 Task: Look for opportunities in marketing and new ventures.
Action: Mouse moved to (166, 244)
Screenshot: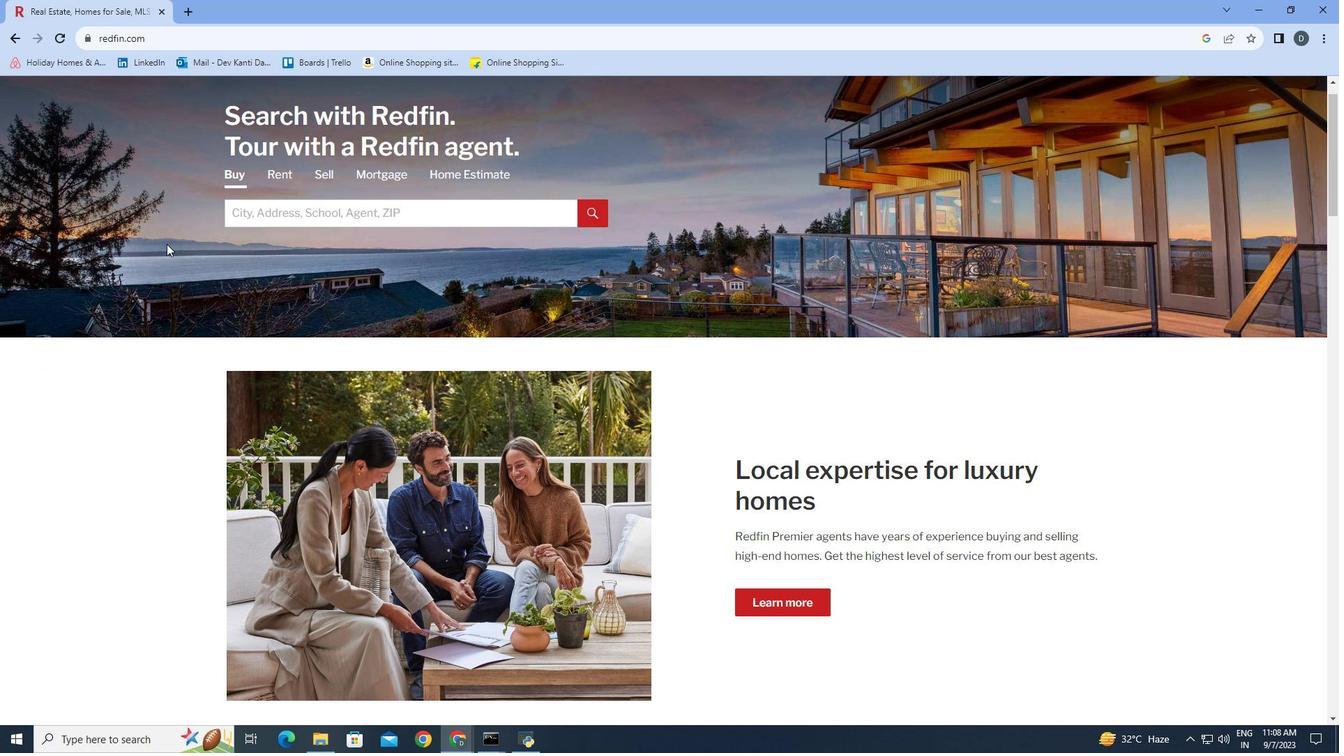 
Action: Mouse scrolled (166, 243) with delta (0, 0)
Screenshot: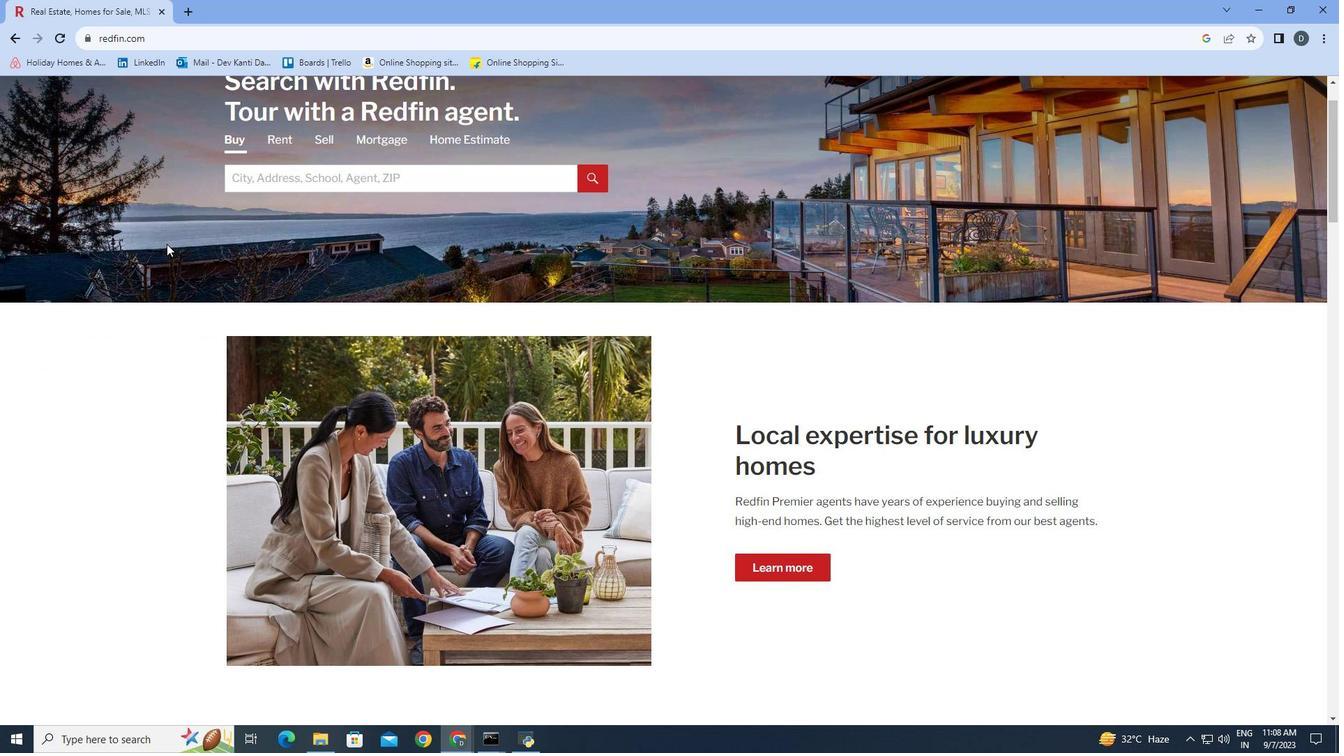 
Action: Mouse moved to (166, 244)
Screenshot: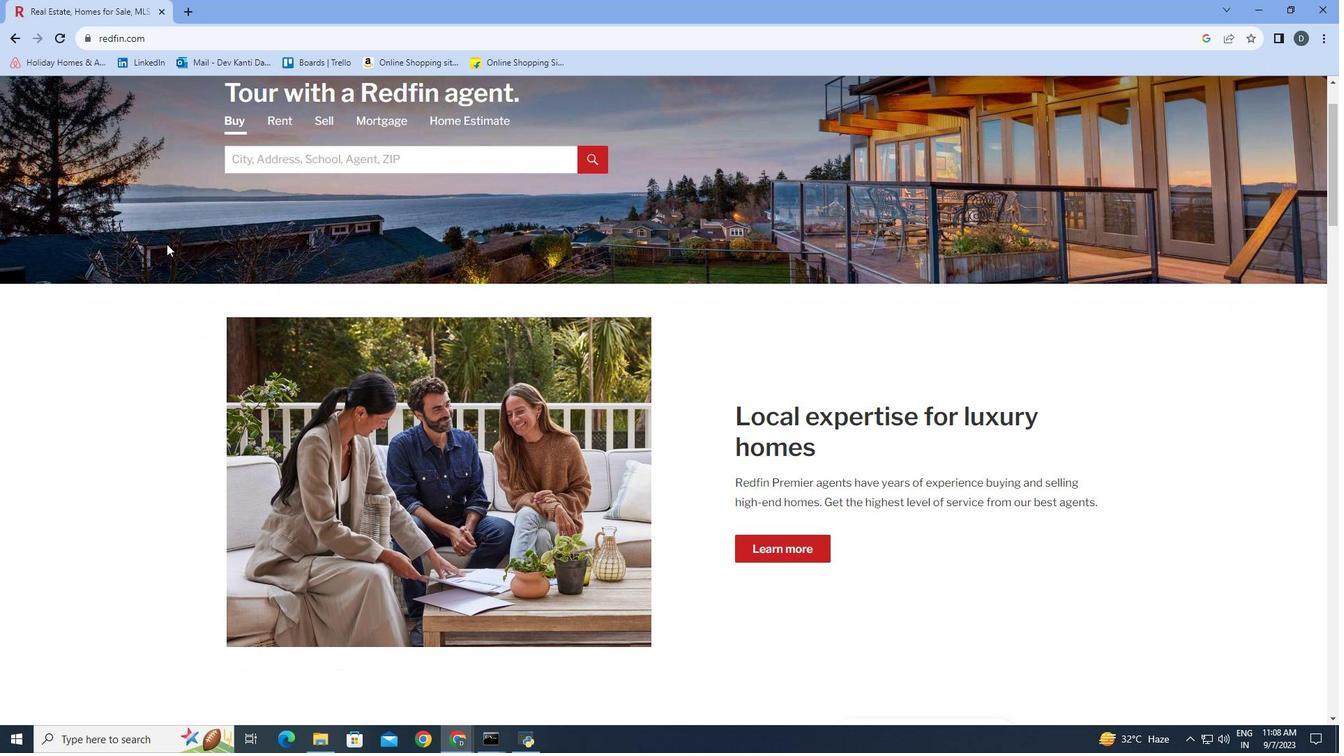 
Action: Mouse scrolled (166, 243) with delta (0, 0)
Screenshot: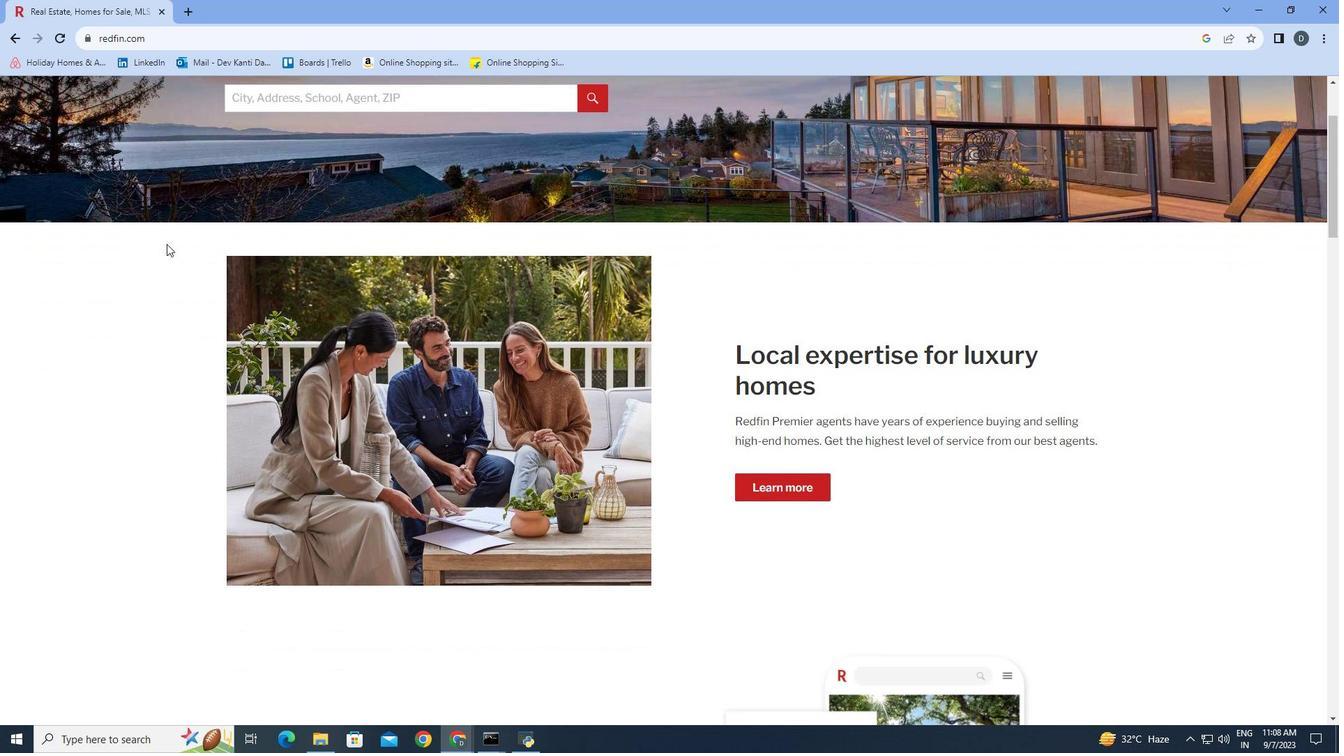 
Action: Mouse scrolled (166, 243) with delta (0, 0)
Screenshot: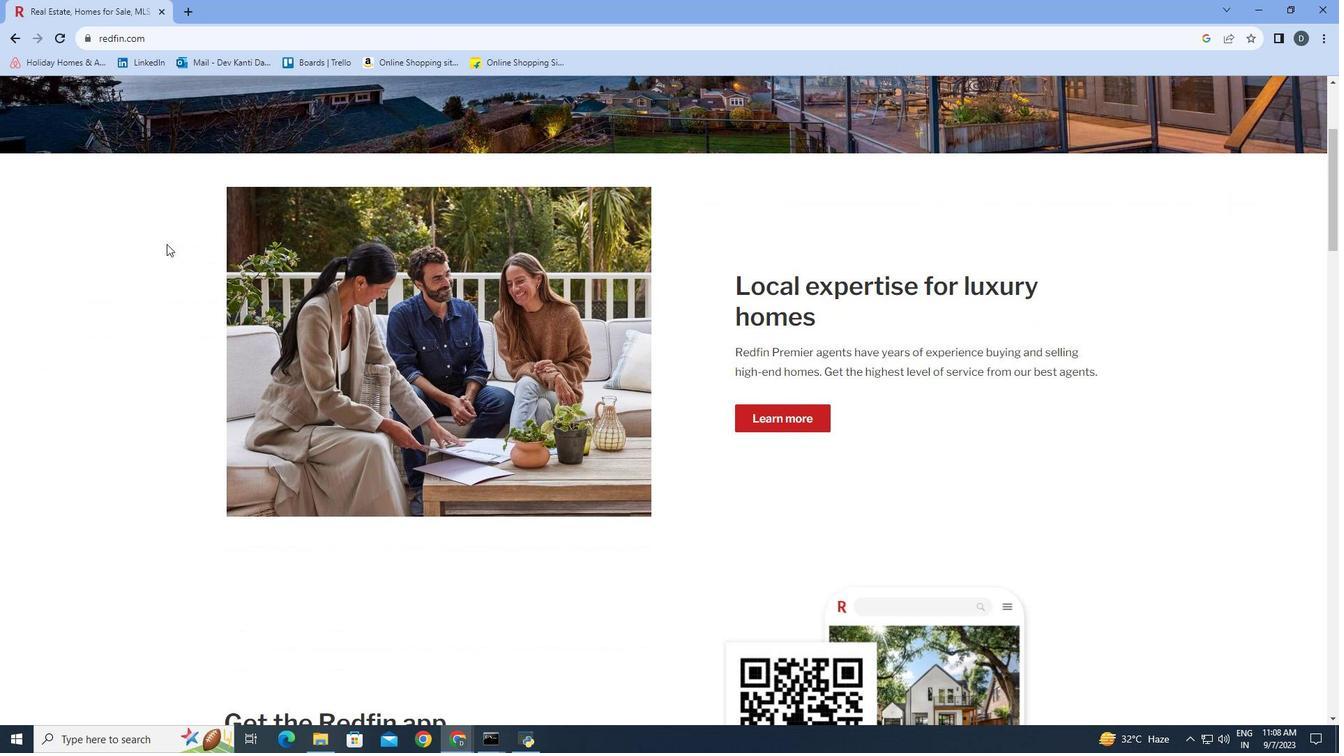 
Action: Mouse scrolled (166, 243) with delta (0, 0)
Screenshot: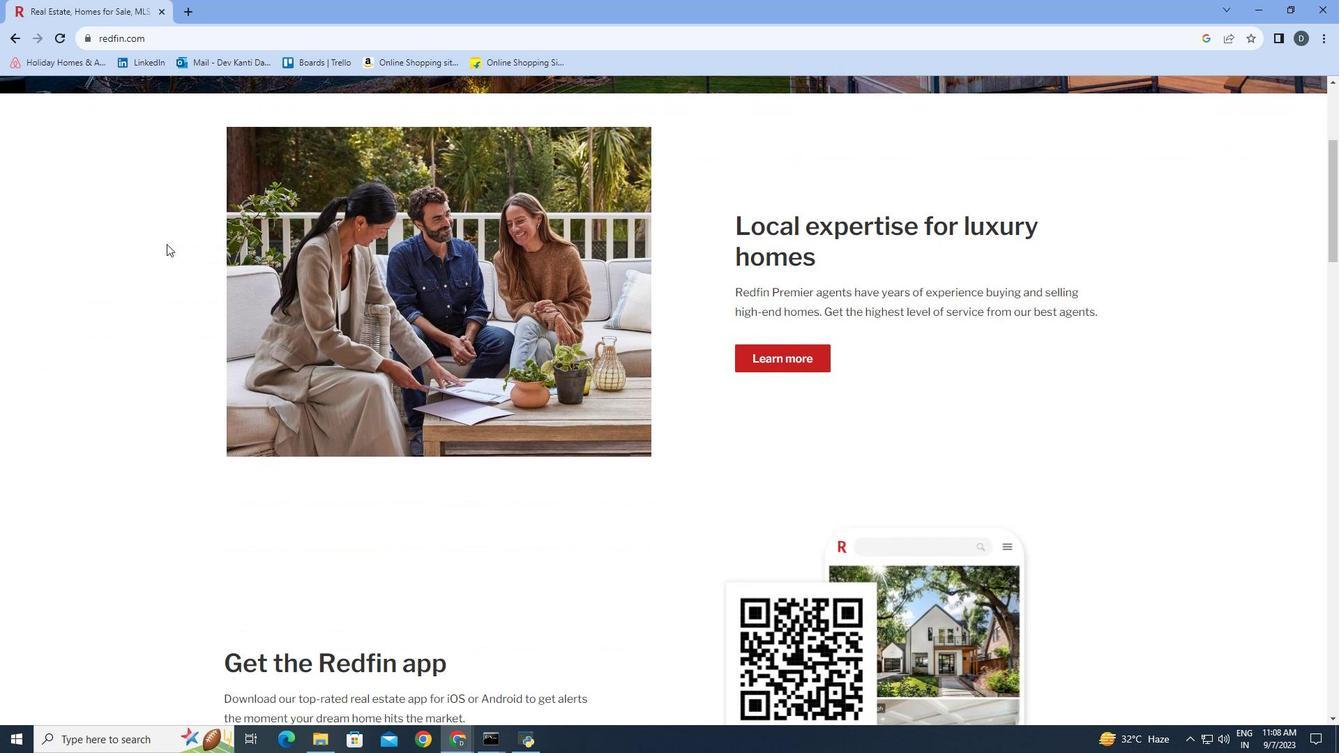 
Action: Mouse scrolled (166, 243) with delta (0, 0)
Screenshot: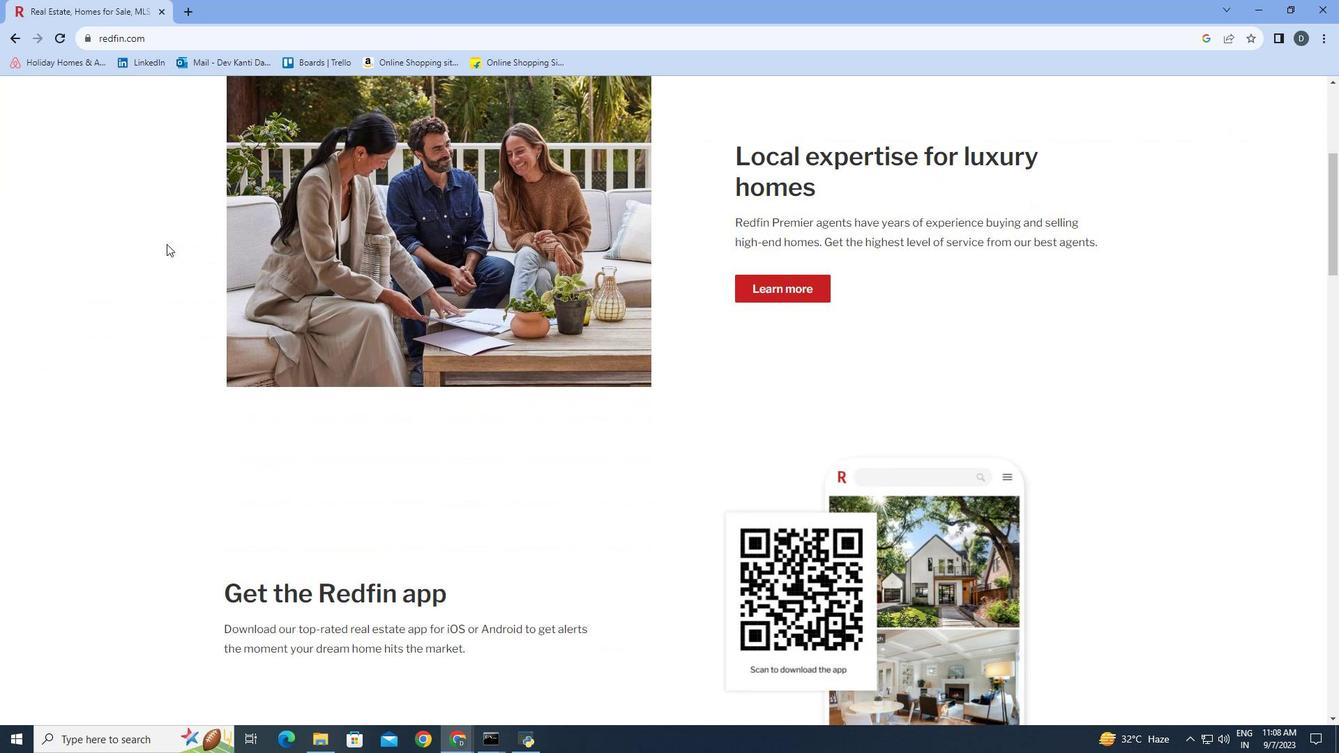 
Action: Mouse scrolled (166, 243) with delta (0, 0)
Screenshot: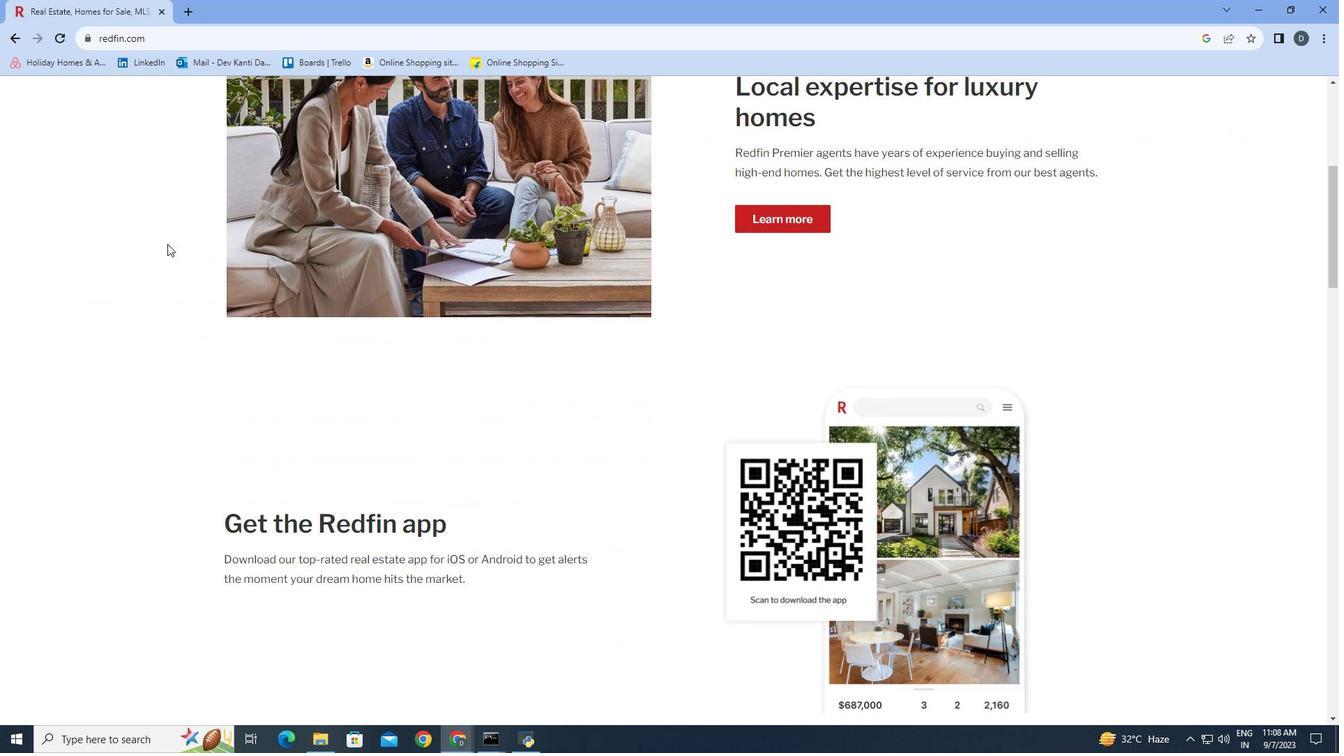 
Action: Mouse moved to (171, 244)
Screenshot: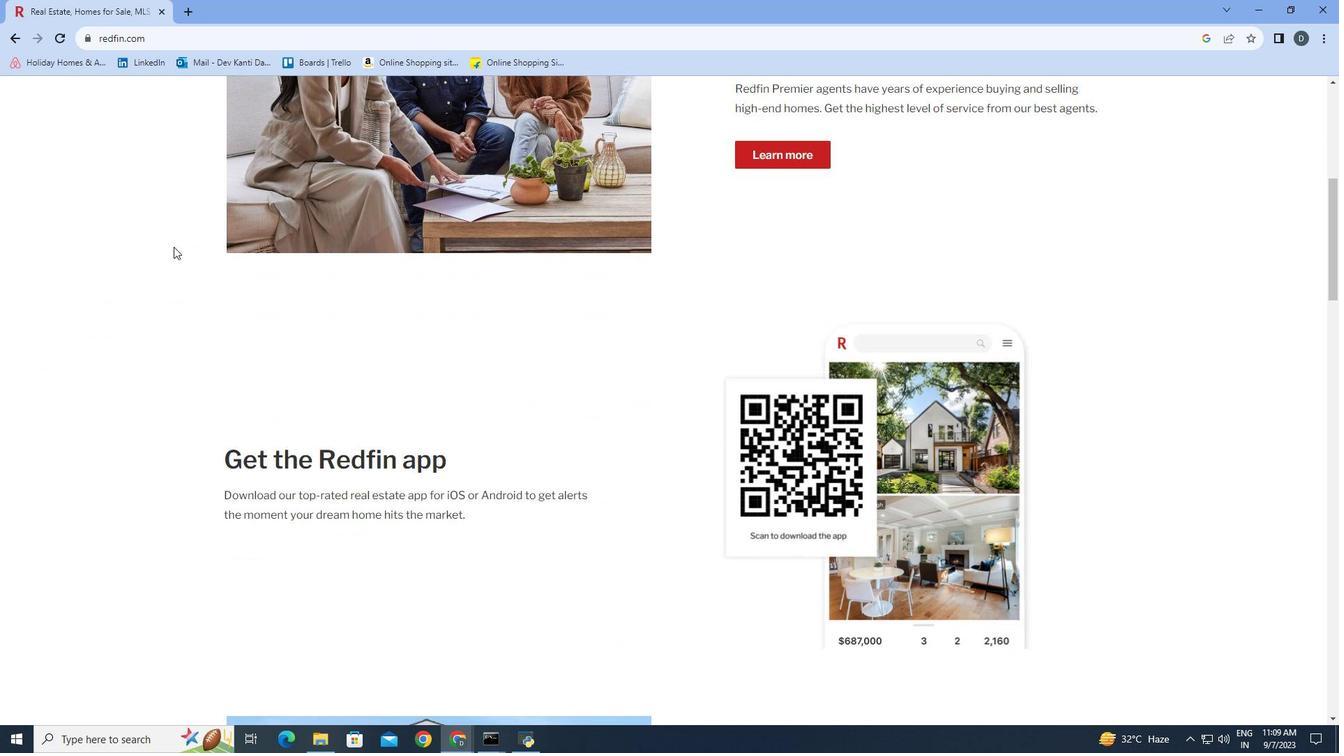
Action: Mouse scrolled (171, 244) with delta (0, 0)
Screenshot: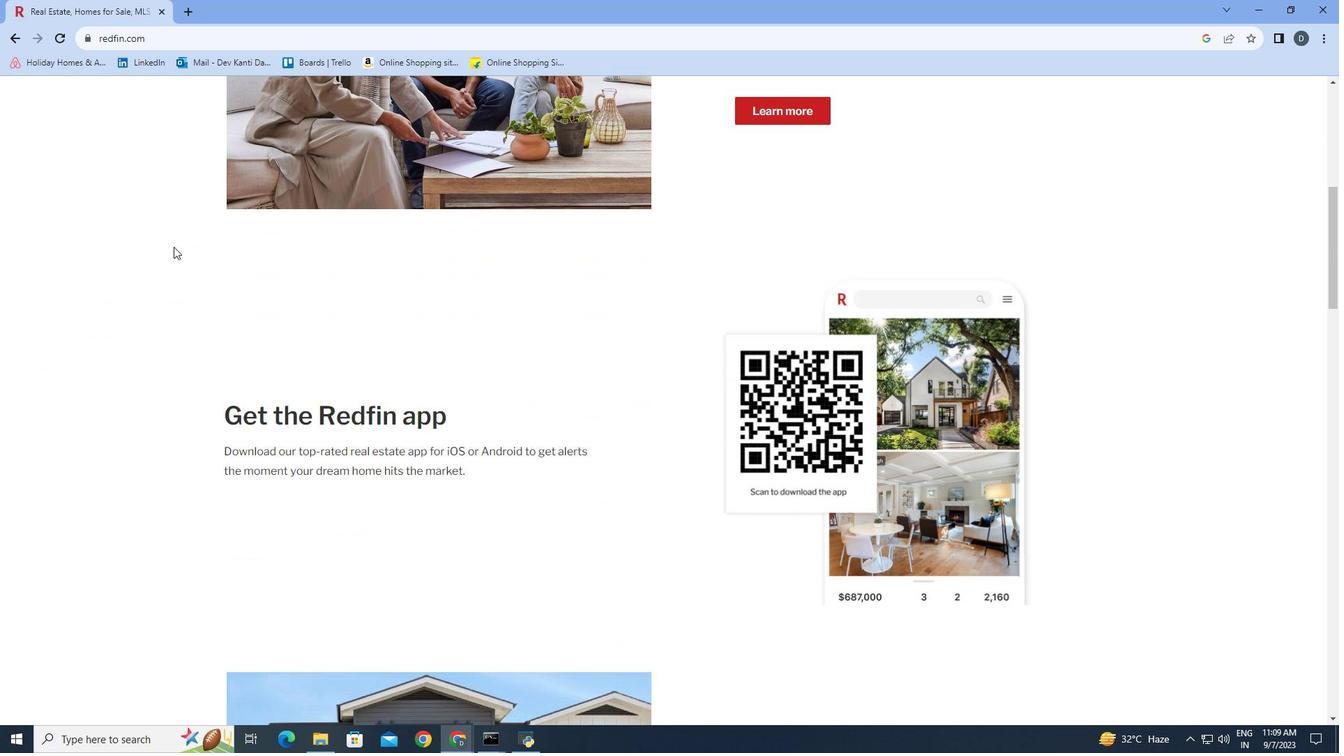 
Action: Mouse moved to (173, 245)
Screenshot: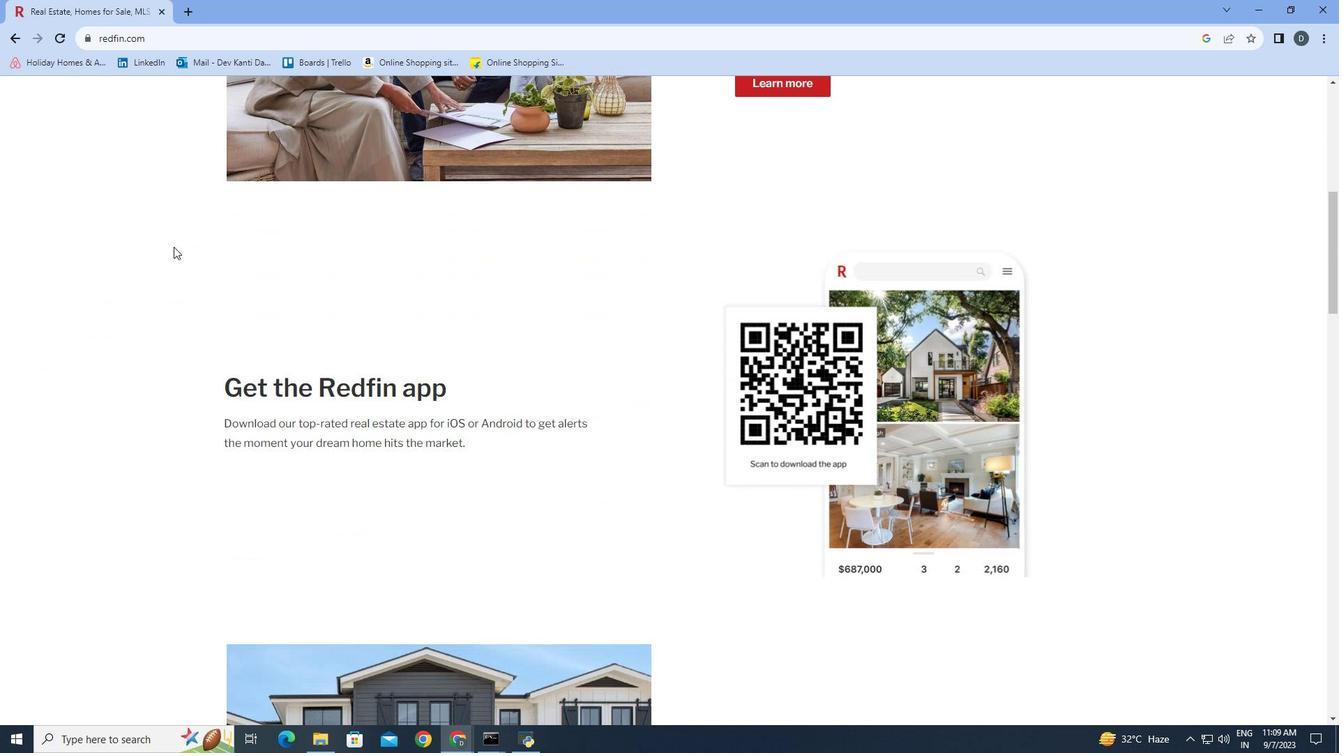 
Action: Mouse scrolled (173, 244) with delta (0, 0)
Screenshot: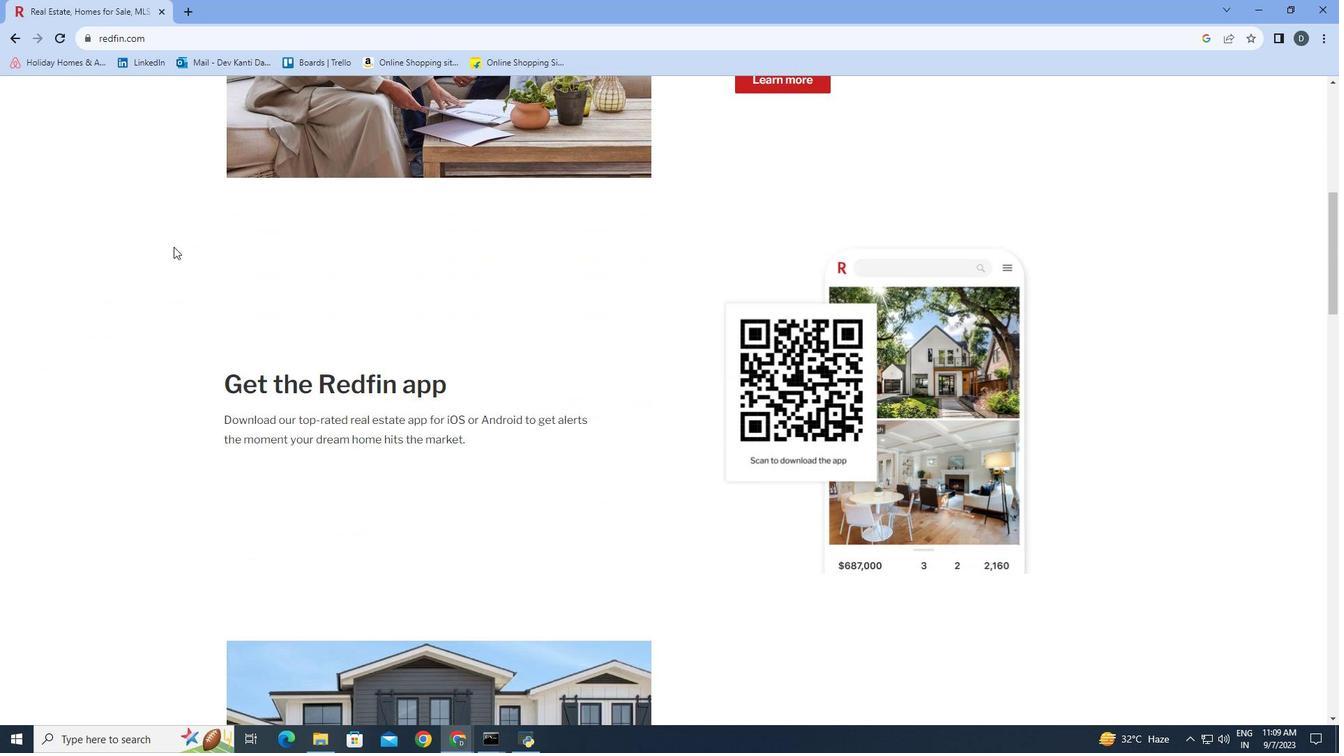 
Action: Mouse moved to (176, 245)
Screenshot: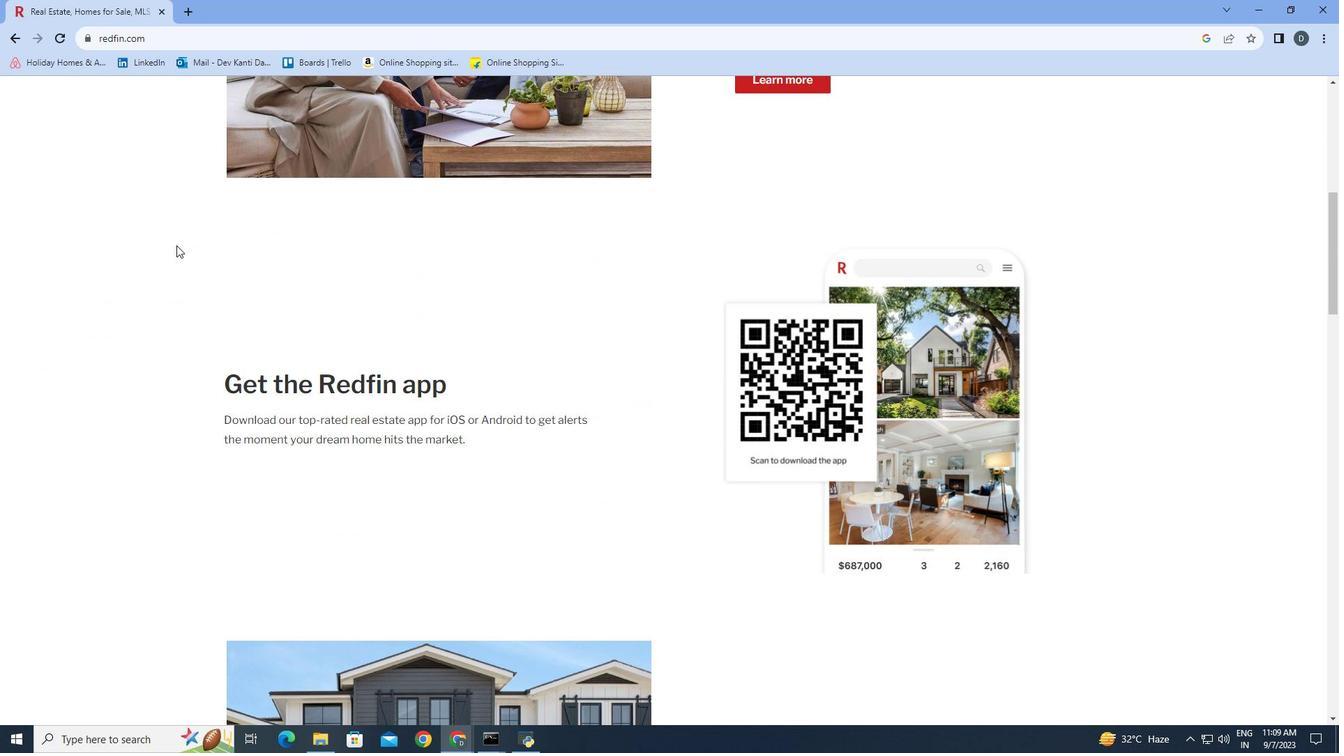
Action: Mouse scrolled (176, 244) with delta (0, 0)
Screenshot: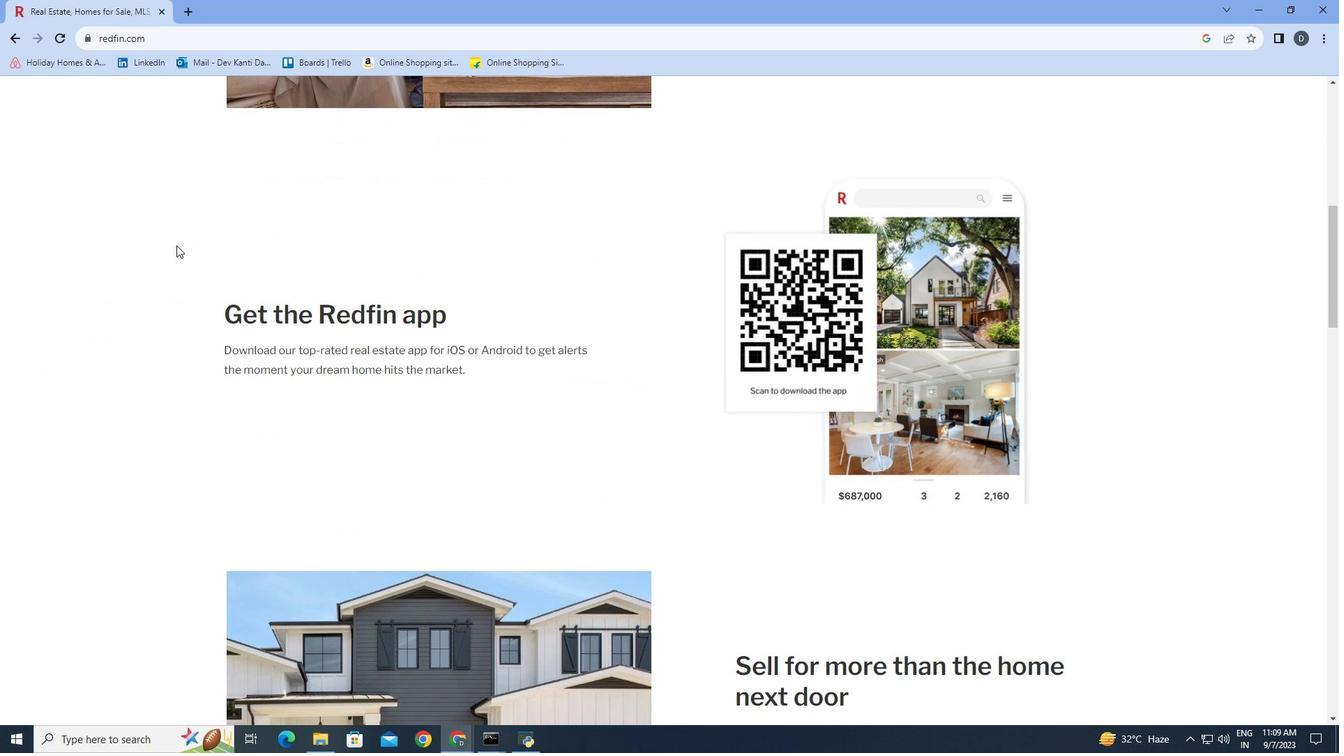 
Action: Mouse moved to (175, 247)
Screenshot: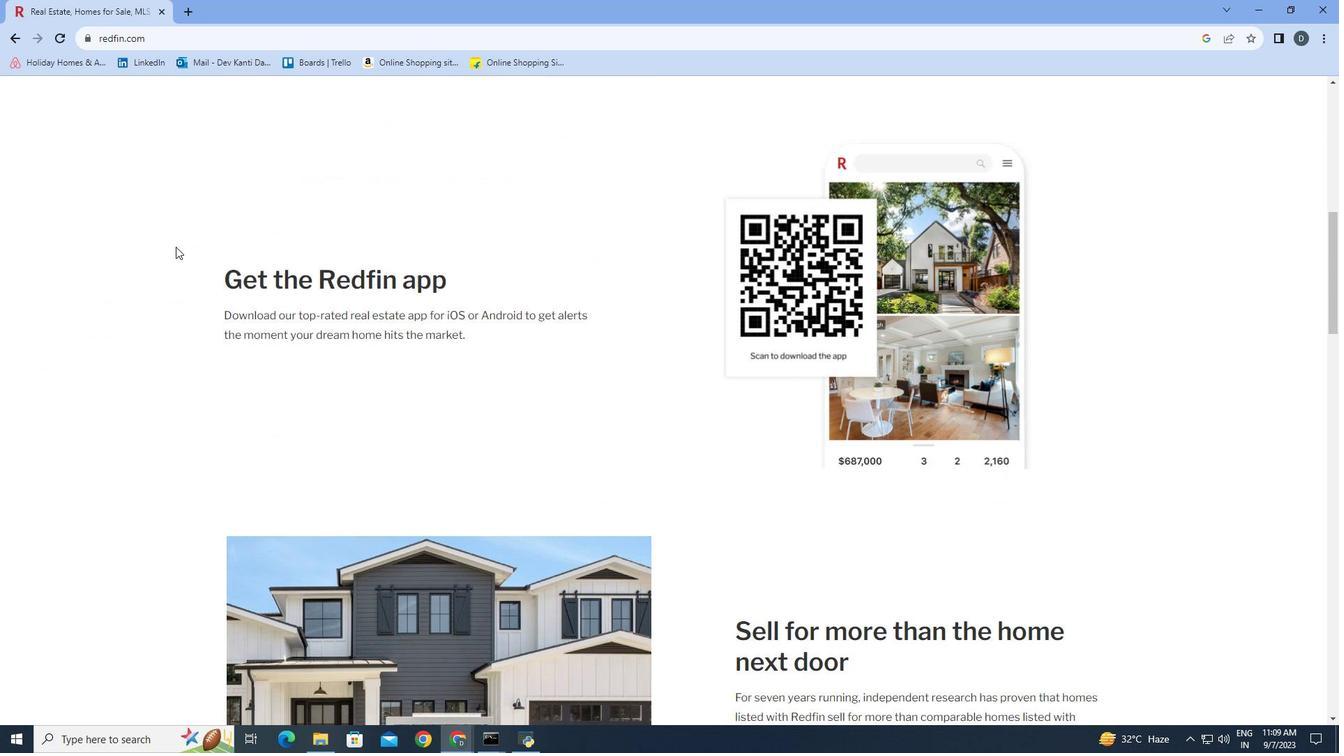 
Action: Mouse scrolled (175, 246) with delta (0, 0)
Screenshot: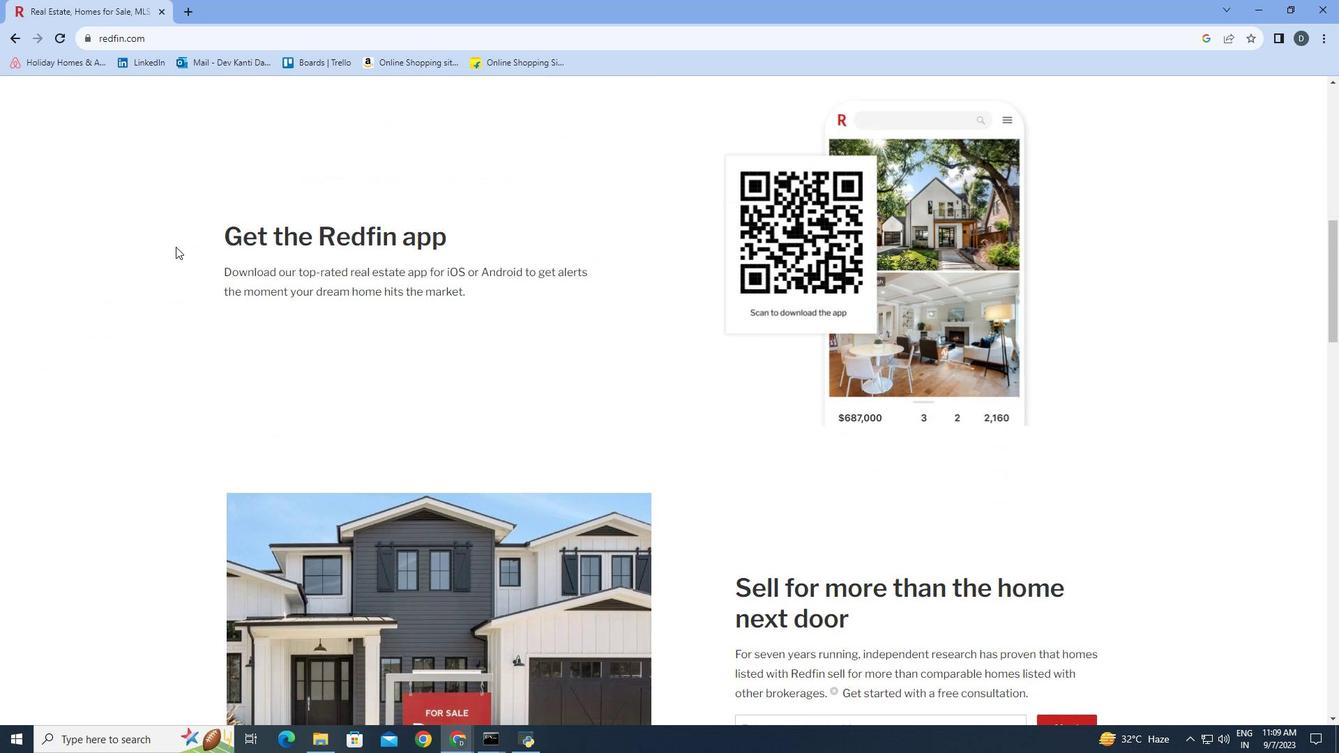 
Action: Mouse scrolled (175, 246) with delta (0, 0)
Screenshot: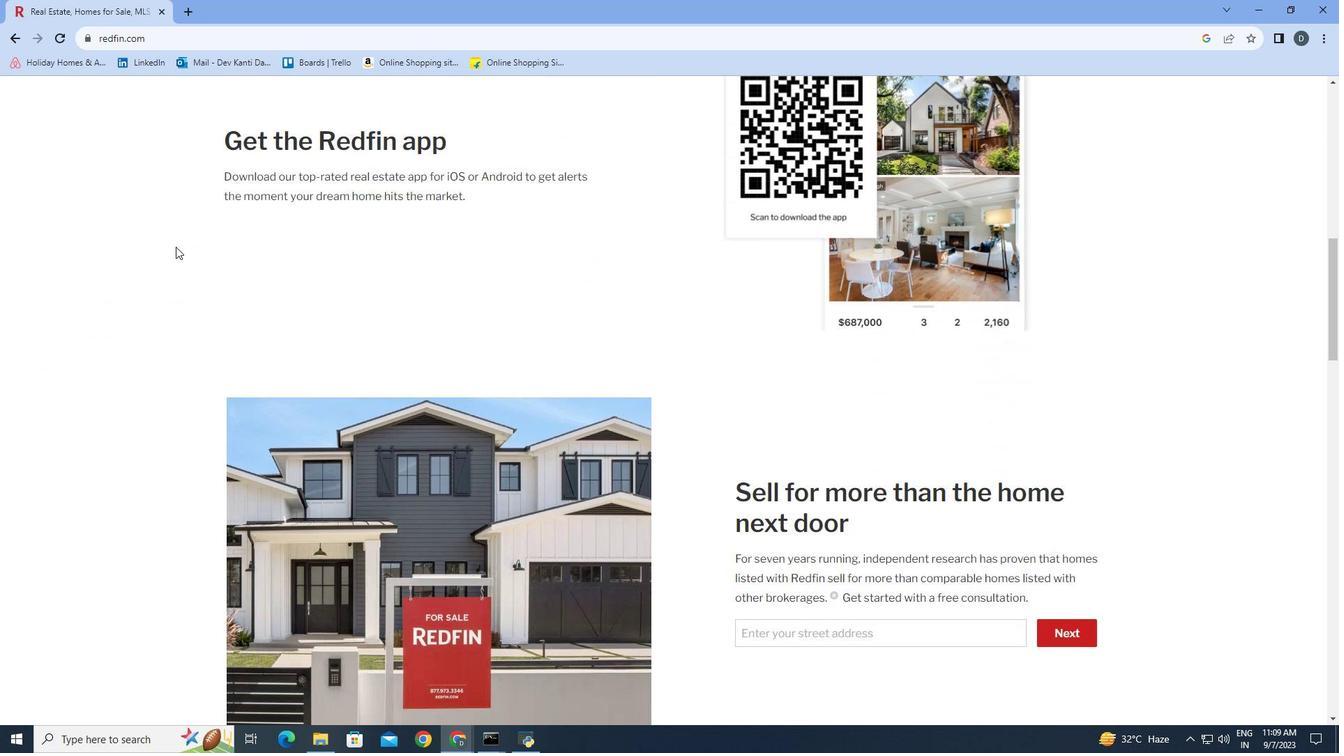 
Action: Mouse scrolled (175, 246) with delta (0, 0)
Screenshot: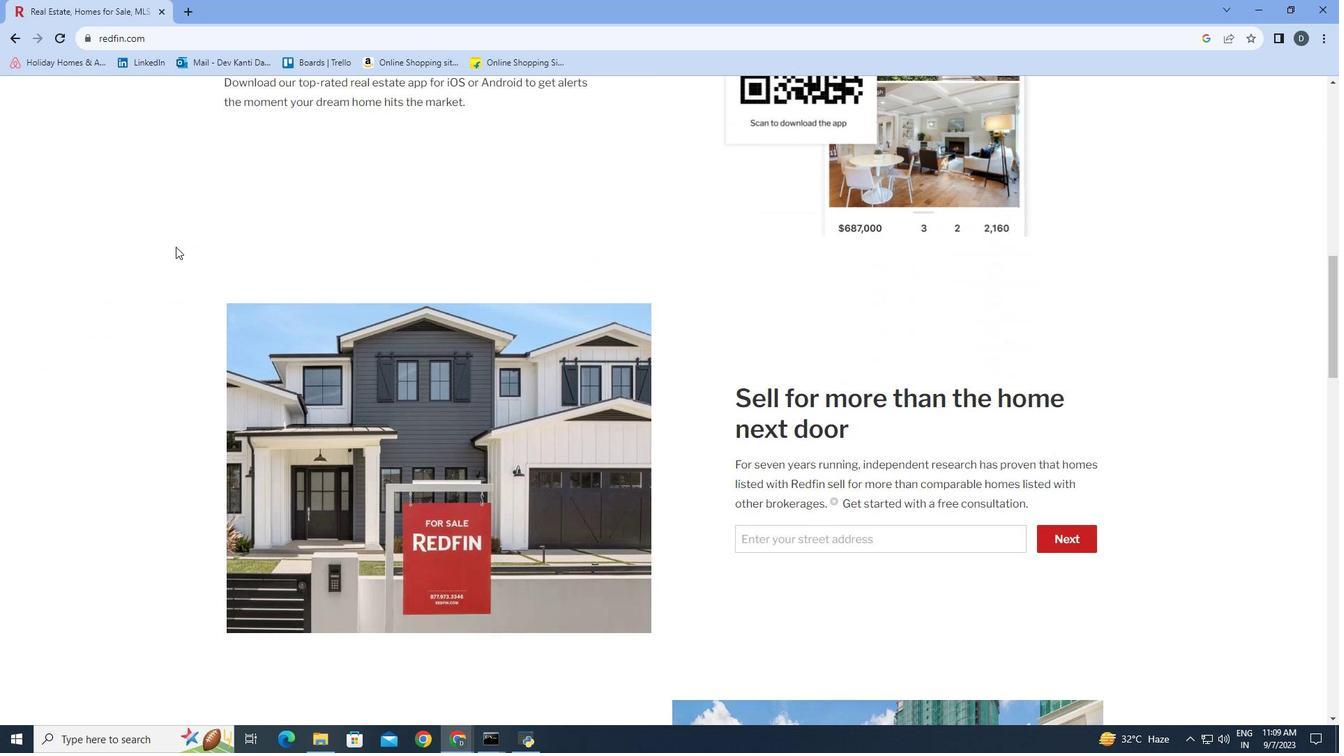 
Action: Mouse scrolled (175, 246) with delta (0, 0)
Screenshot: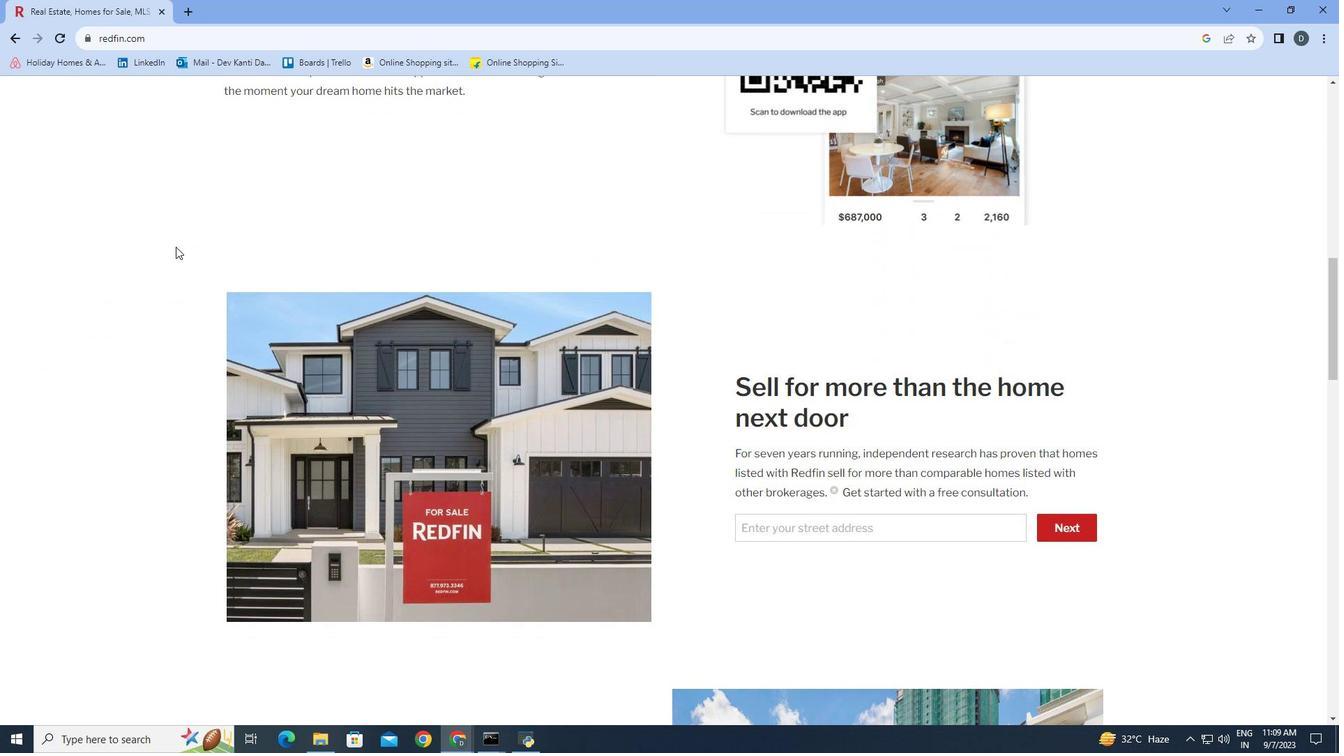 
Action: Mouse scrolled (175, 246) with delta (0, 0)
Screenshot: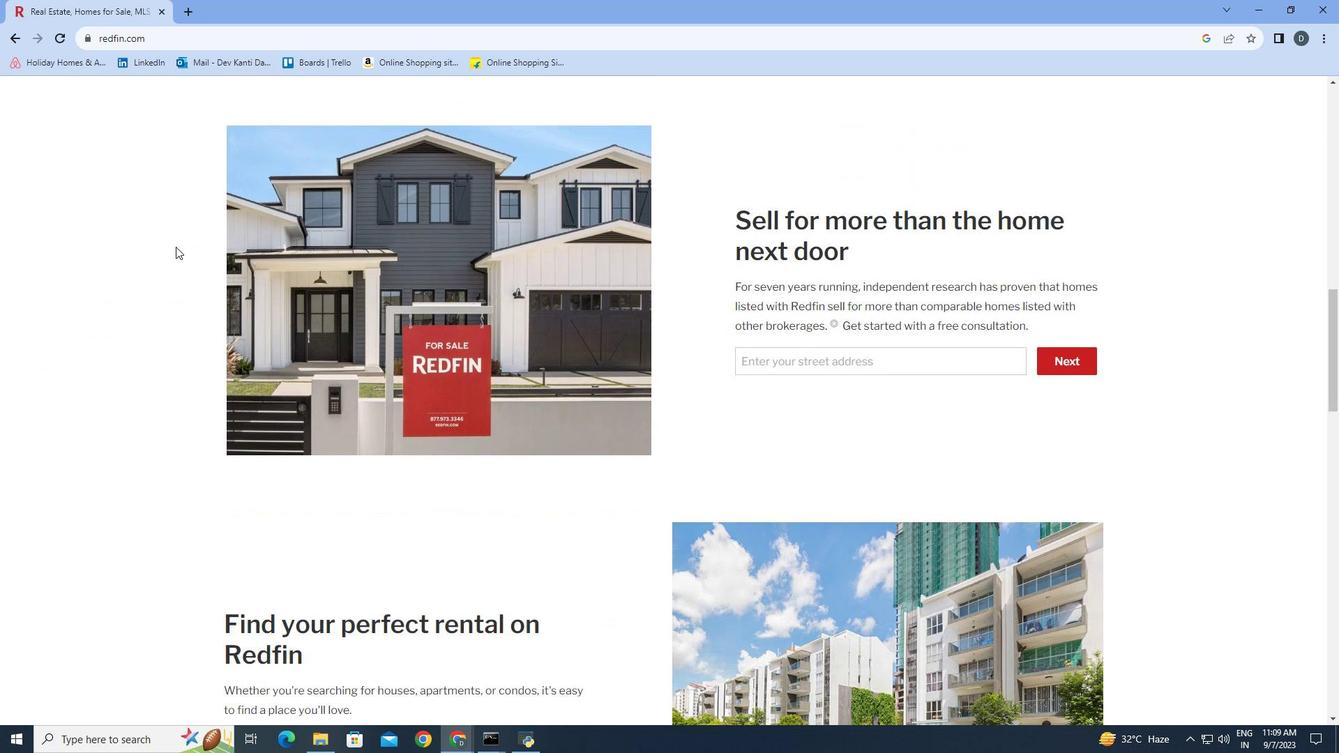 
Action: Mouse scrolled (175, 246) with delta (0, 0)
Screenshot: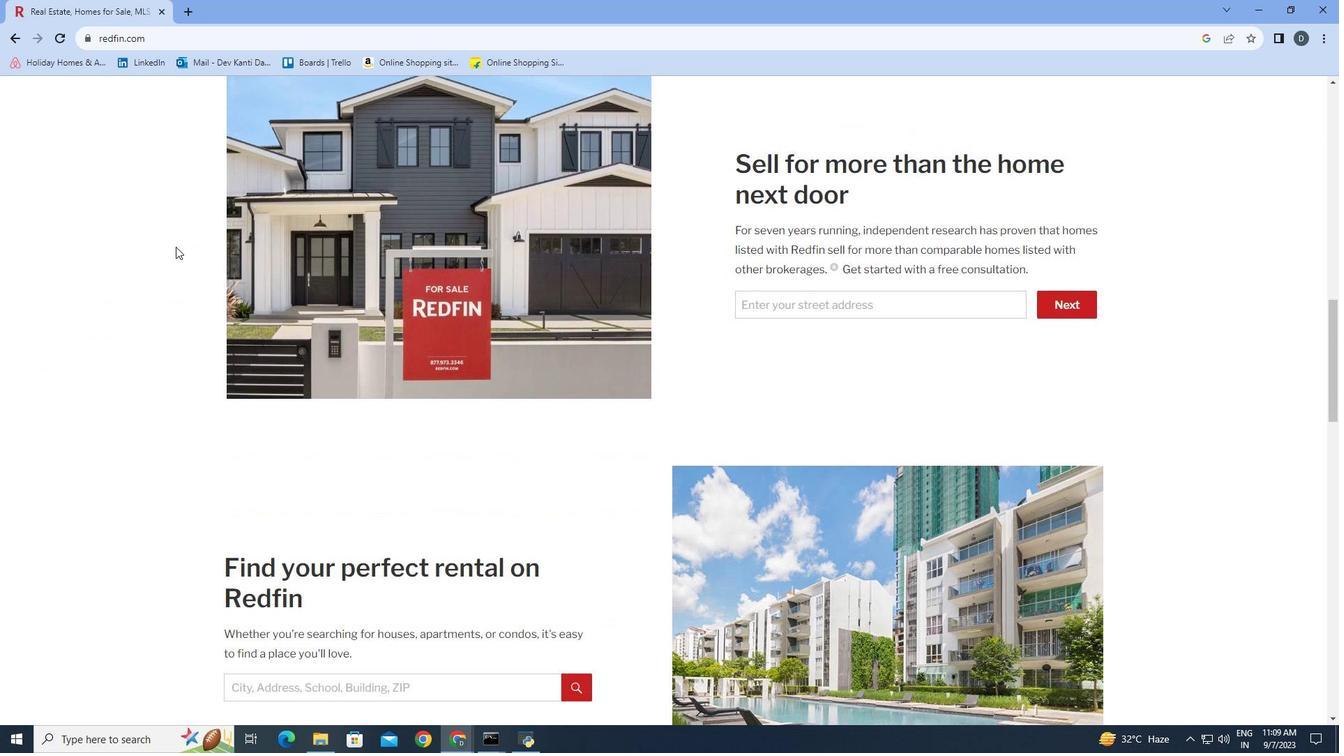 
Action: Mouse scrolled (175, 246) with delta (0, 0)
Screenshot: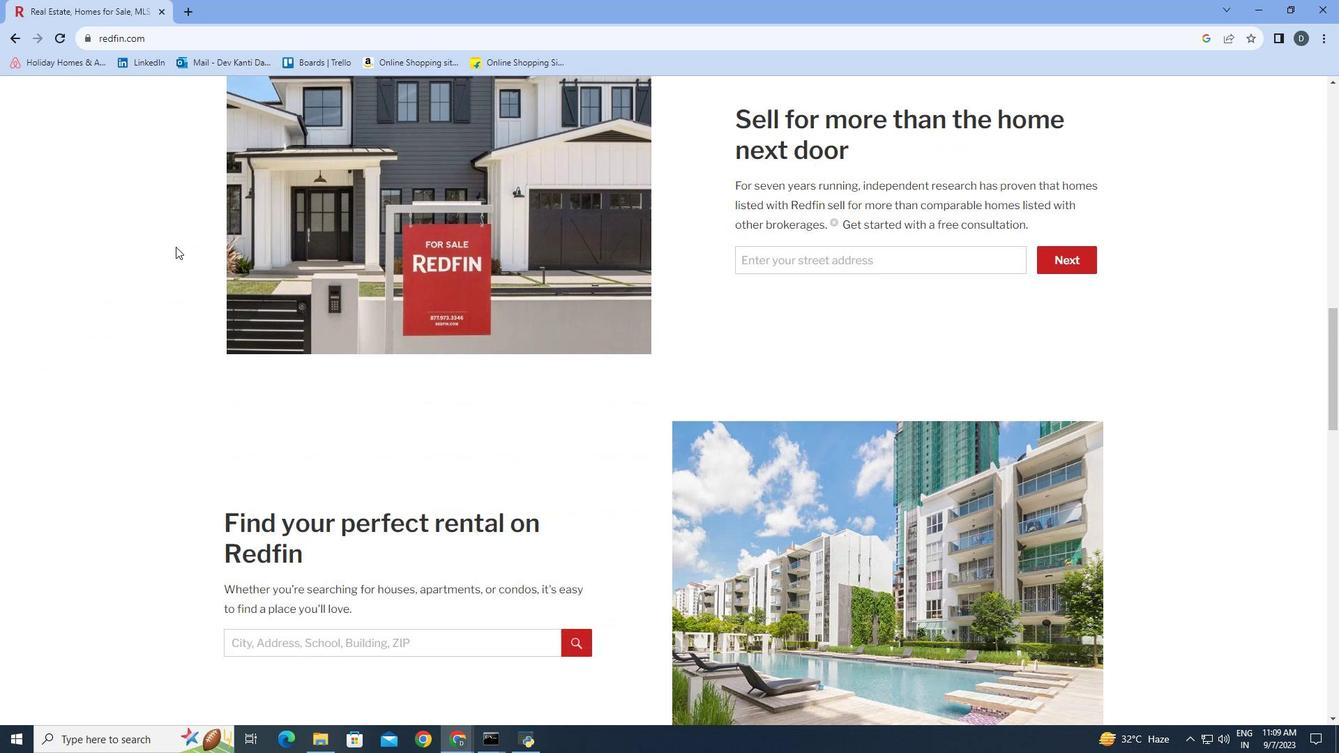 
Action: Mouse scrolled (175, 246) with delta (0, 0)
Screenshot: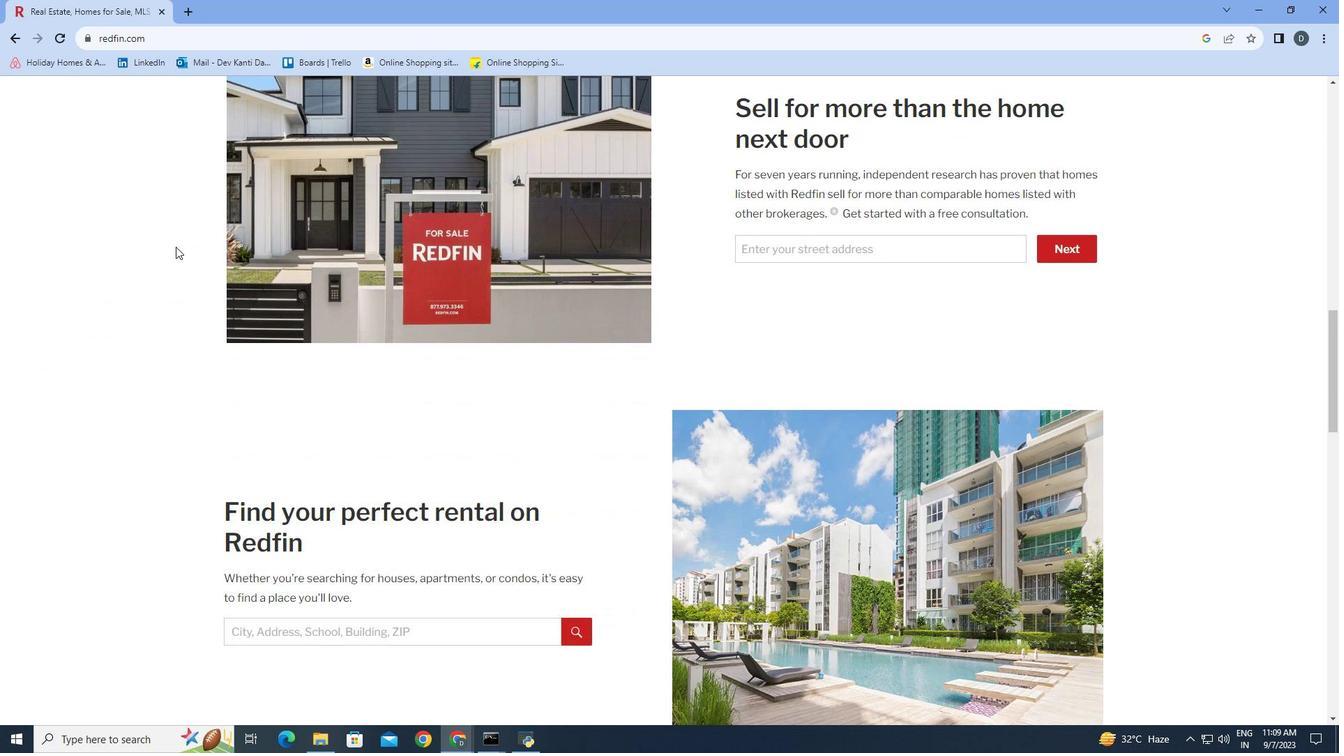 
Action: Mouse moved to (175, 247)
Screenshot: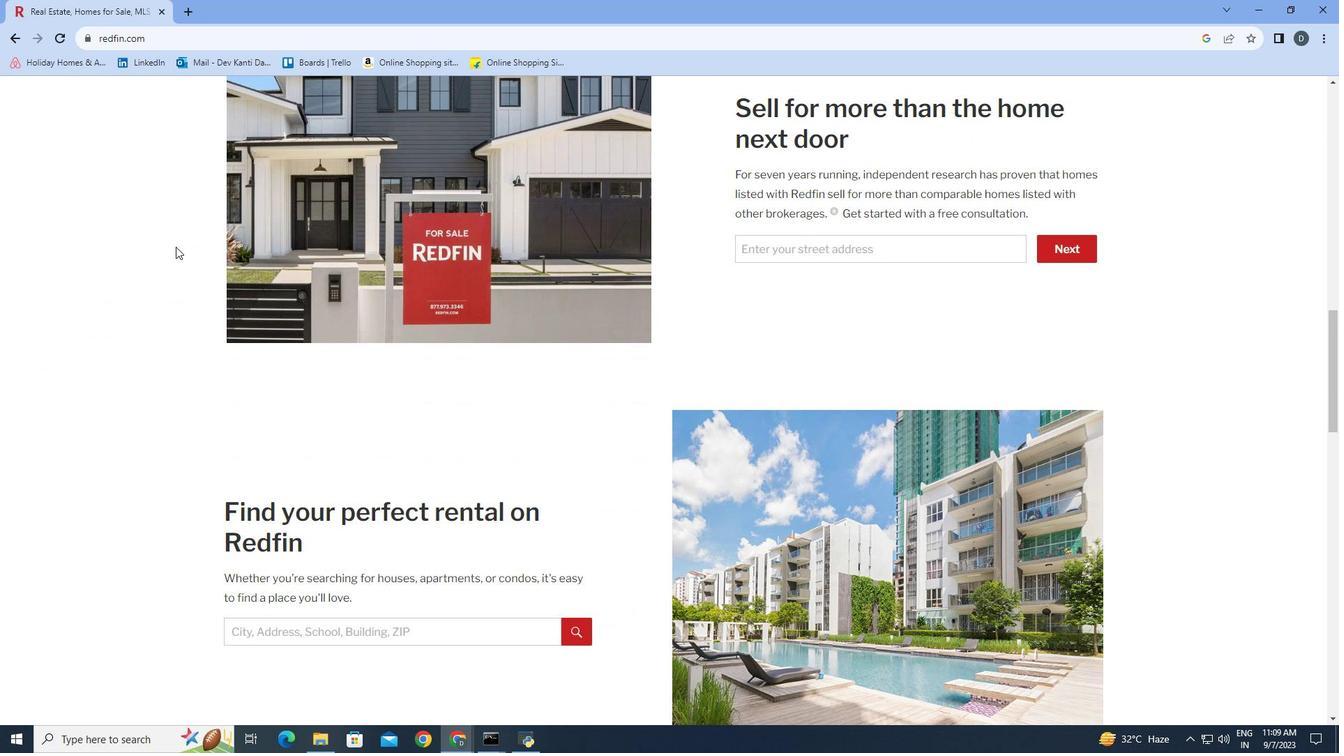 
Action: Mouse scrolled (175, 246) with delta (0, 0)
Screenshot: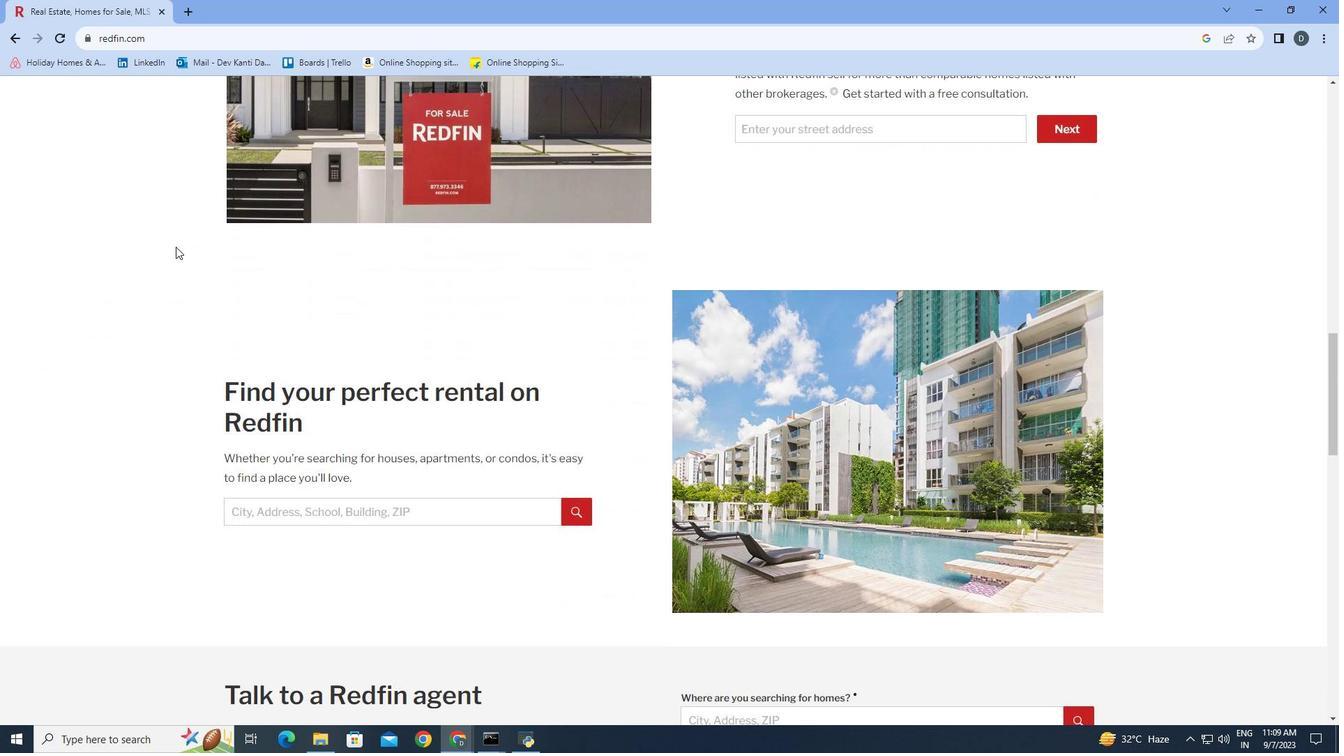 
Action: Mouse scrolled (175, 246) with delta (0, 0)
Screenshot: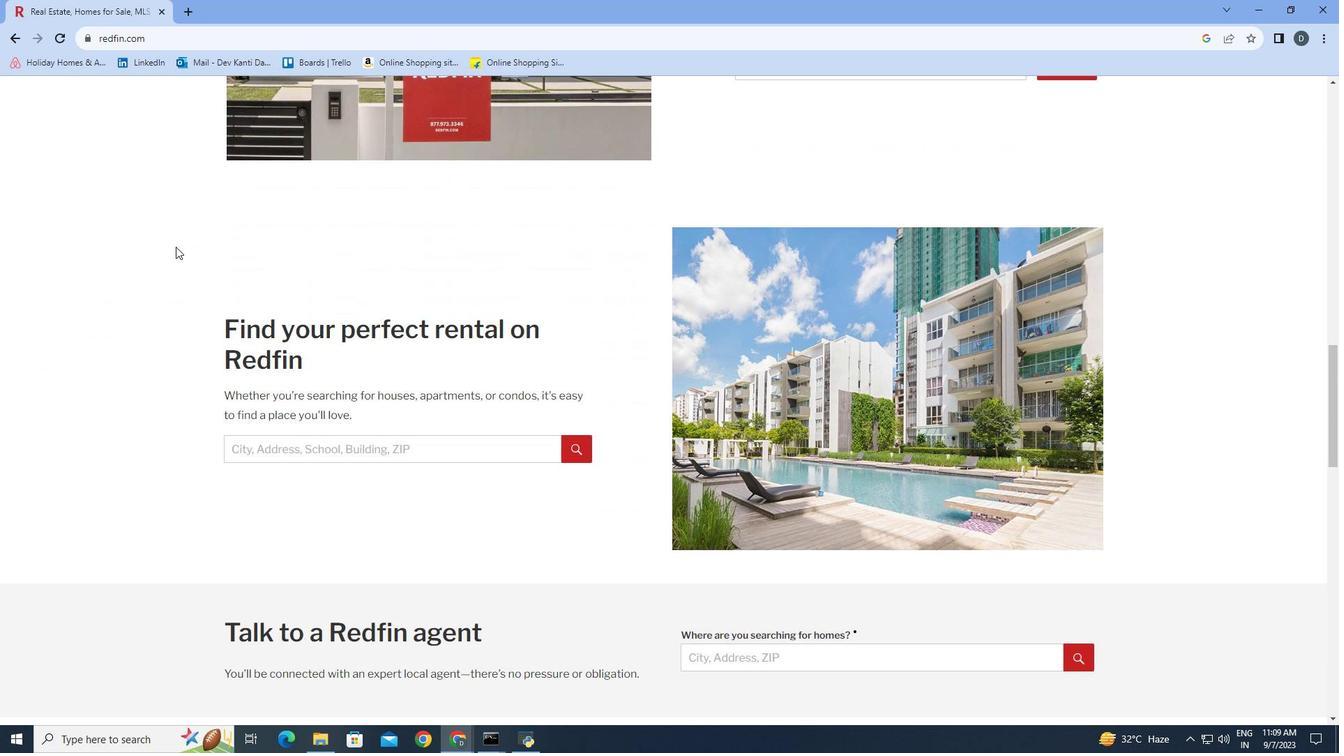 
Action: Mouse scrolled (175, 246) with delta (0, 0)
Screenshot: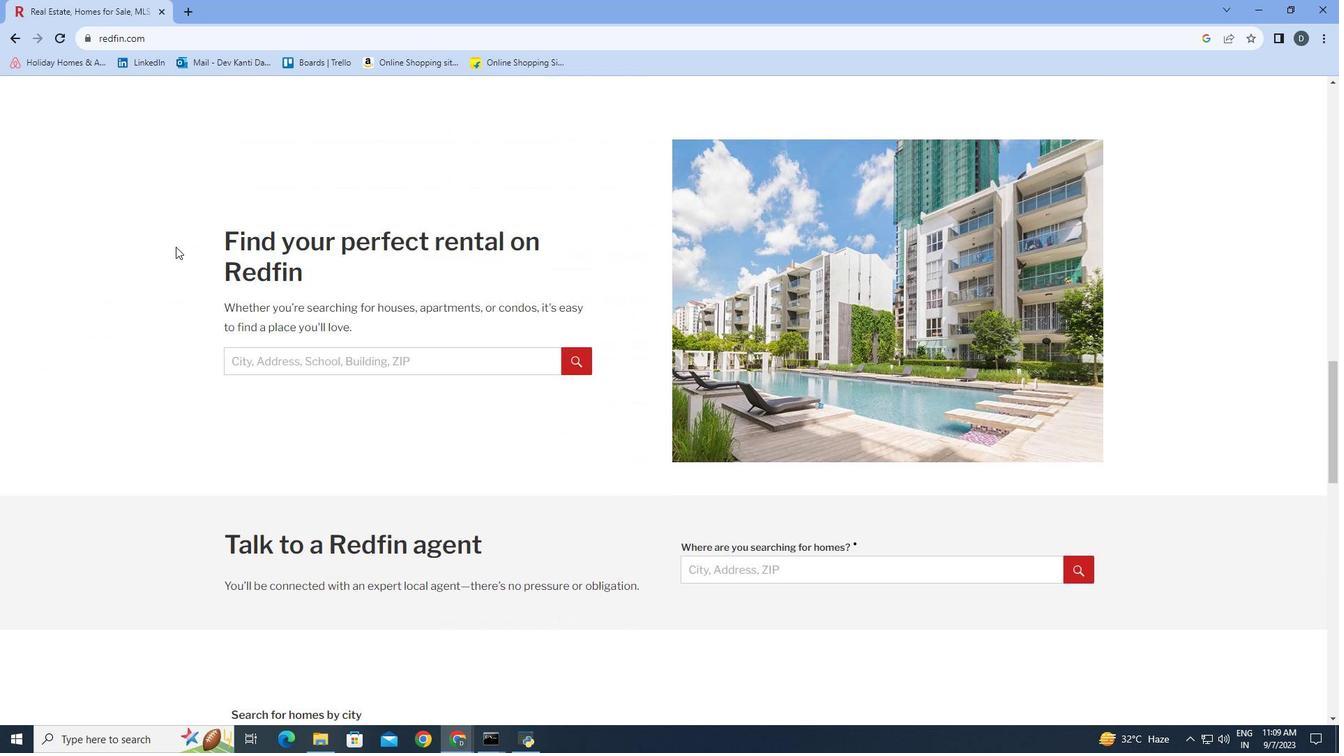 
Action: Mouse scrolled (175, 246) with delta (0, 0)
Screenshot: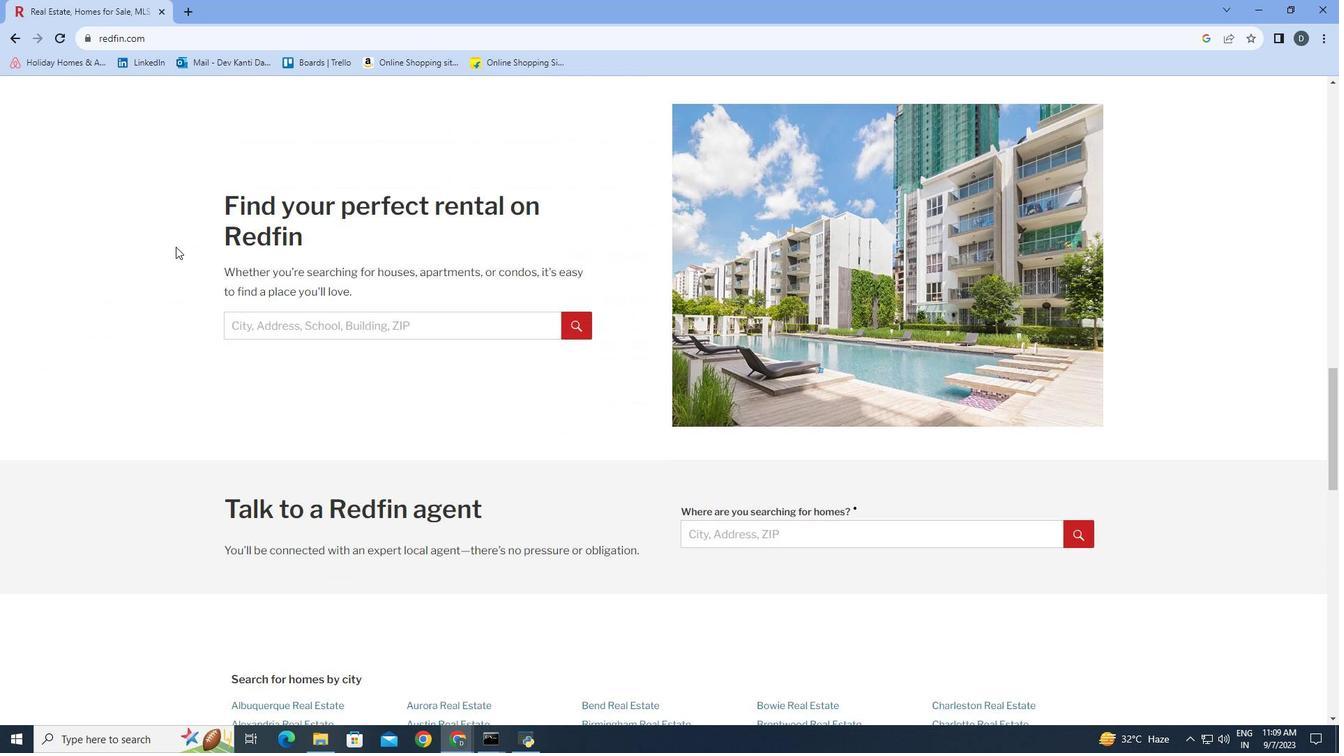 
Action: Mouse scrolled (175, 246) with delta (0, 0)
Screenshot: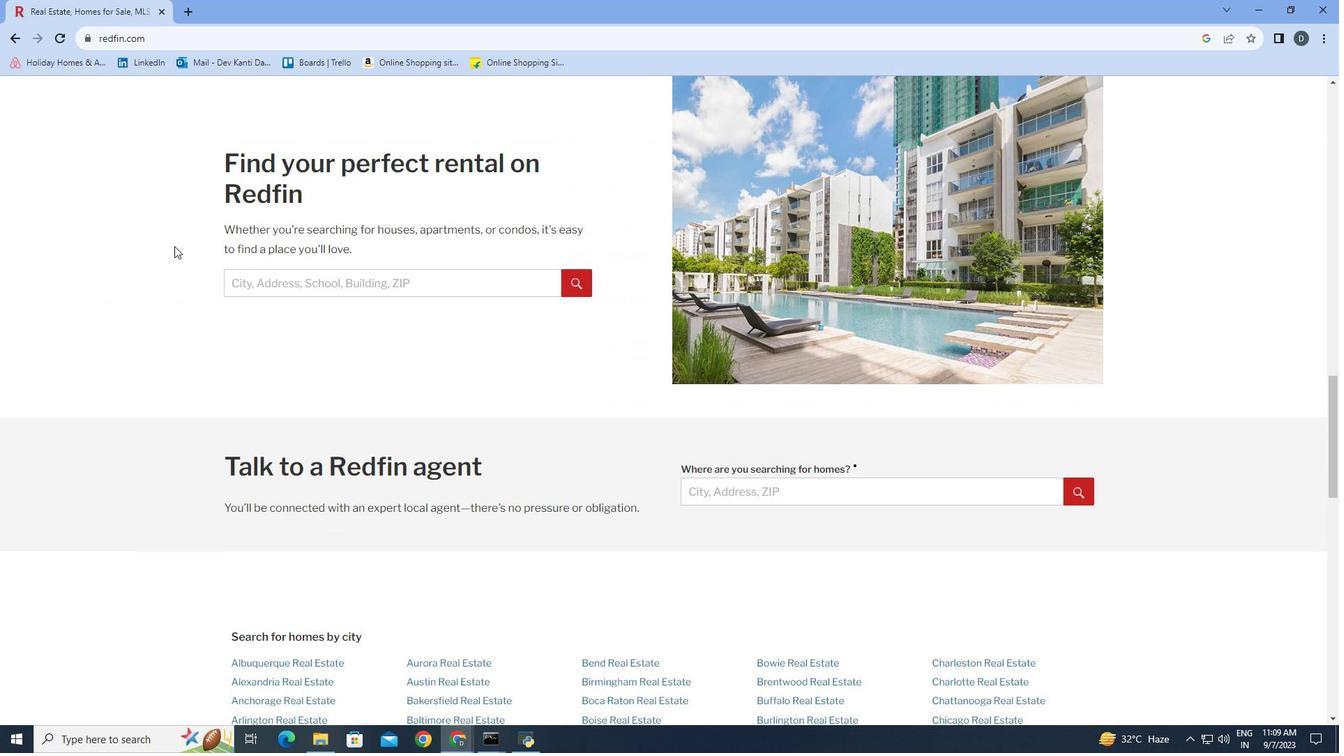 
Action: Mouse moved to (174, 246)
Screenshot: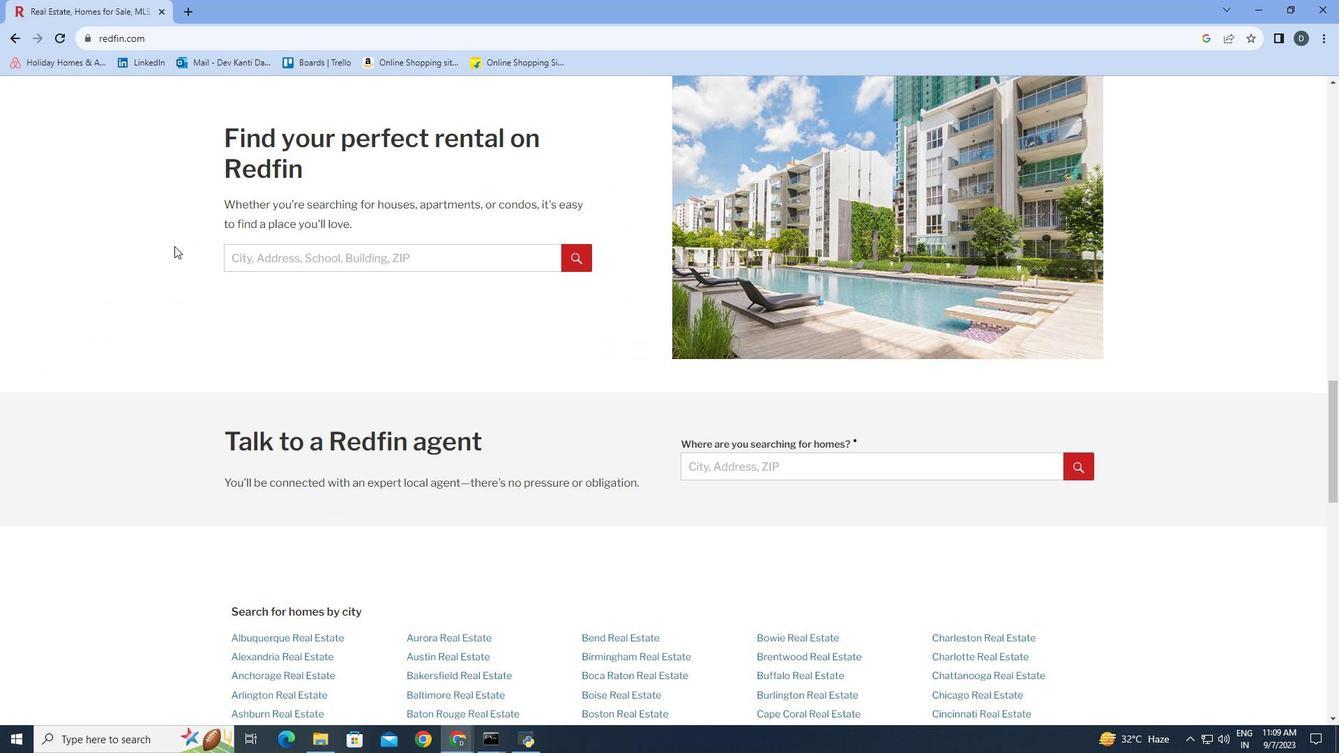 
Action: Mouse scrolled (174, 245) with delta (0, 0)
Screenshot: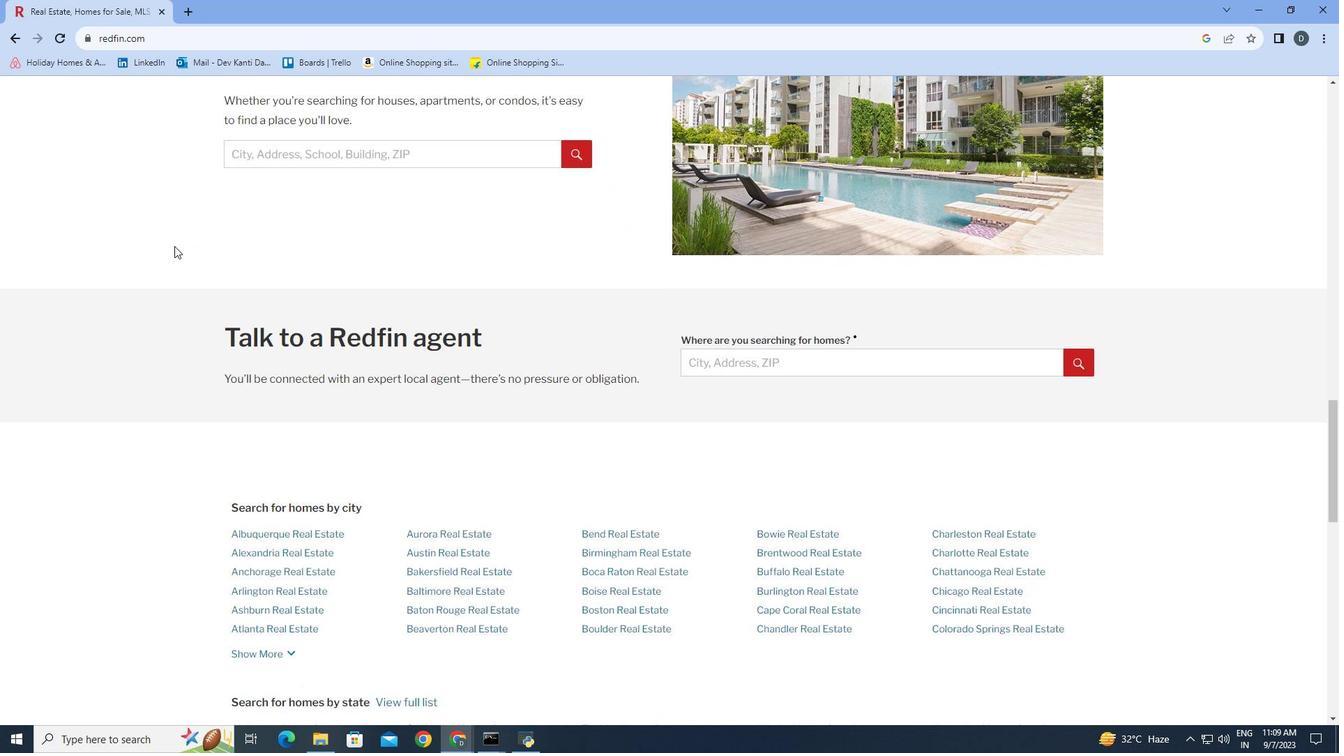 
Action: Mouse scrolled (174, 245) with delta (0, 0)
Screenshot: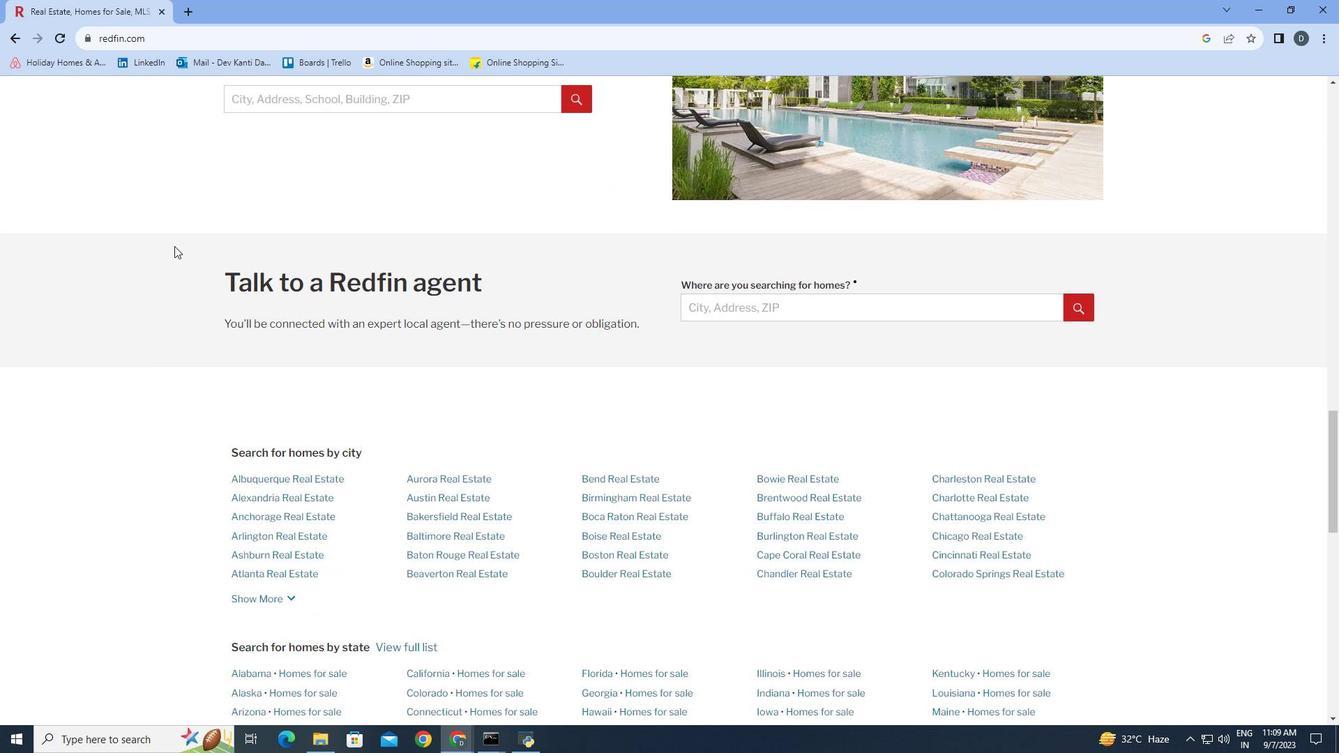
Action: Mouse scrolled (174, 245) with delta (0, 0)
Screenshot: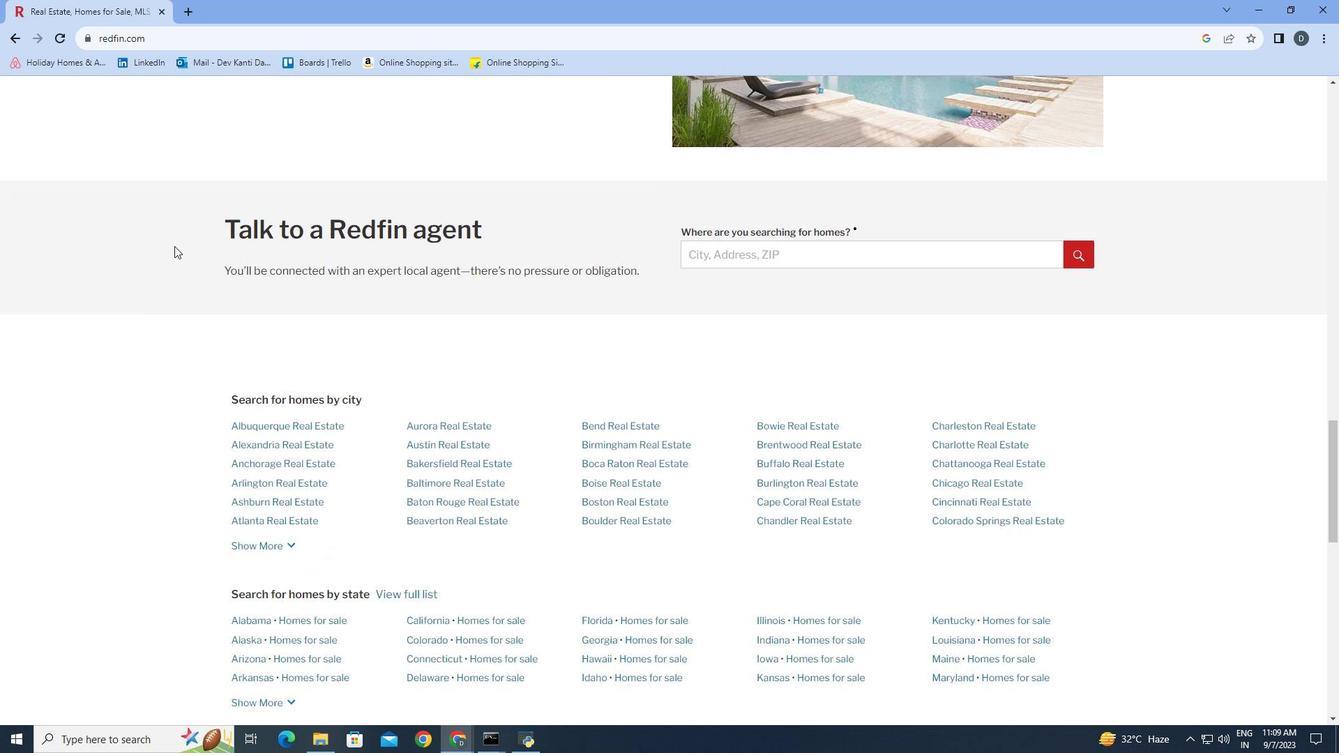 
Action: Mouse scrolled (174, 245) with delta (0, 0)
Screenshot: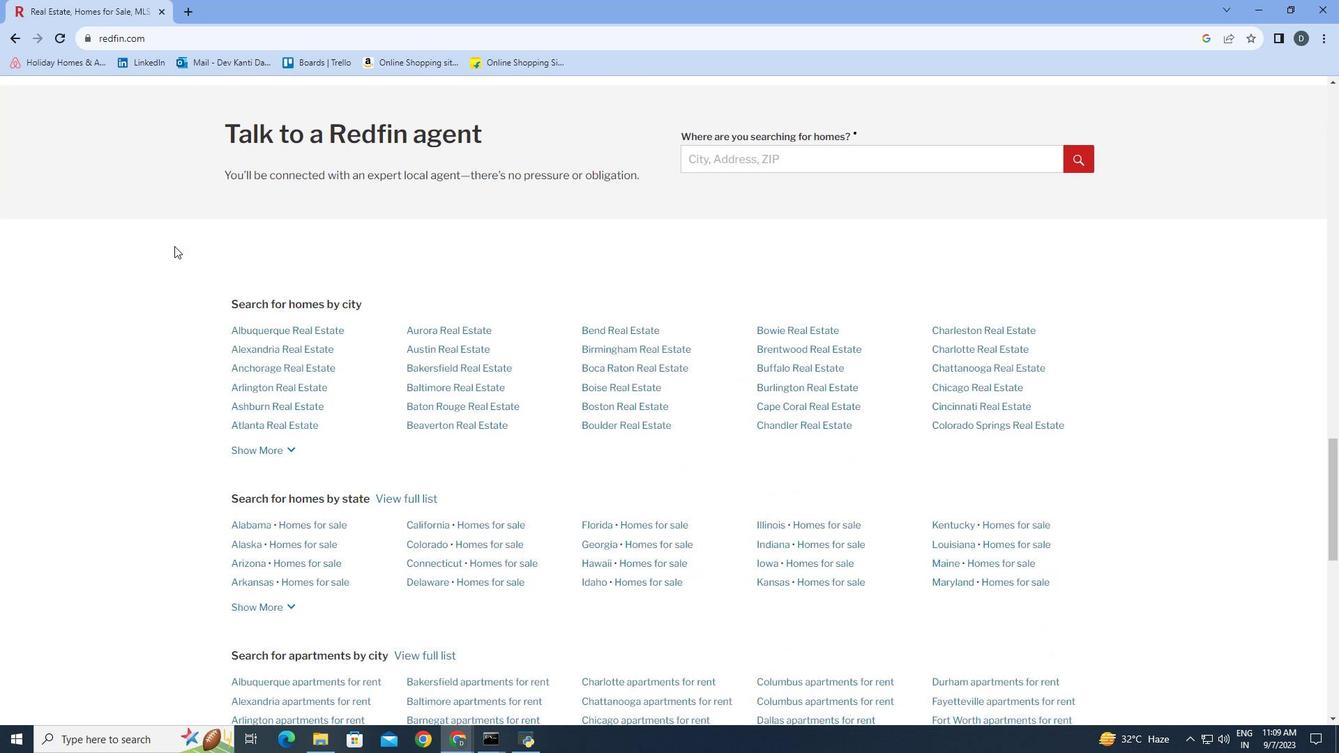 
Action: Mouse scrolled (174, 245) with delta (0, 0)
Screenshot: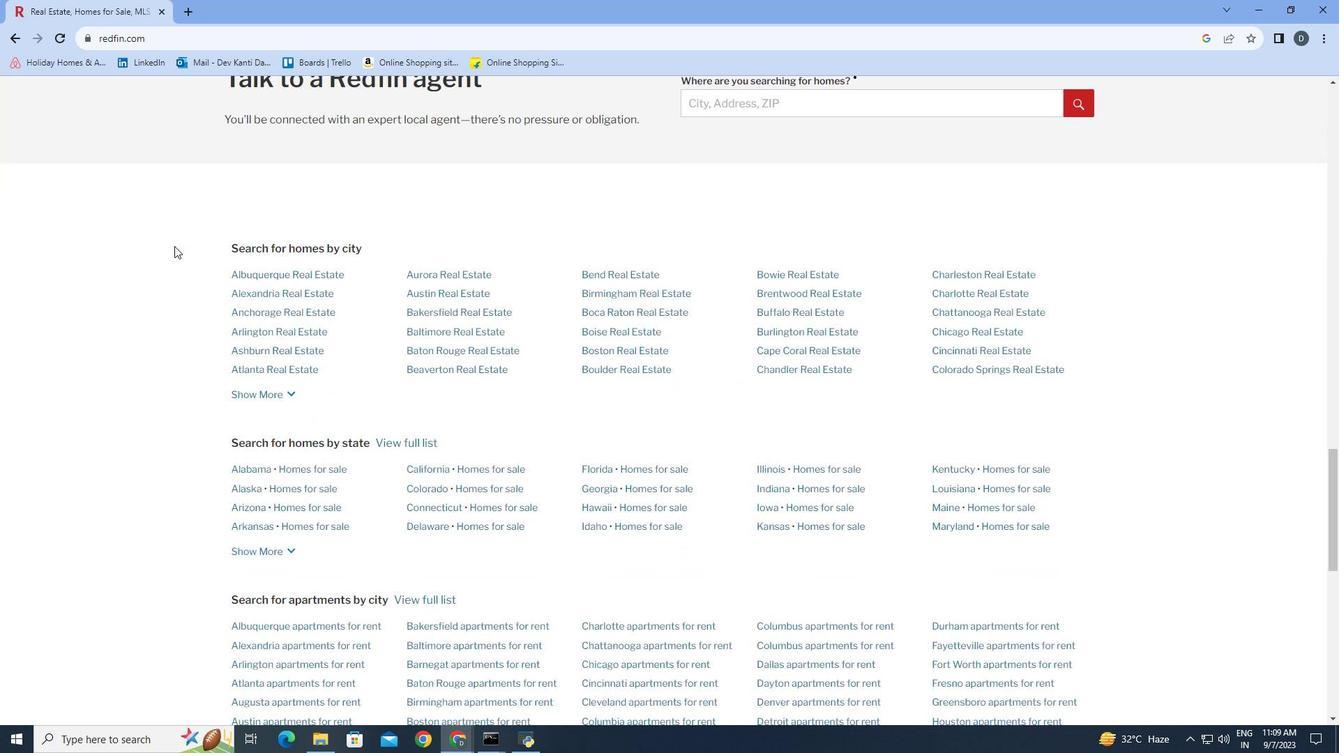 
Action: Mouse scrolled (174, 245) with delta (0, 0)
Screenshot: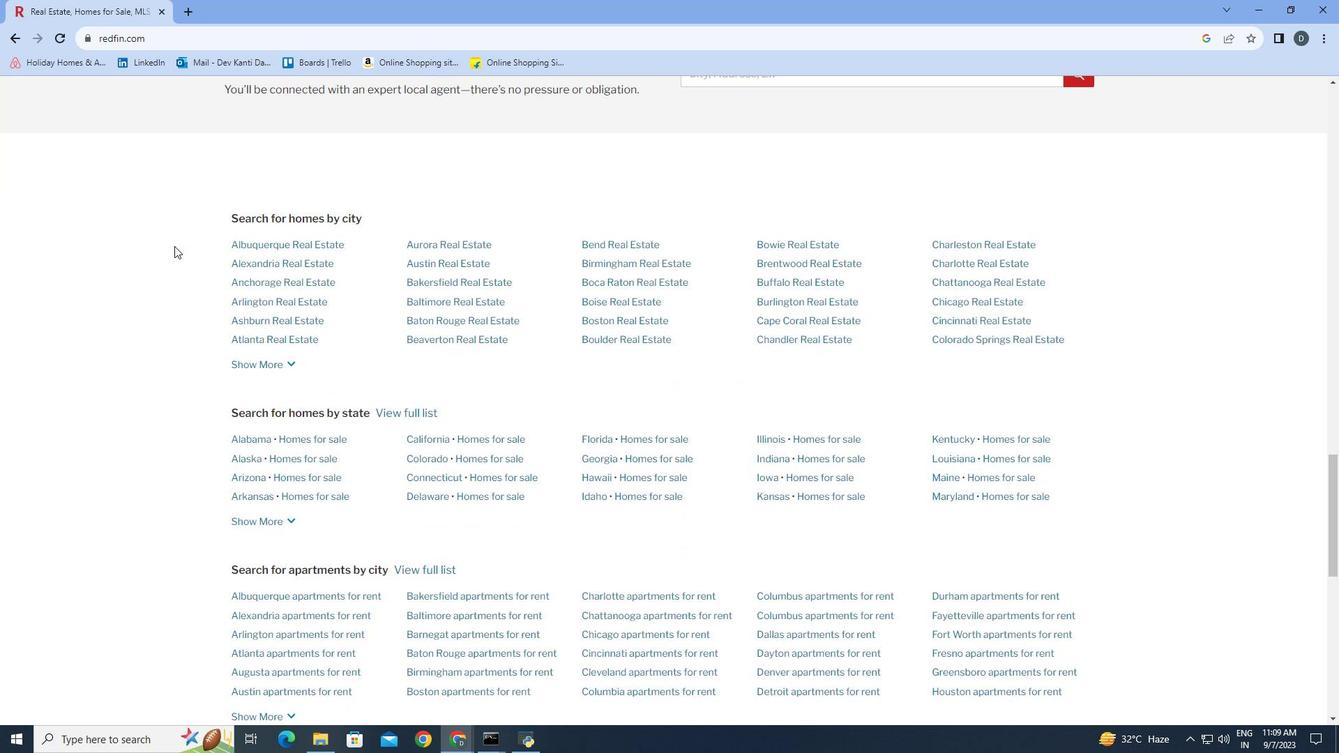 
Action: Mouse scrolled (174, 245) with delta (0, 0)
Screenshot: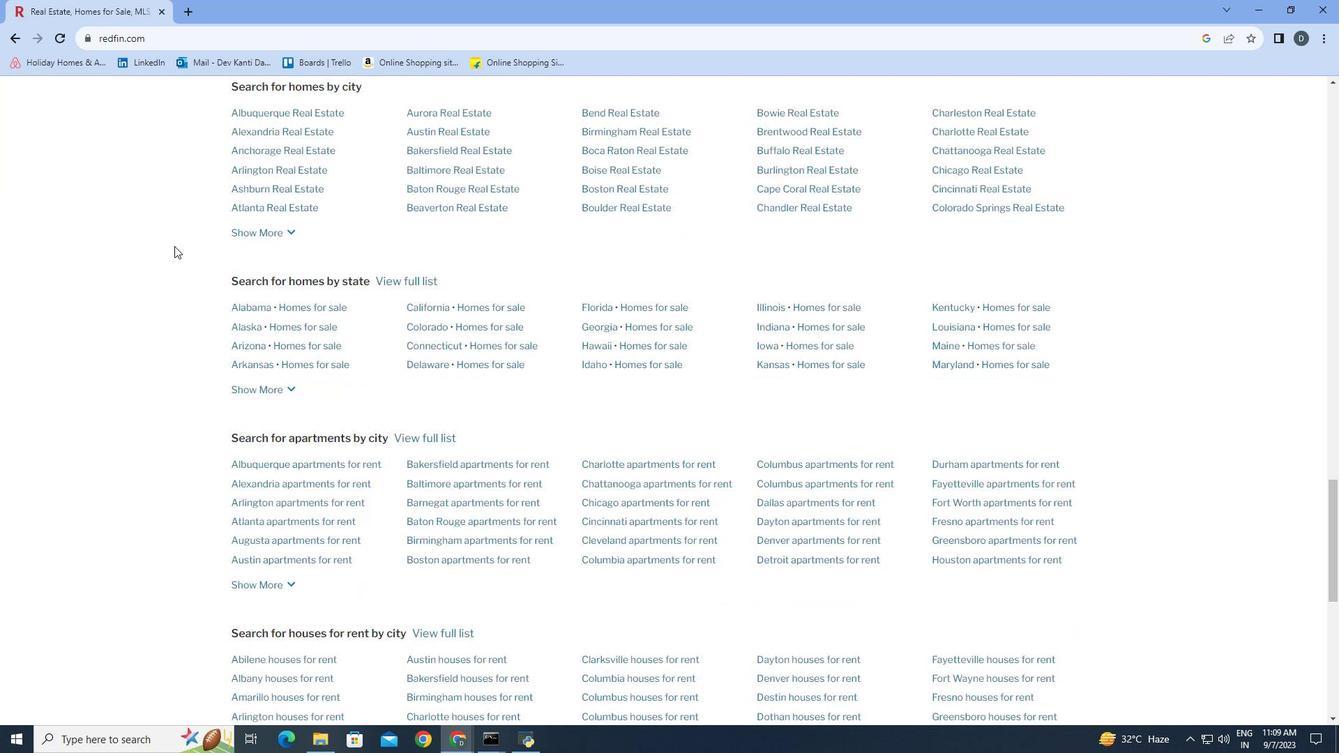 
Action: Mouse scrolled (174, 245) with delta (0, 0)
Screenshot: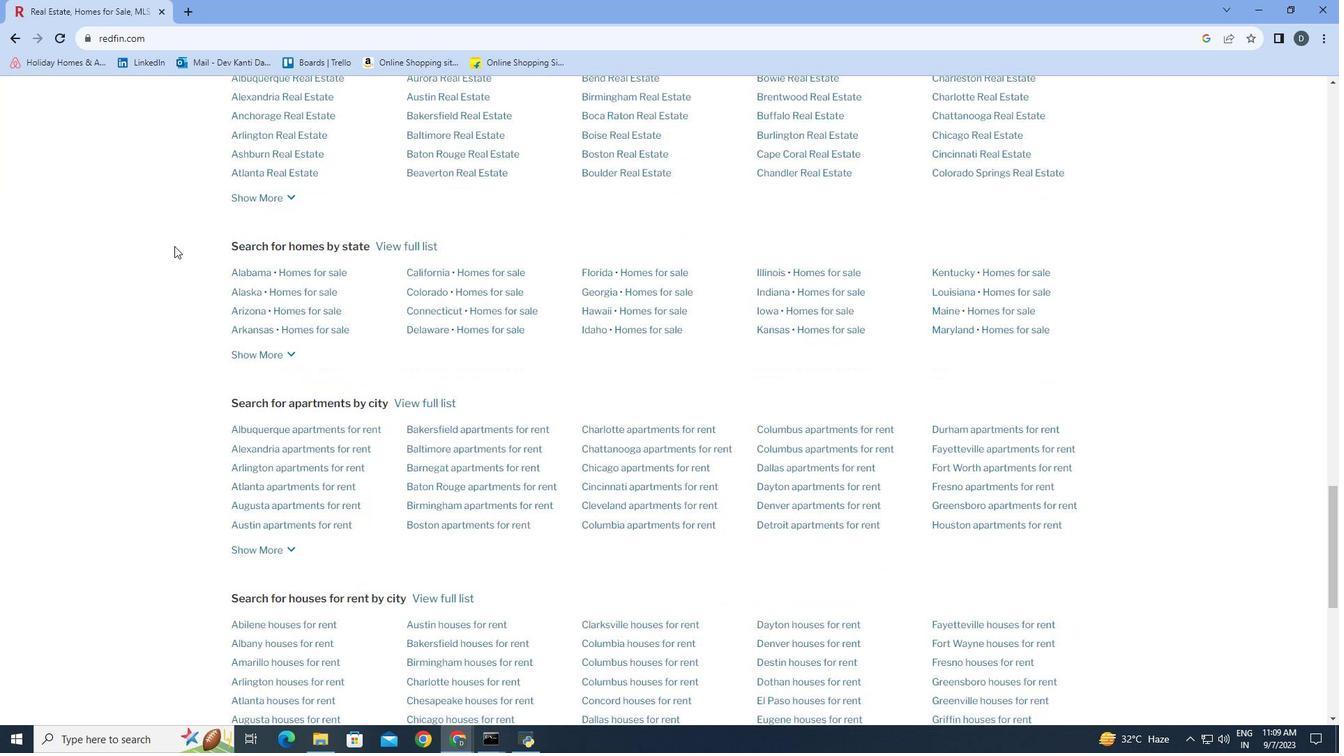 
Action: Mouse scrolled (174, 245) with delta (0, 0)
Screenshot: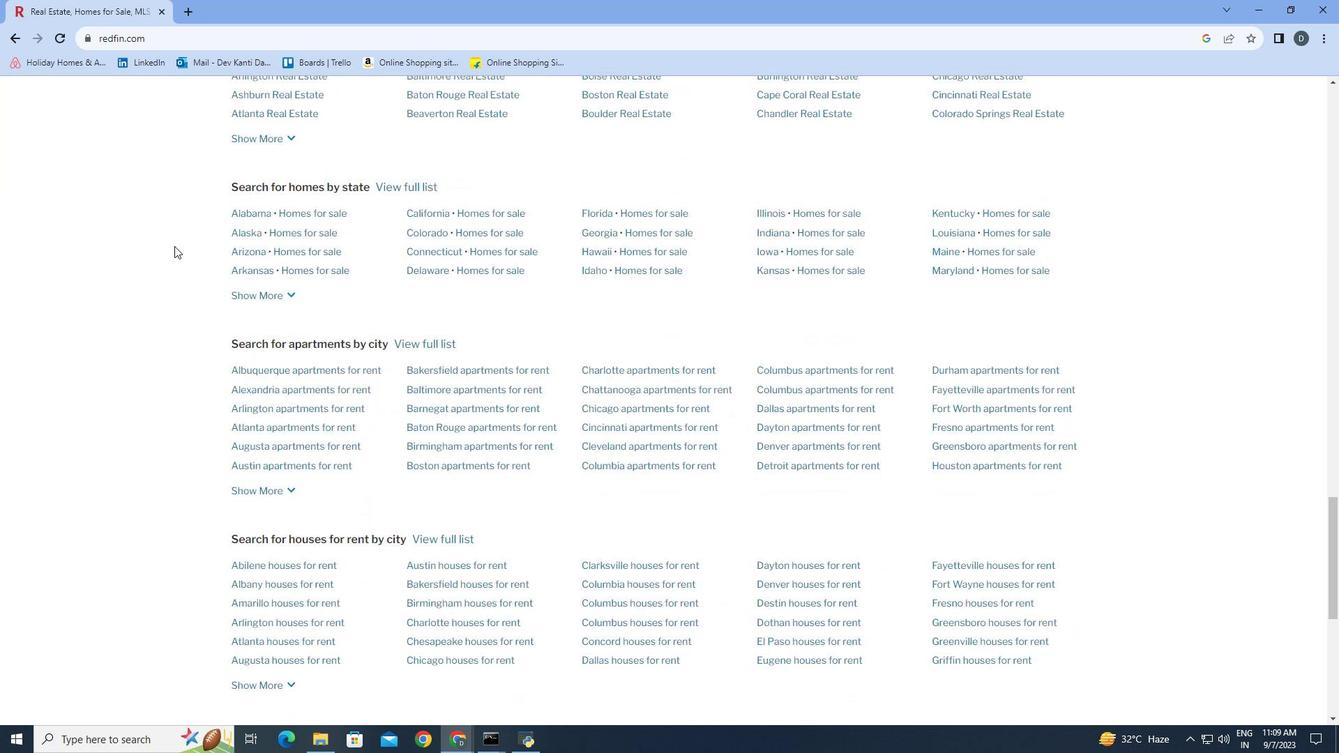 
Action: Mouse scrolled (174, 245) with delta (0, 0)
Screenshot: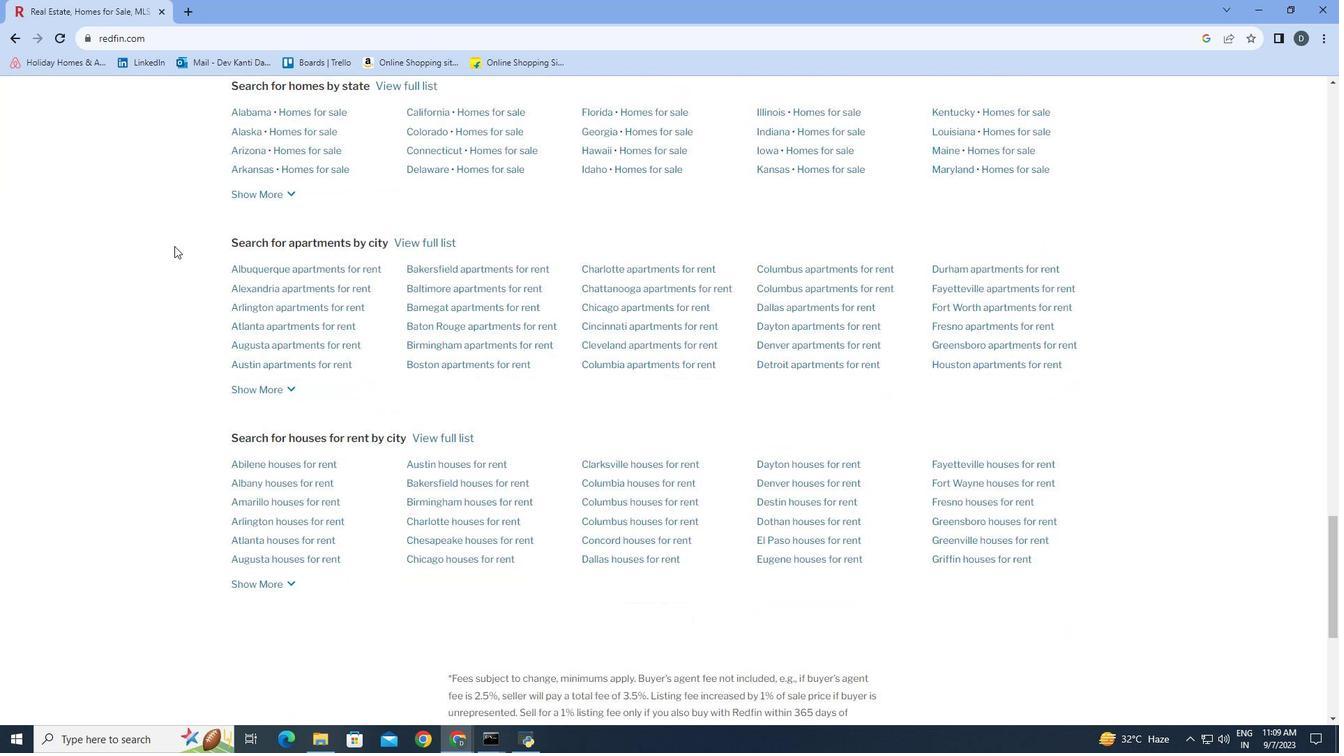 
Action: Mouse scrolled (174, 245) with delta (0, 0)
Screenshot: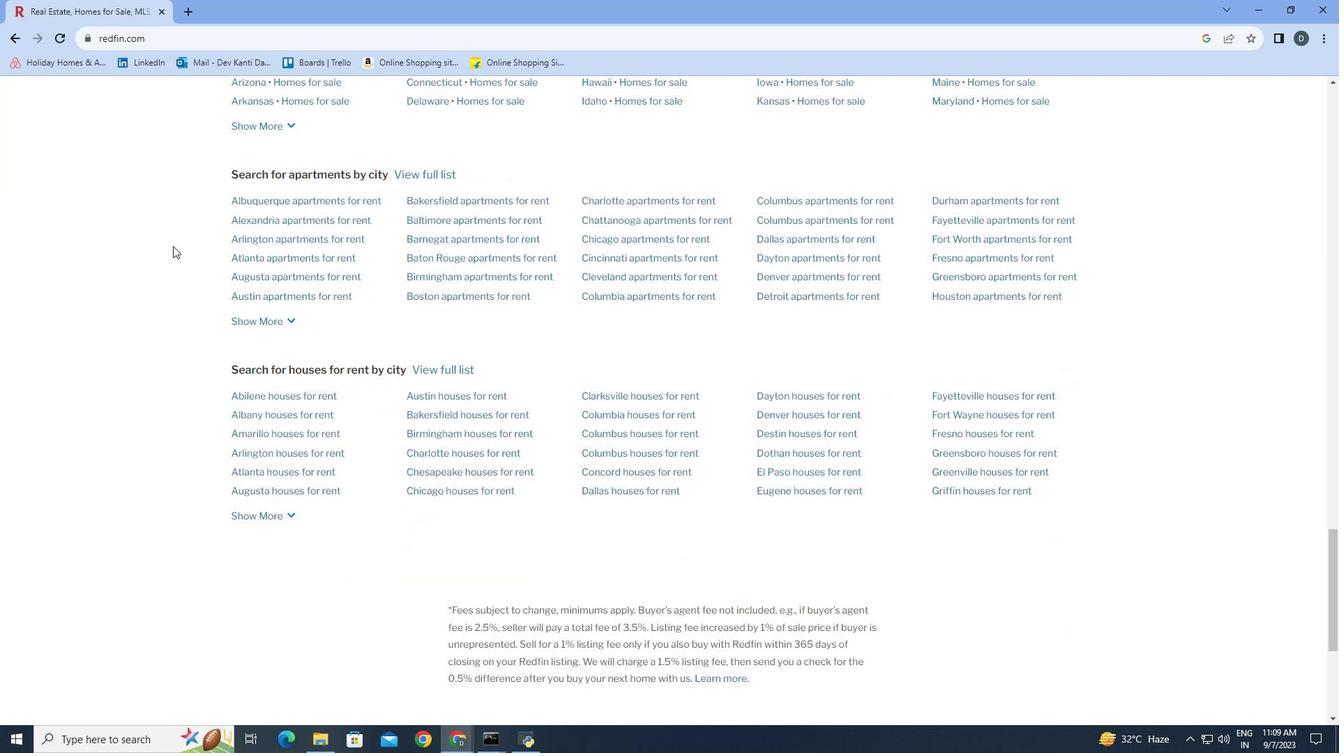 
Action: Mouse moved to (174, 246)
Screenshot: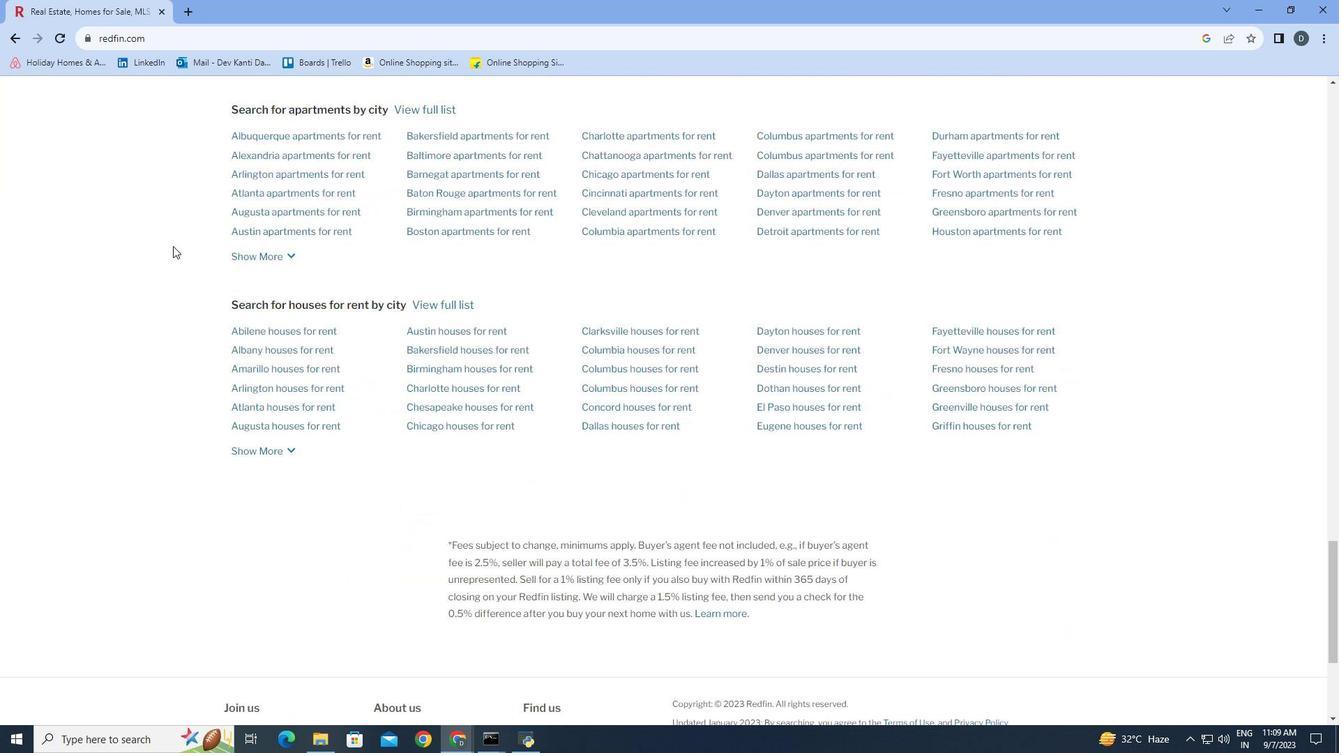 
Action: Mouse scrolled (174, 245) with delta (0, 0)
Screenshot: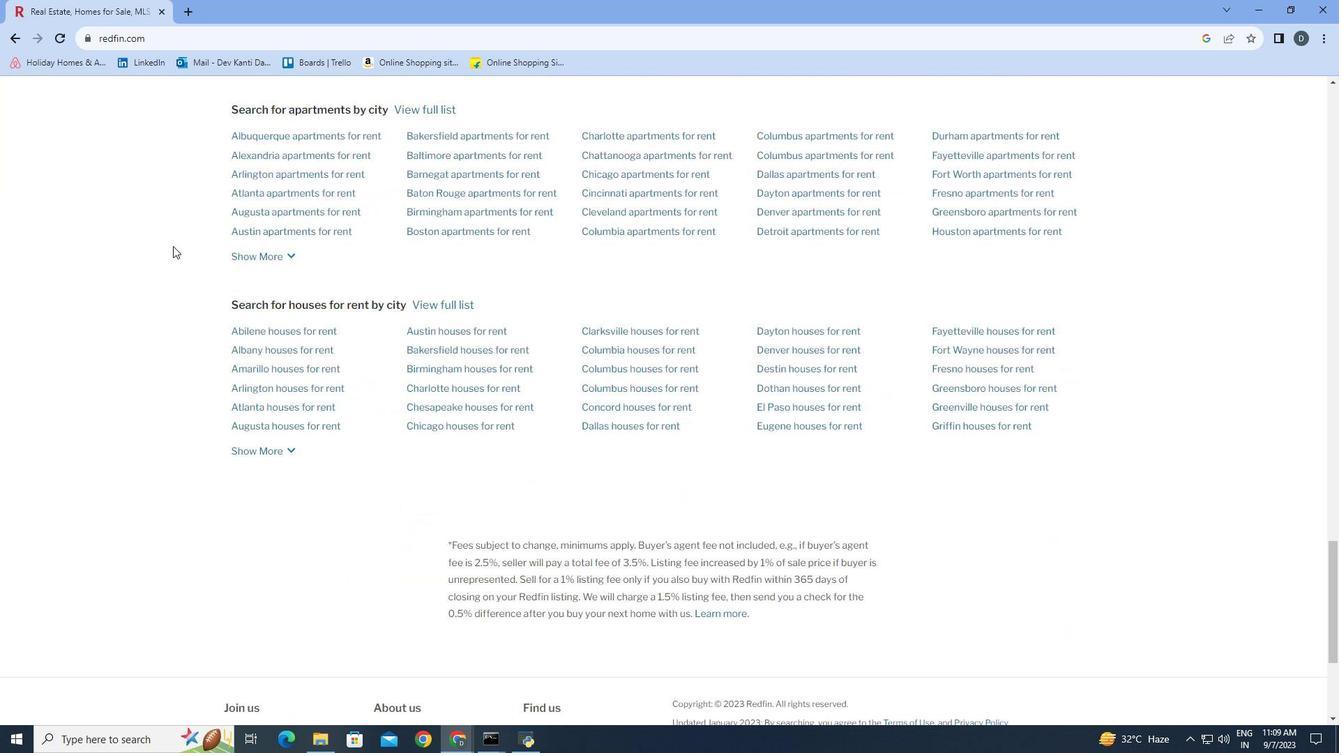 
Action: Mouse scrolled (174, 245) with delta (0, 0)
Screenshot: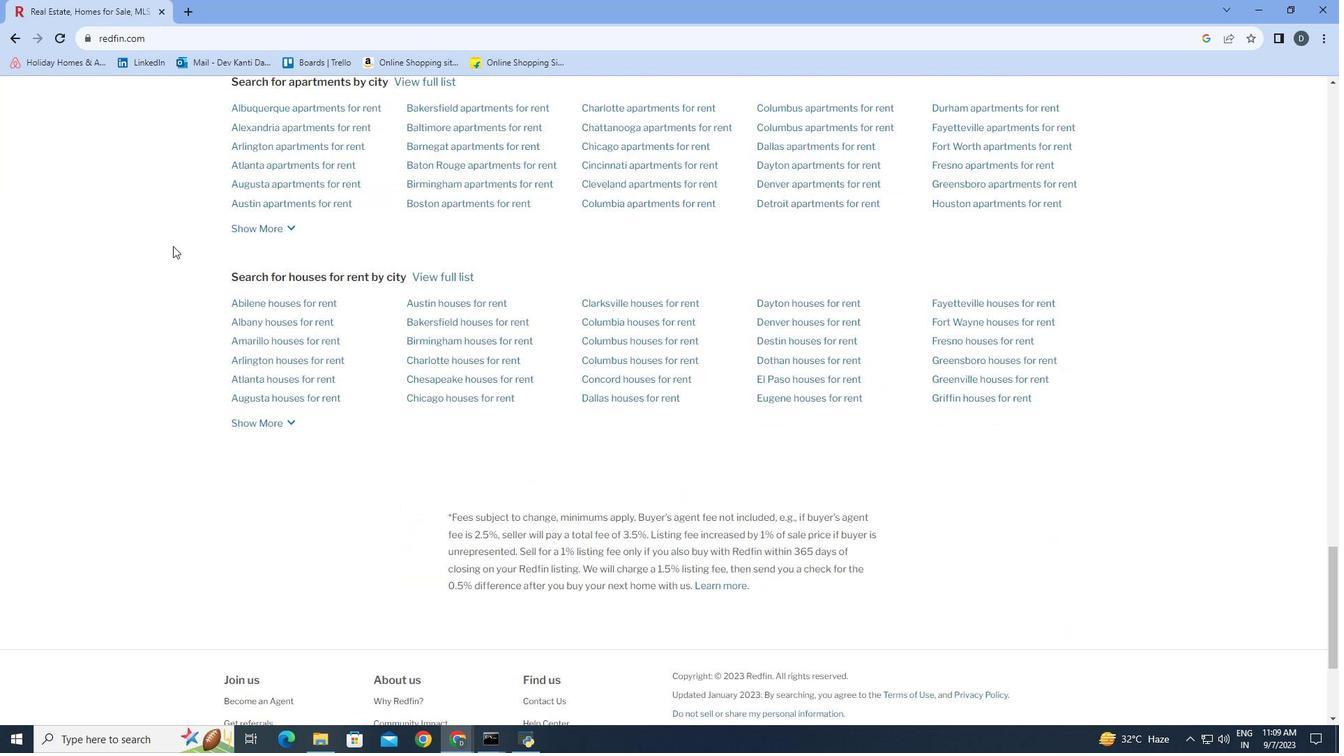 
Action: Mouse moved to (172, 246)
Screenshot: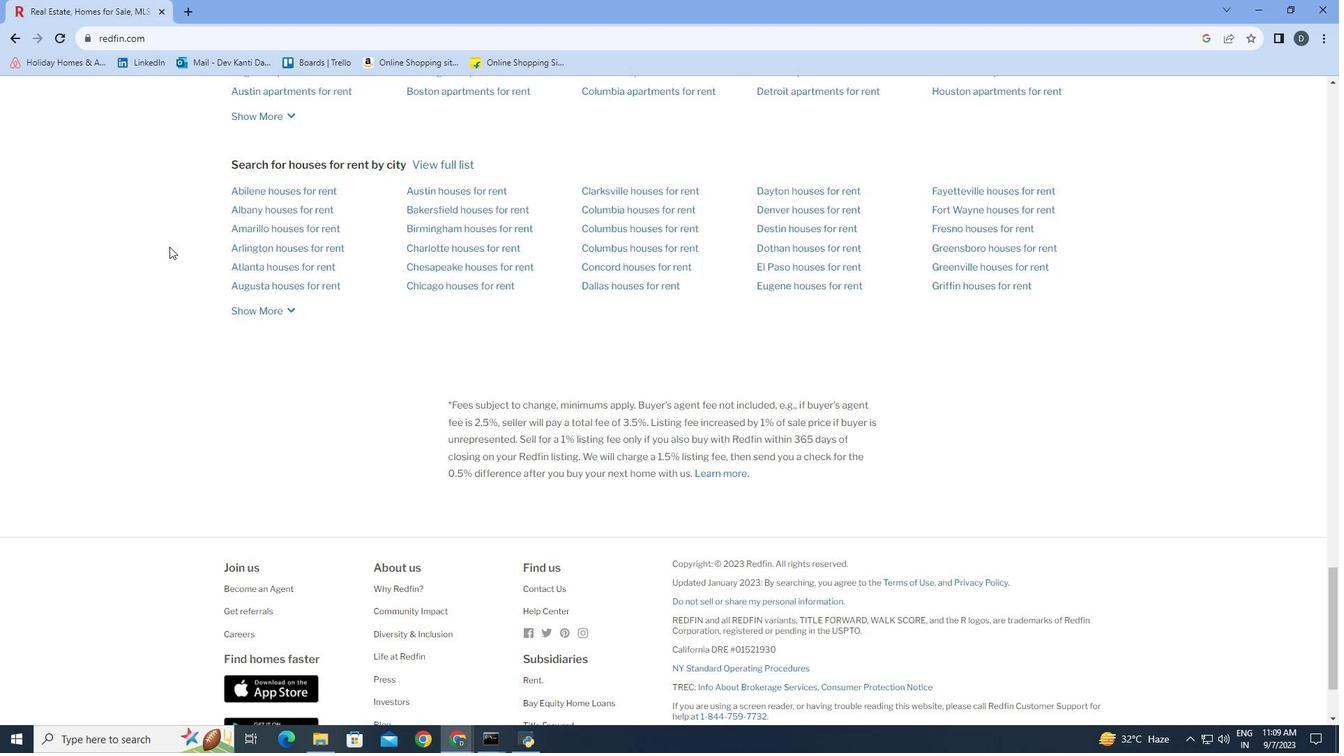 
Action: Mouse scrolled (172, 245) with delta (0, 0)
Screenshot: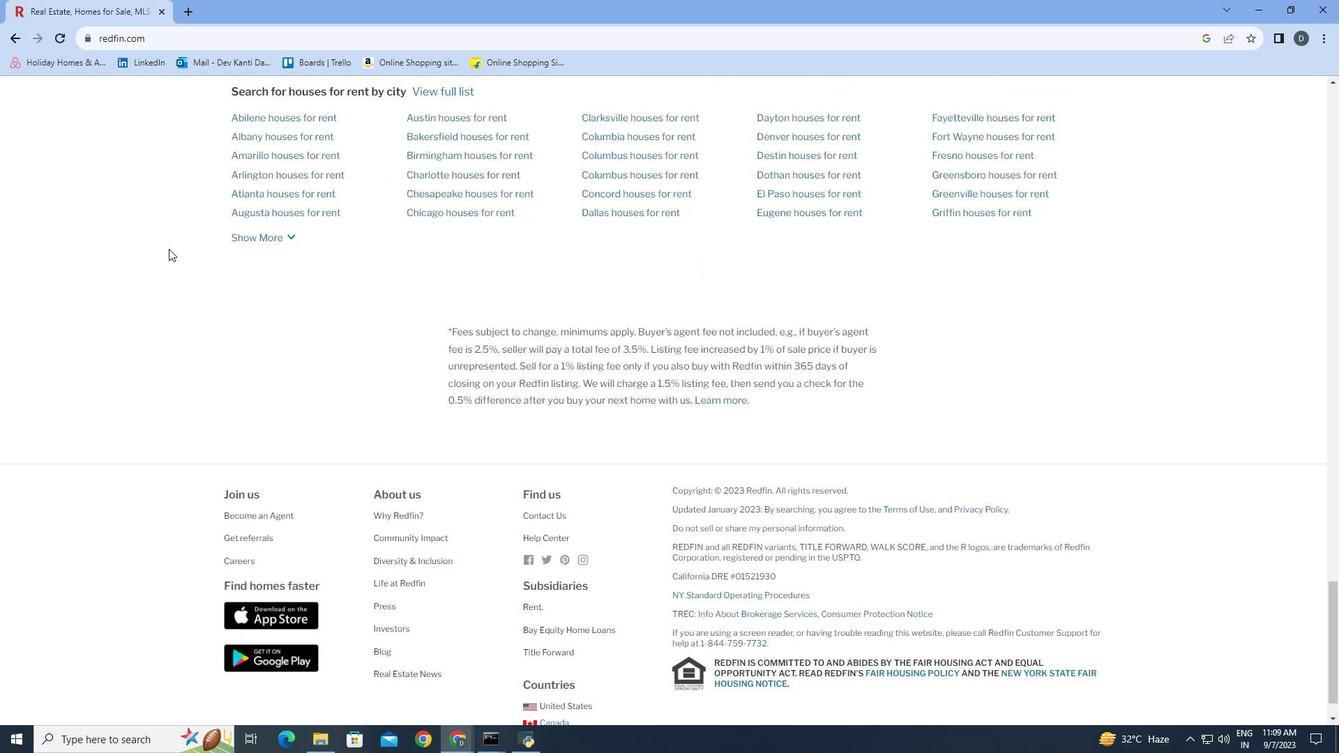 
Action: Mouse scrolled (172, 245) with delta (0, 0)
Screenshot: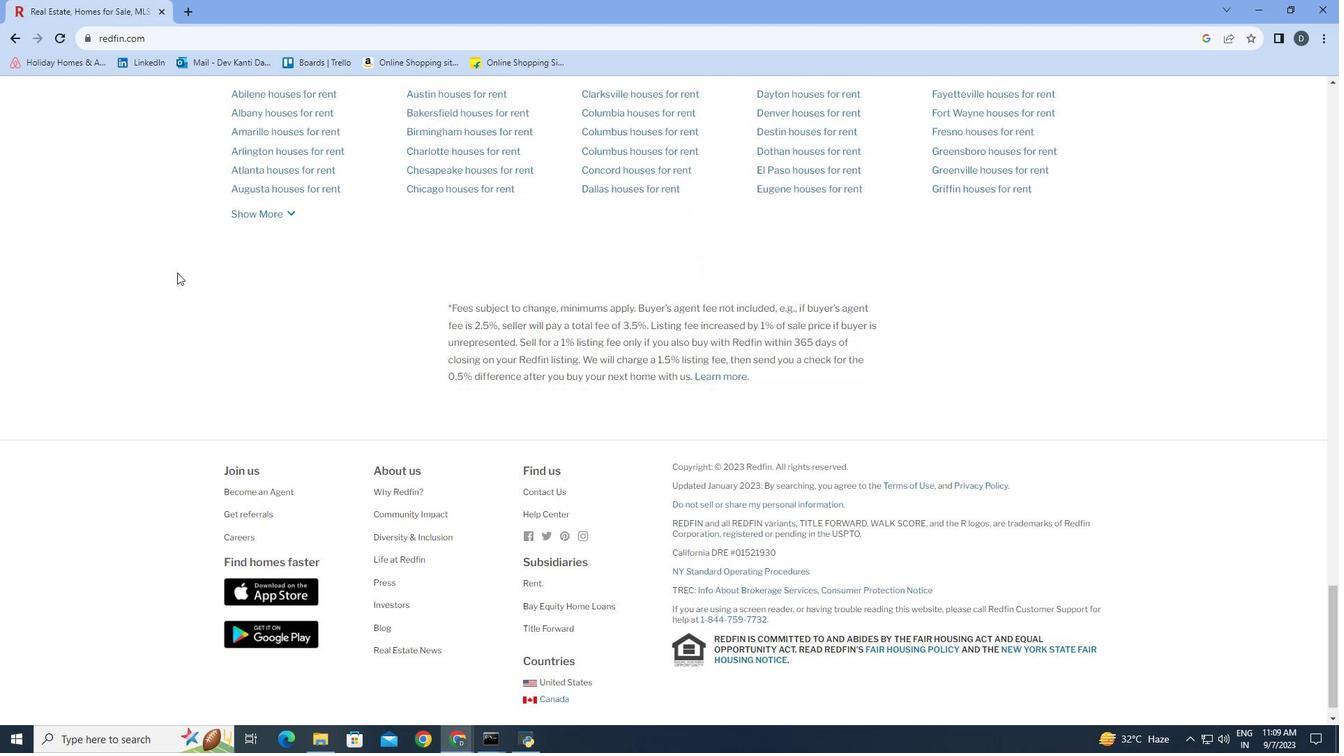 
Action: Mouse moved to (172, 246)
Screenshot: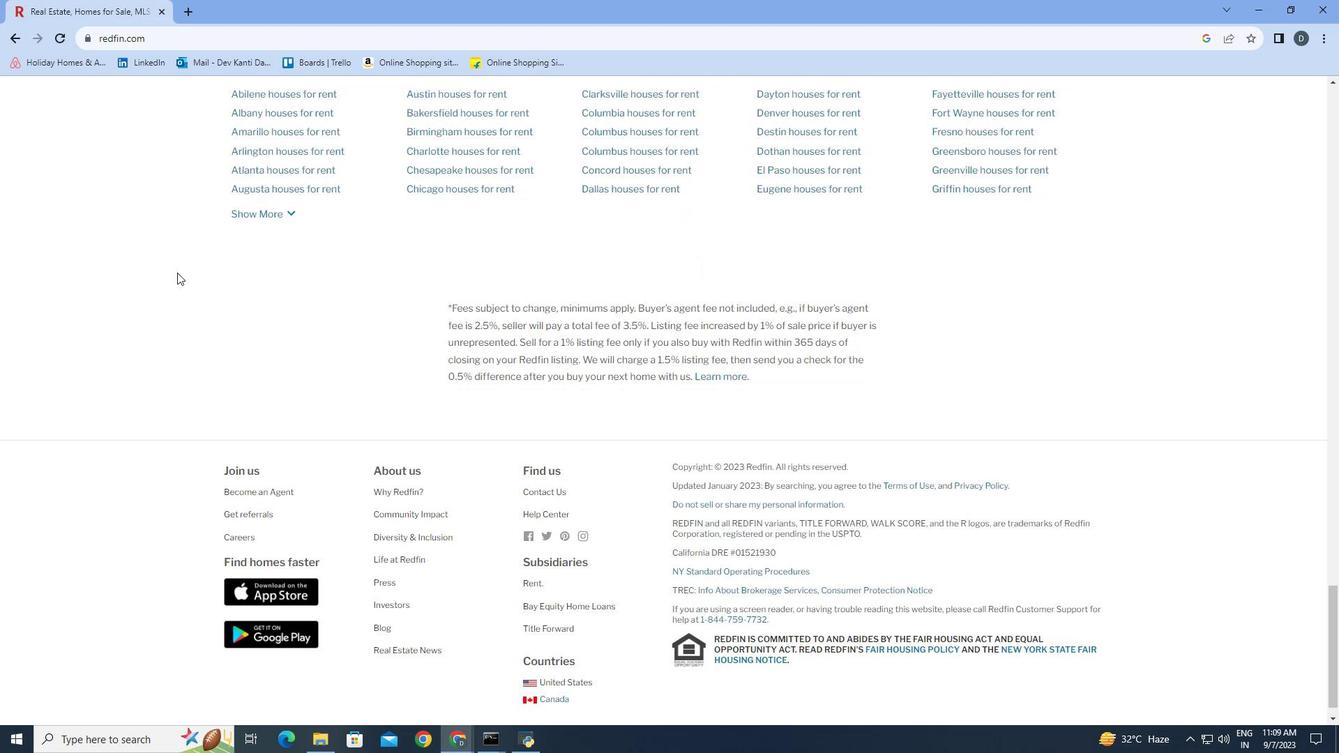 
Action: Mouse scrolled (172, 245) with delta (0, 0)
Screenshot: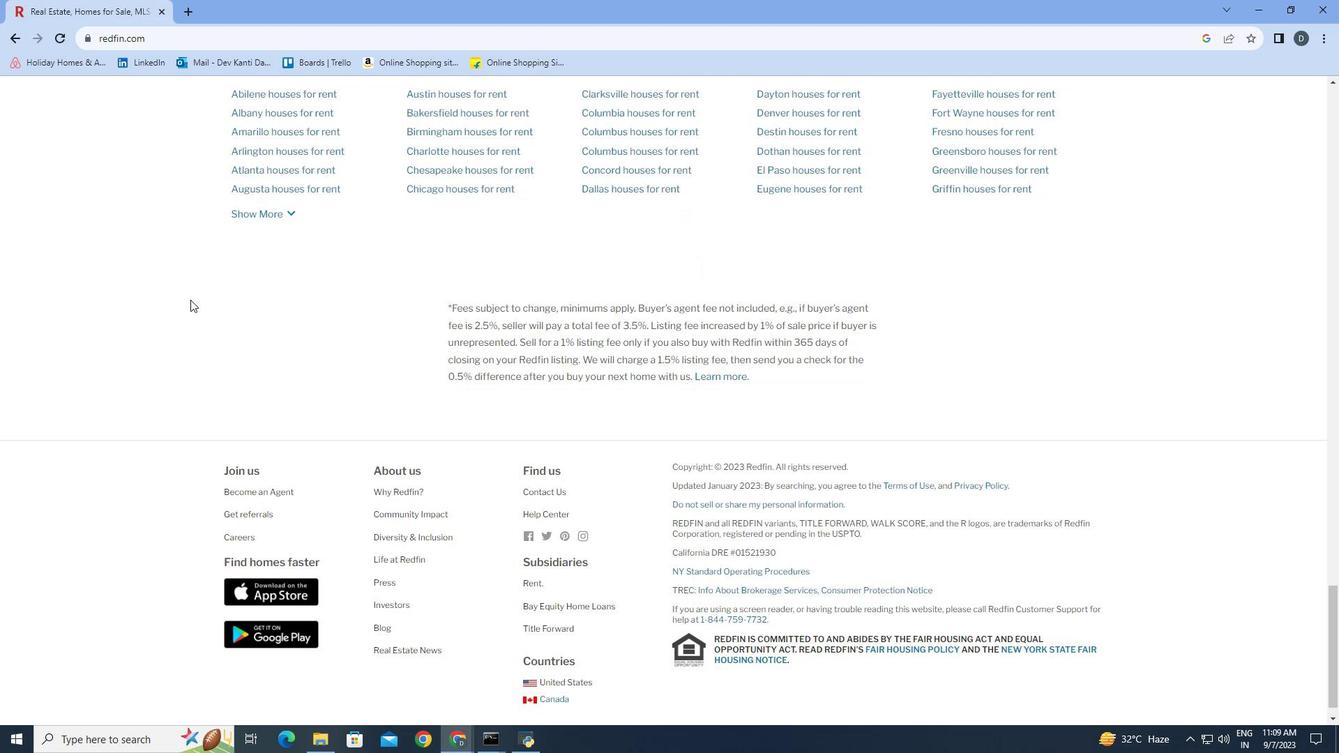
Action: Mouse moved to (234, 532)
Screenshot: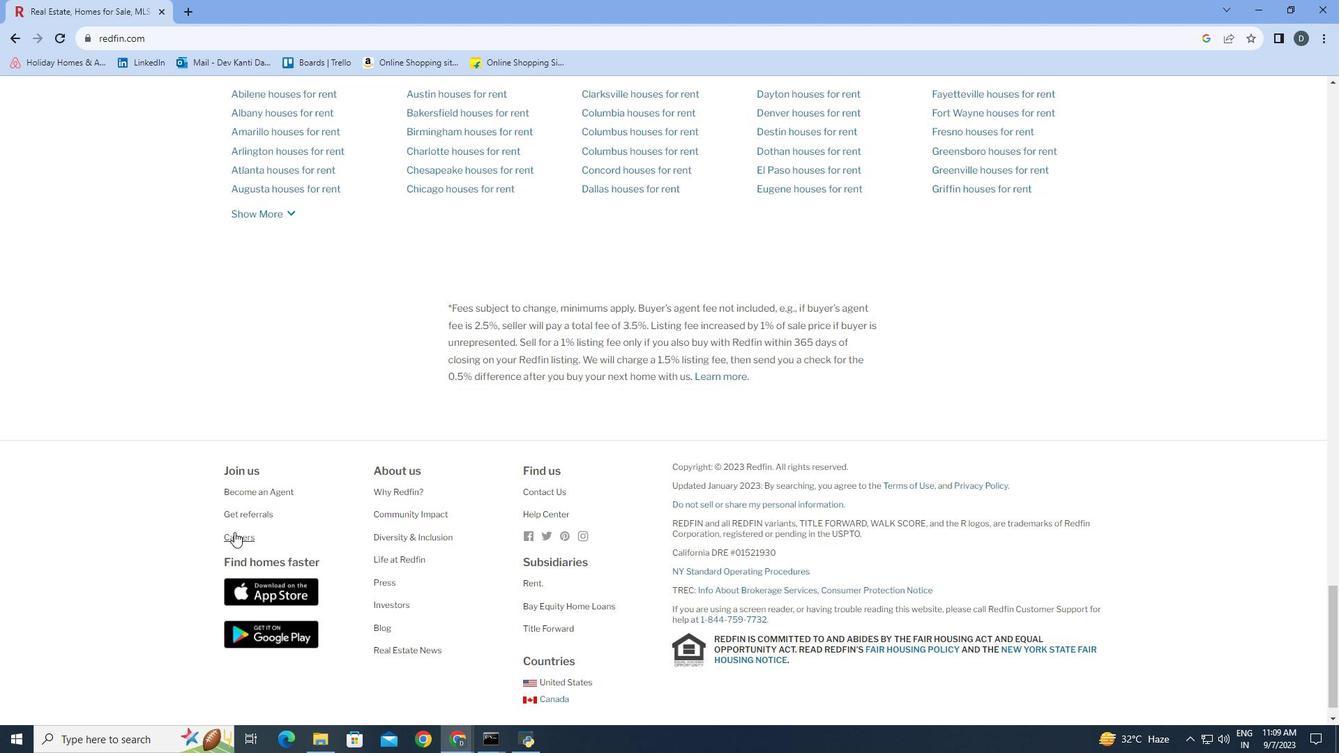 
Action: Mouse pressed left at (234, 532)
Screenshot: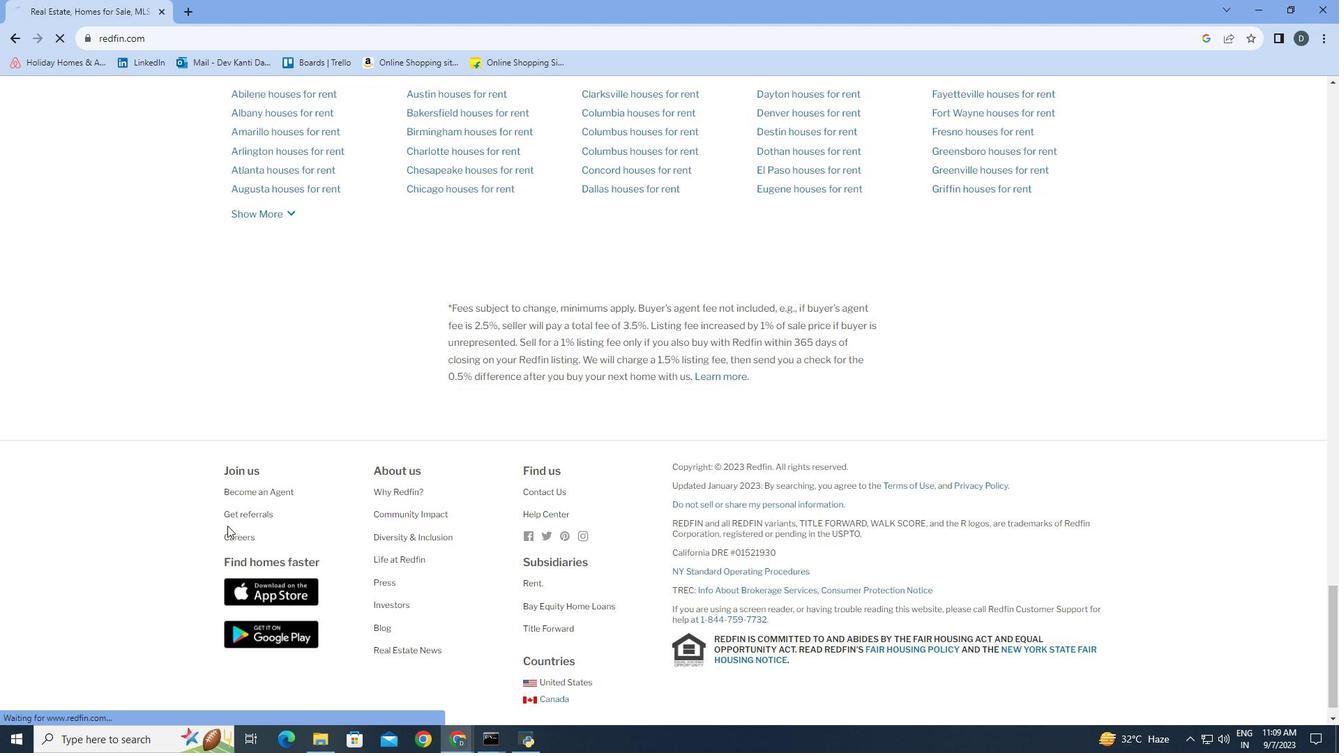 
Action: Mouse moved to (621, 409)
Screenshot: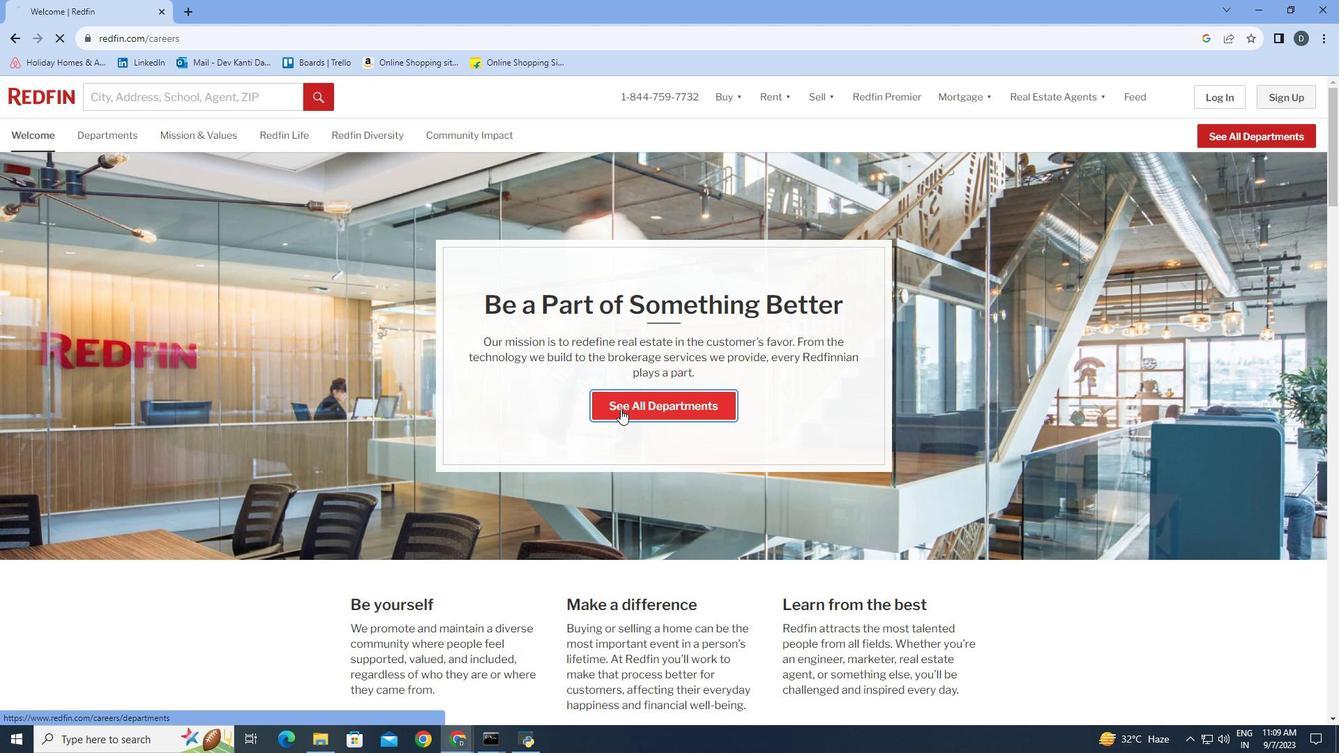 
Action: Mouse pressed left at (621, 409)
Screenshot: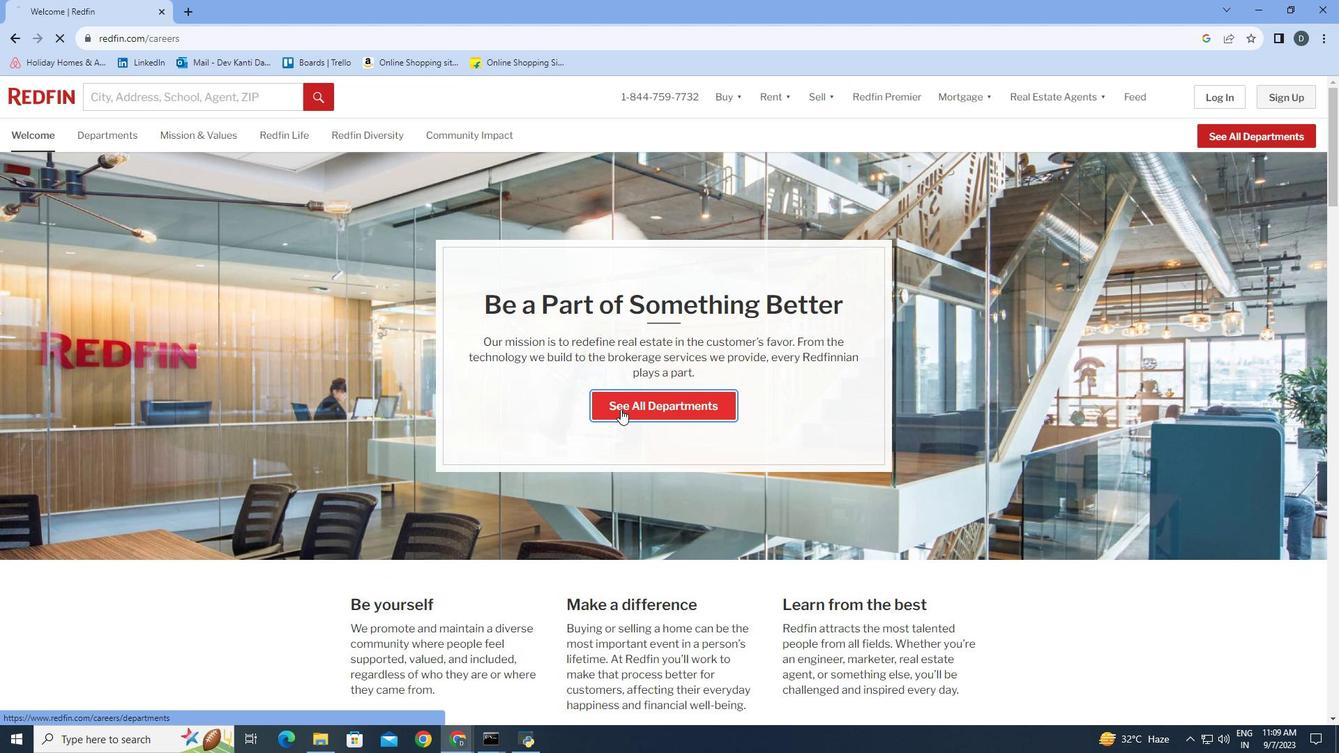
Action: Mouse scrolled (621, 408) with delta (0, 0)
Screenshot: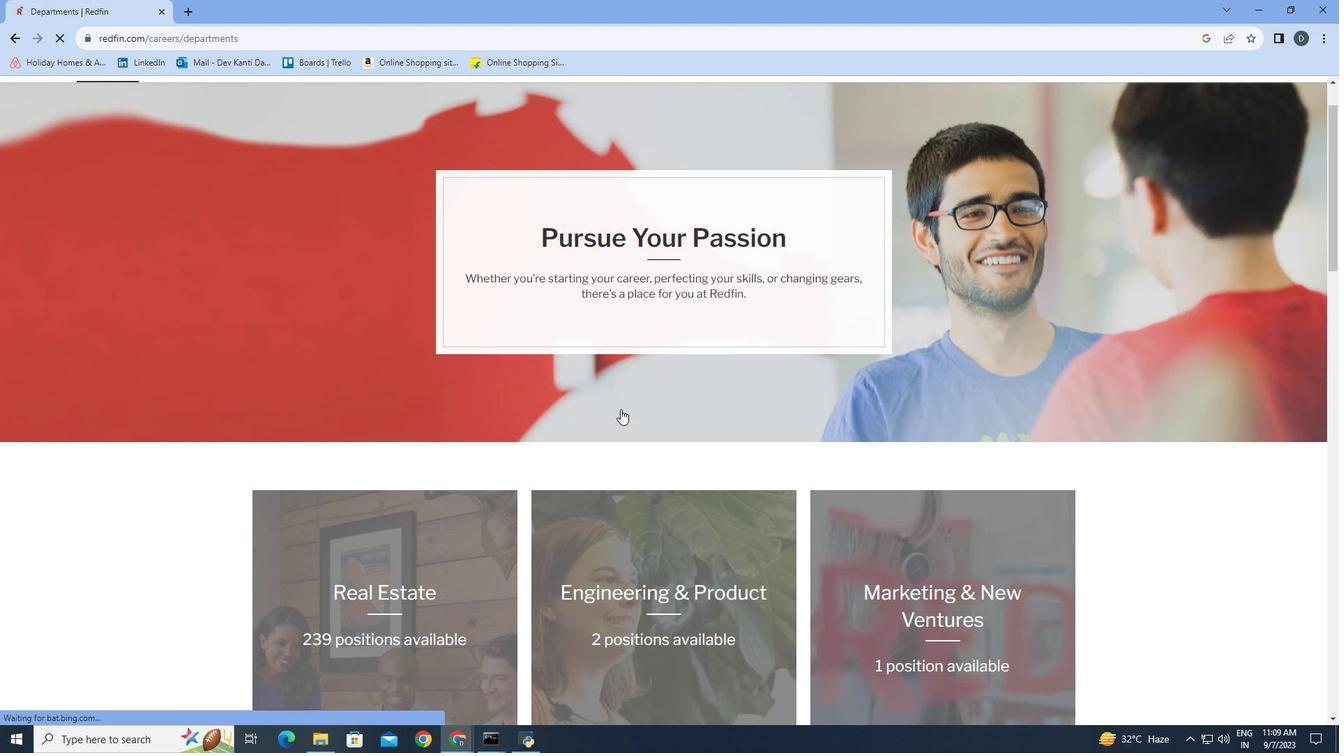 
Action: Mouse moved to (885, 552)
Screenshot: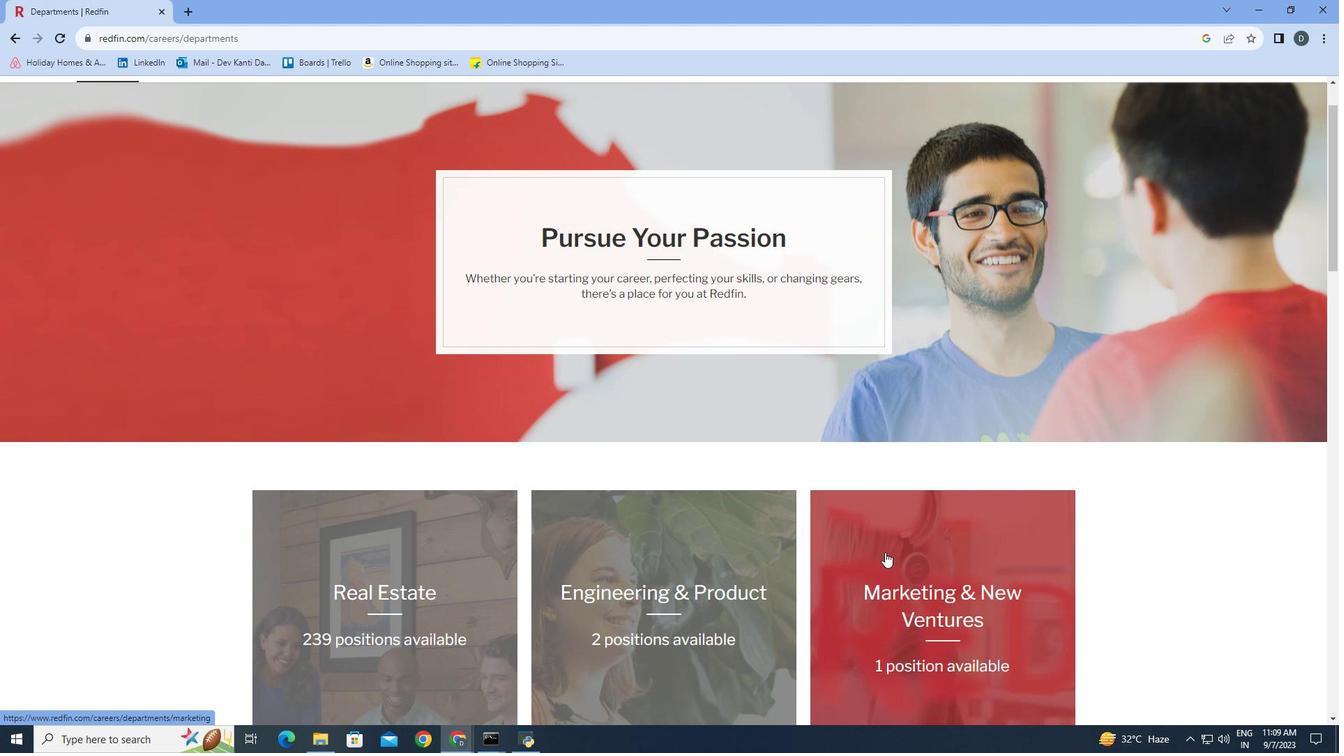 
Action: Mouse pressed left at (885, 552)
Screenshot: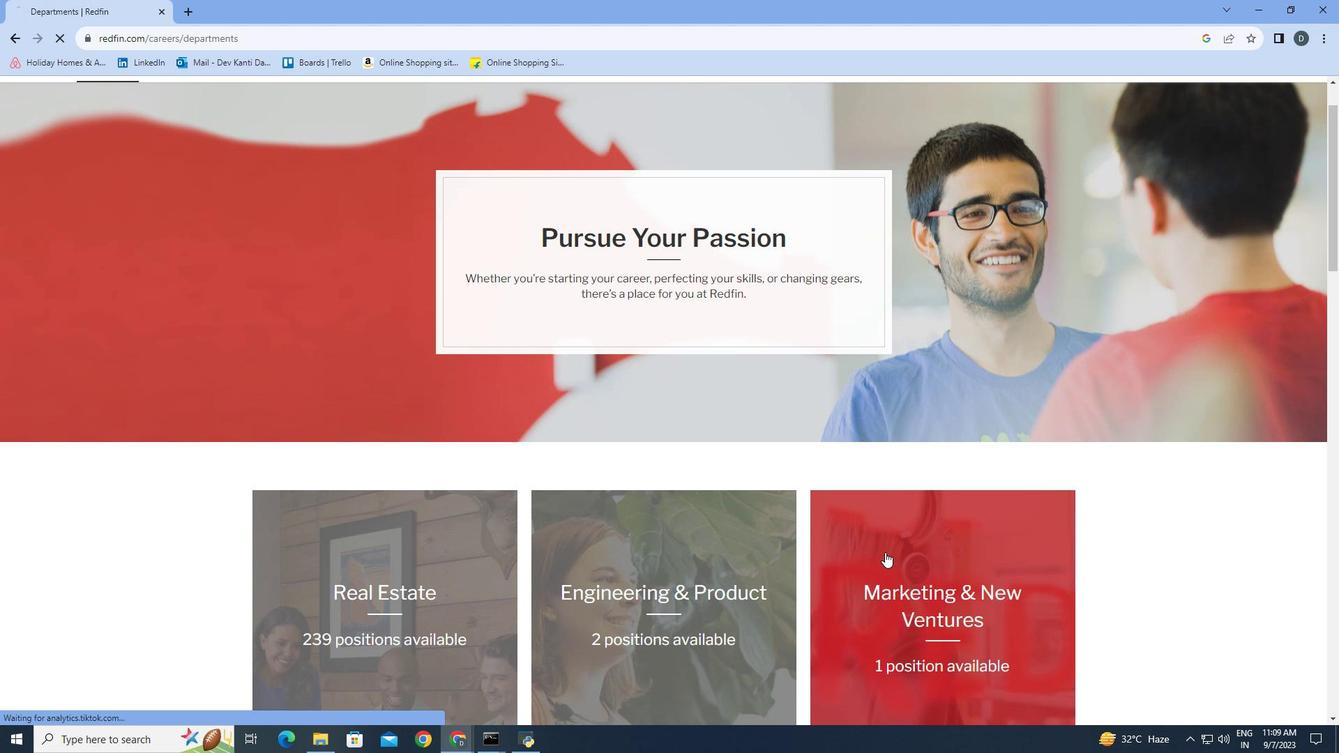 
Action: Mouse moved to (1111, 445)
Screenshot: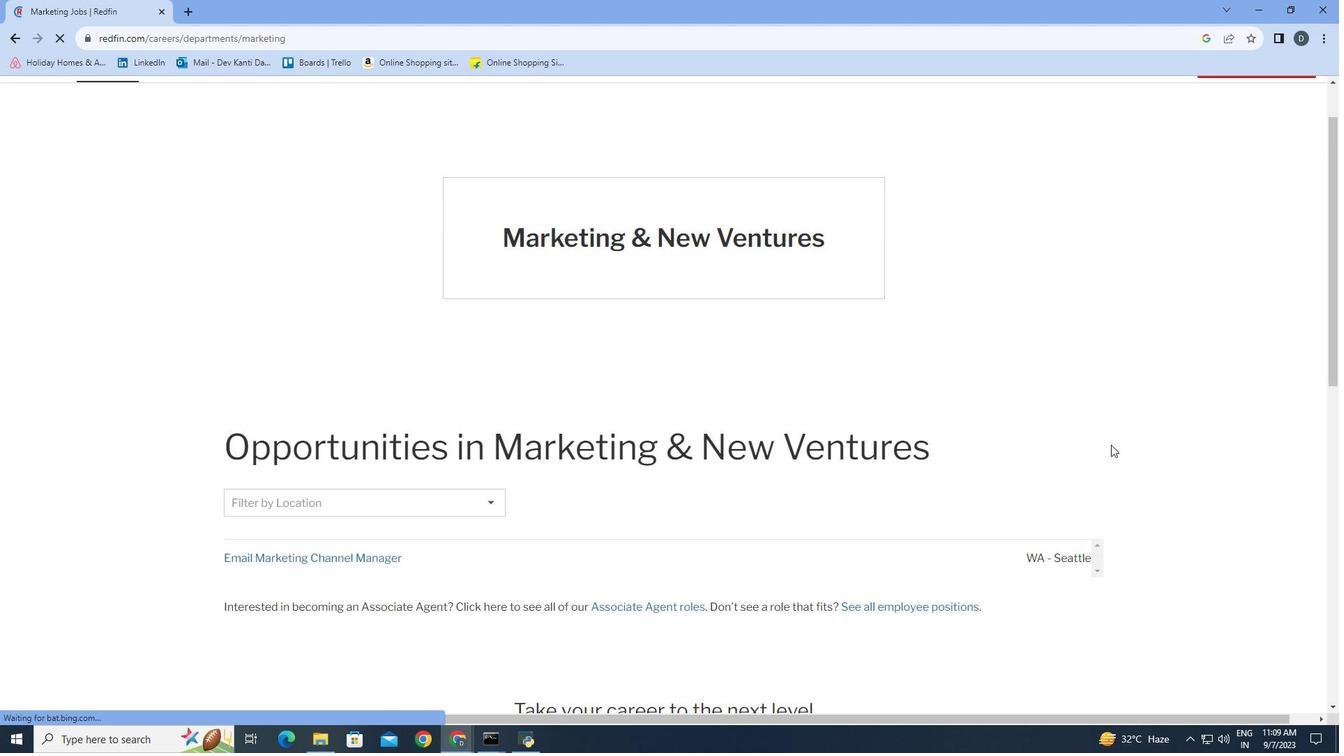 
Action: Mouse scrolled (1111, 444) with delta (0, 0)
Screenshot: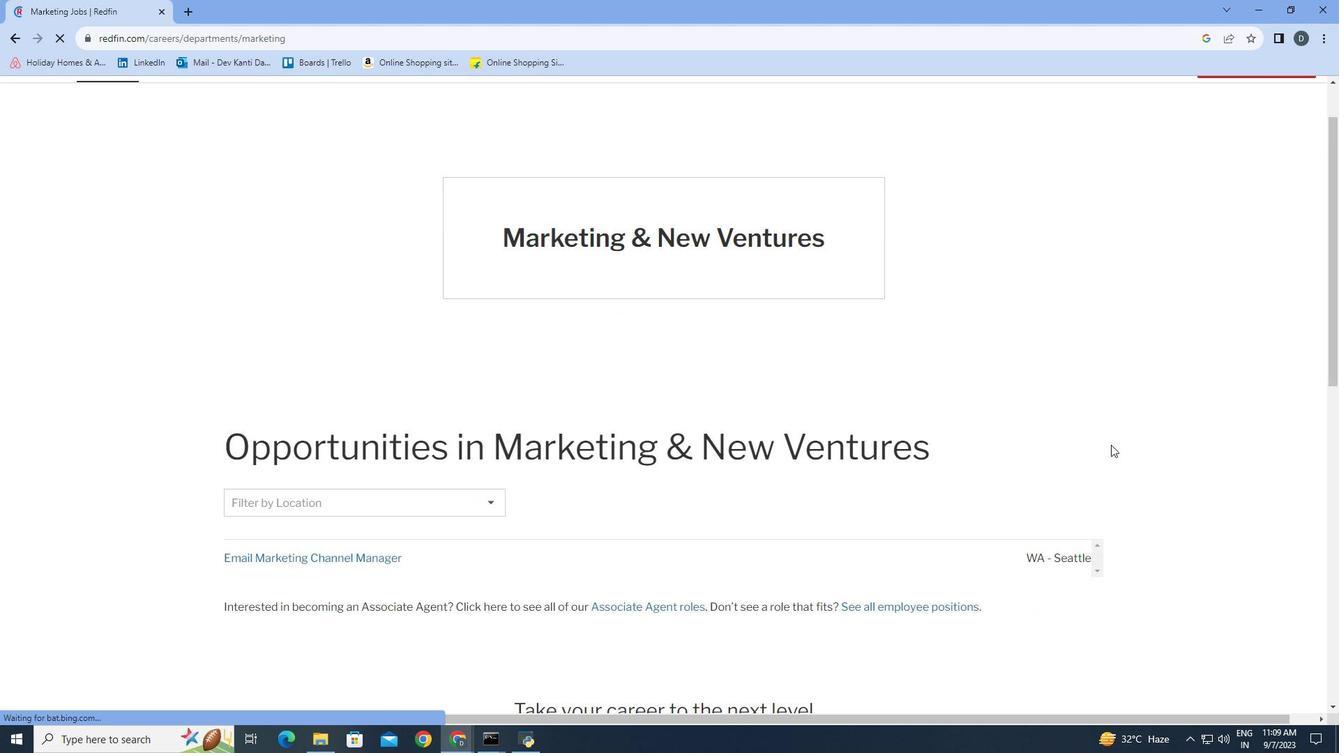 
Action: Mouse scrolled (1111, 444) with delta (0, 0)
Screenshot: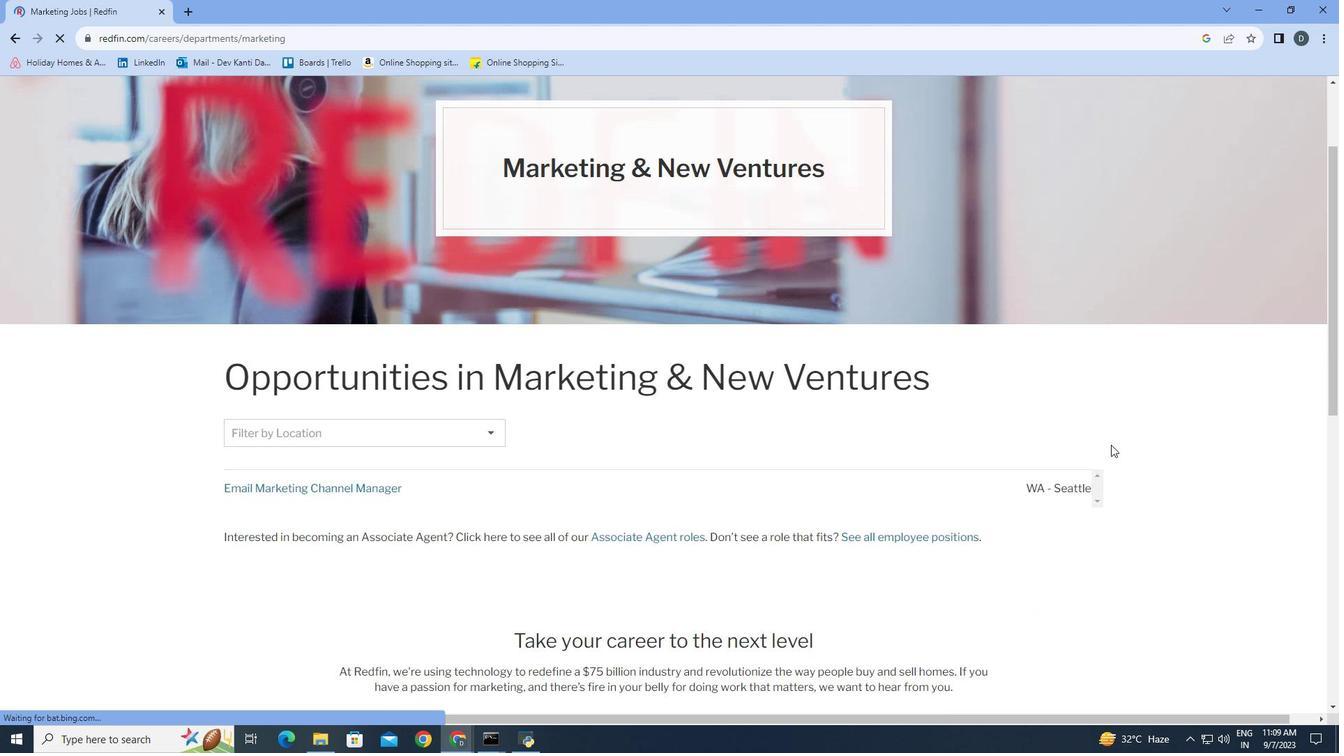 
Action: Mouse scrolled (1111, 444) with delta (0, 0)
Screenshot: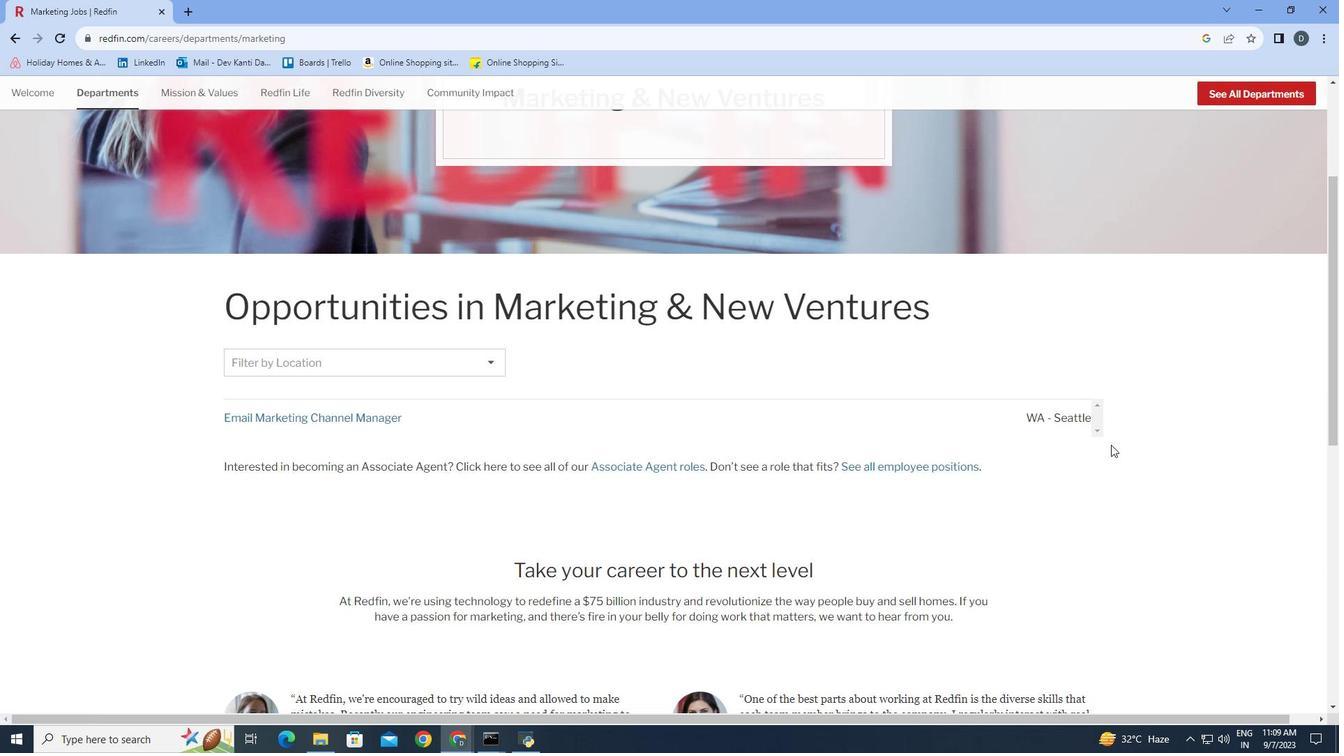 
Action: Mouse scrolled (1111, 444) with delta (0, 0)
Screenshot: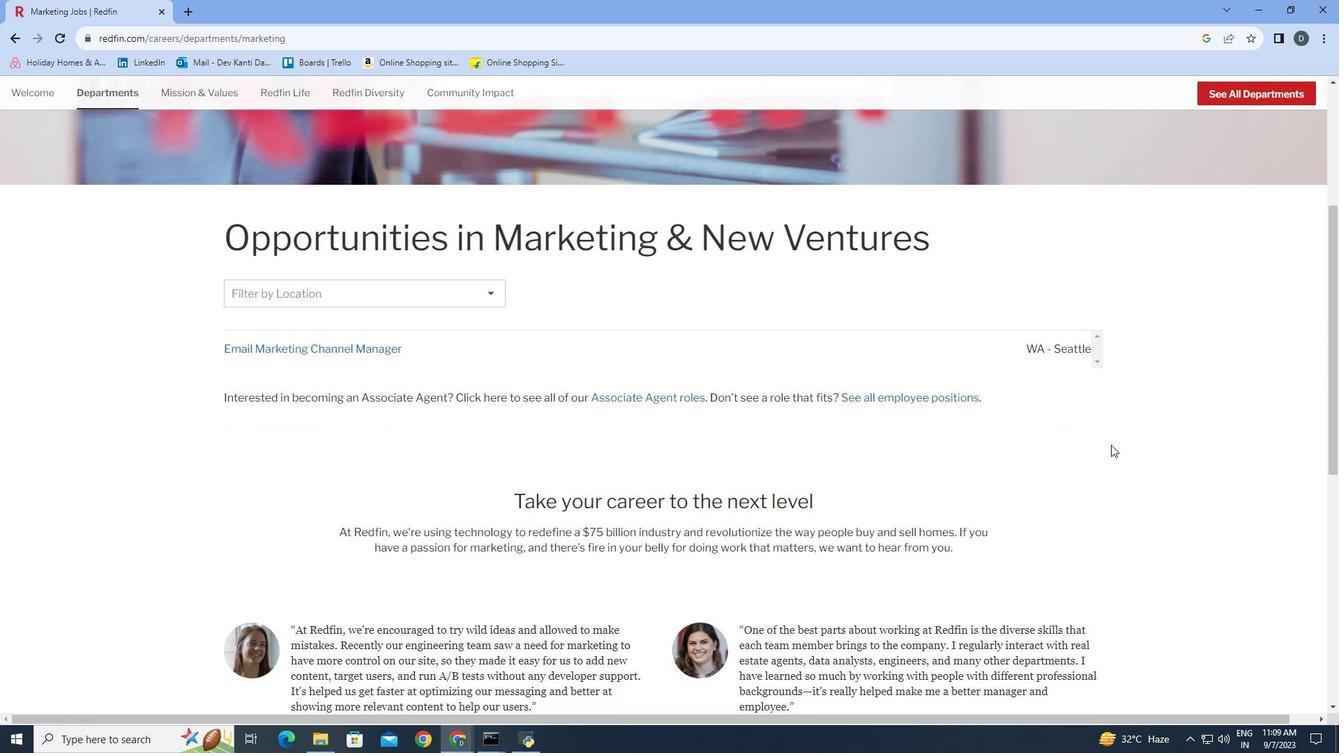 
Action: Mouse scrolled (1111, 444) with delta (0, 0)
Screenshot: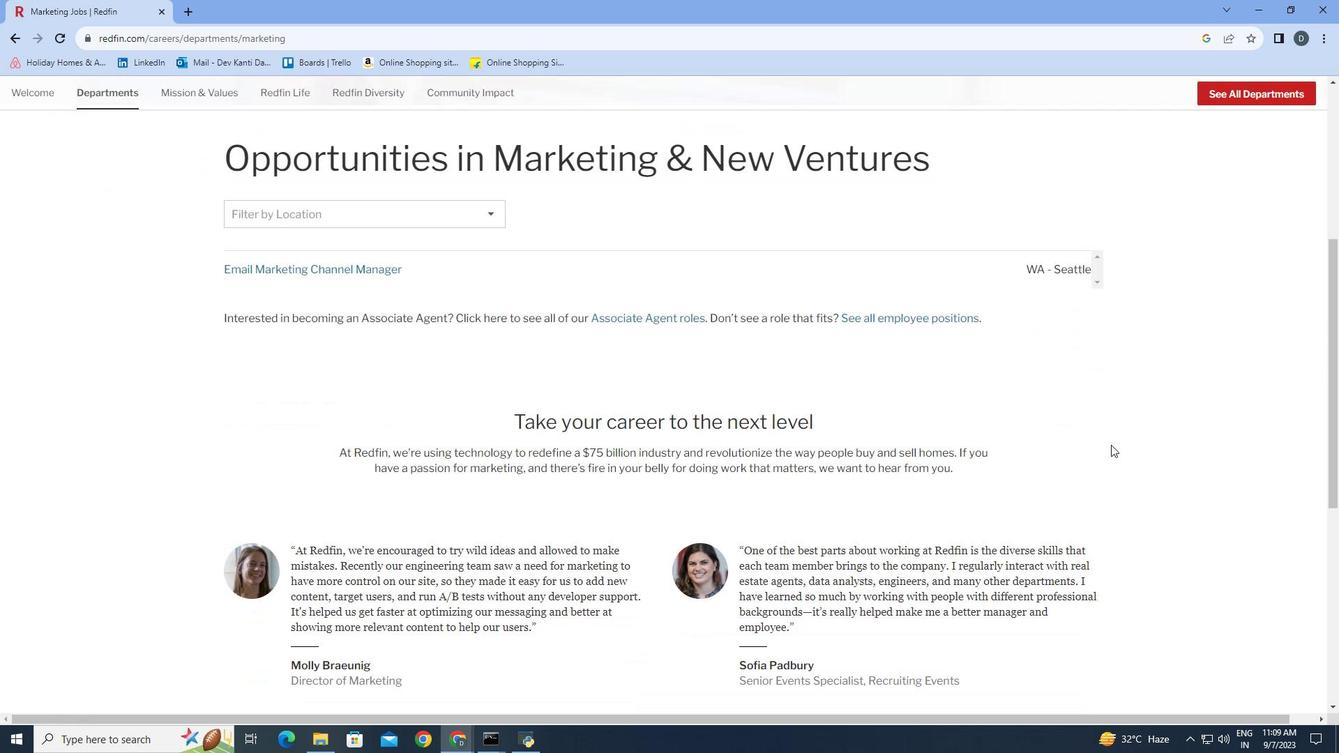 
Action: Mouse scrolled (1111, 444) with delta (0, 0)
Screenshot: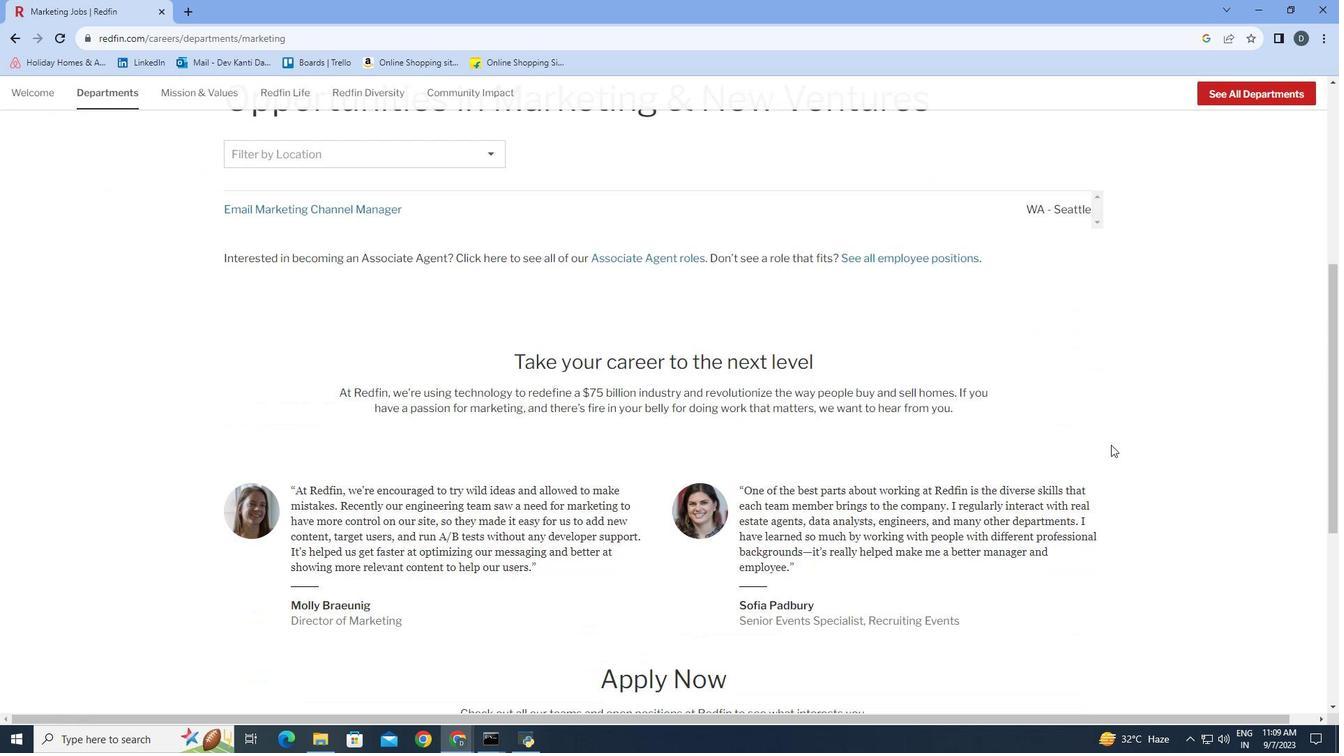 
Action: Mouse scrolled (1111, 444) with delta (0, 0)
Screenshot: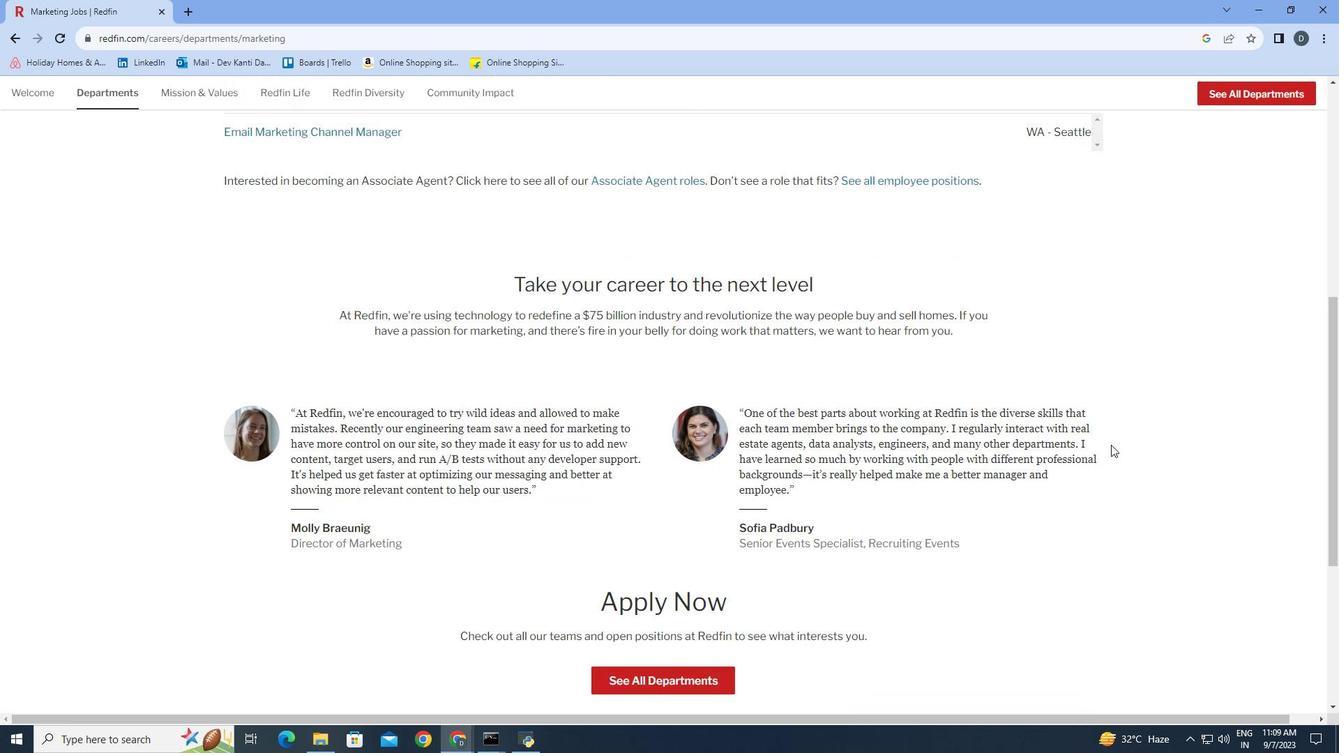 
Action: Mouse scrolled (1111, 444) with delta (0, 0)
Screenshot: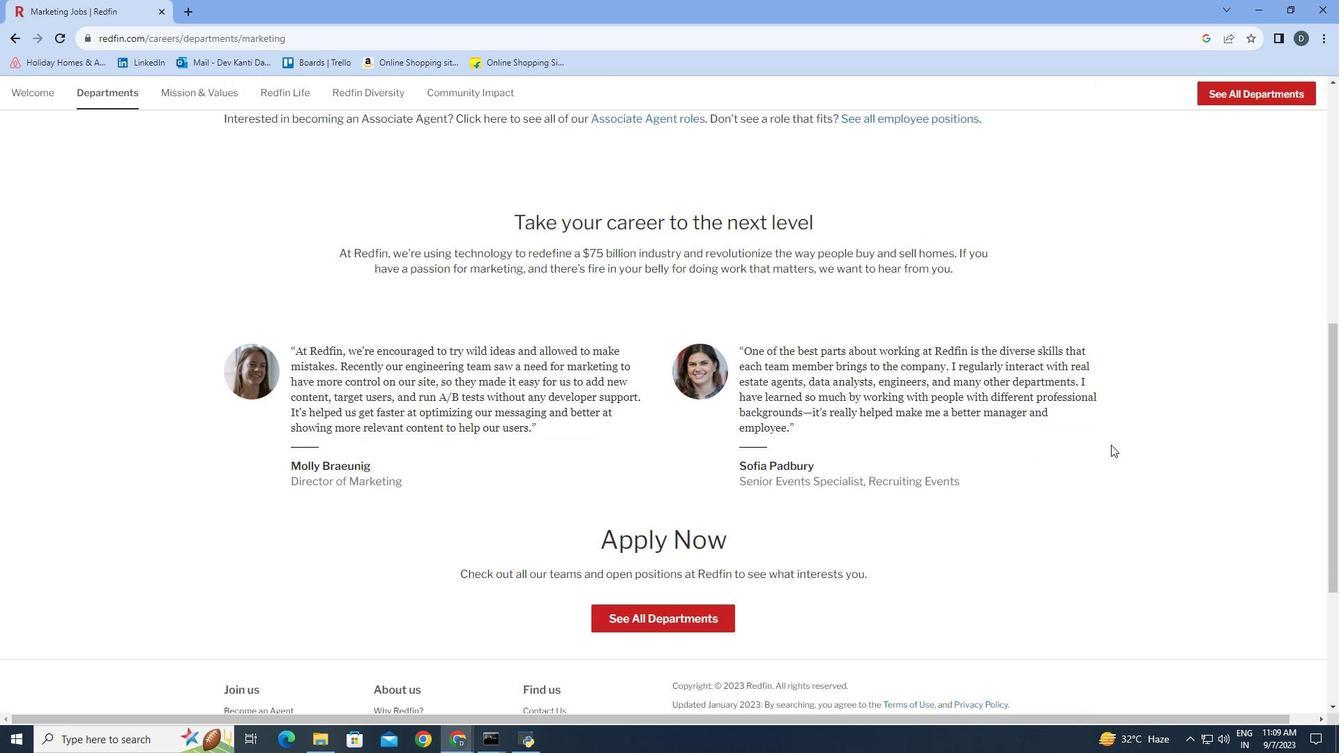 
Action: Mouse scrolled (1111, 444) with delta (0, 0)
Screenshot: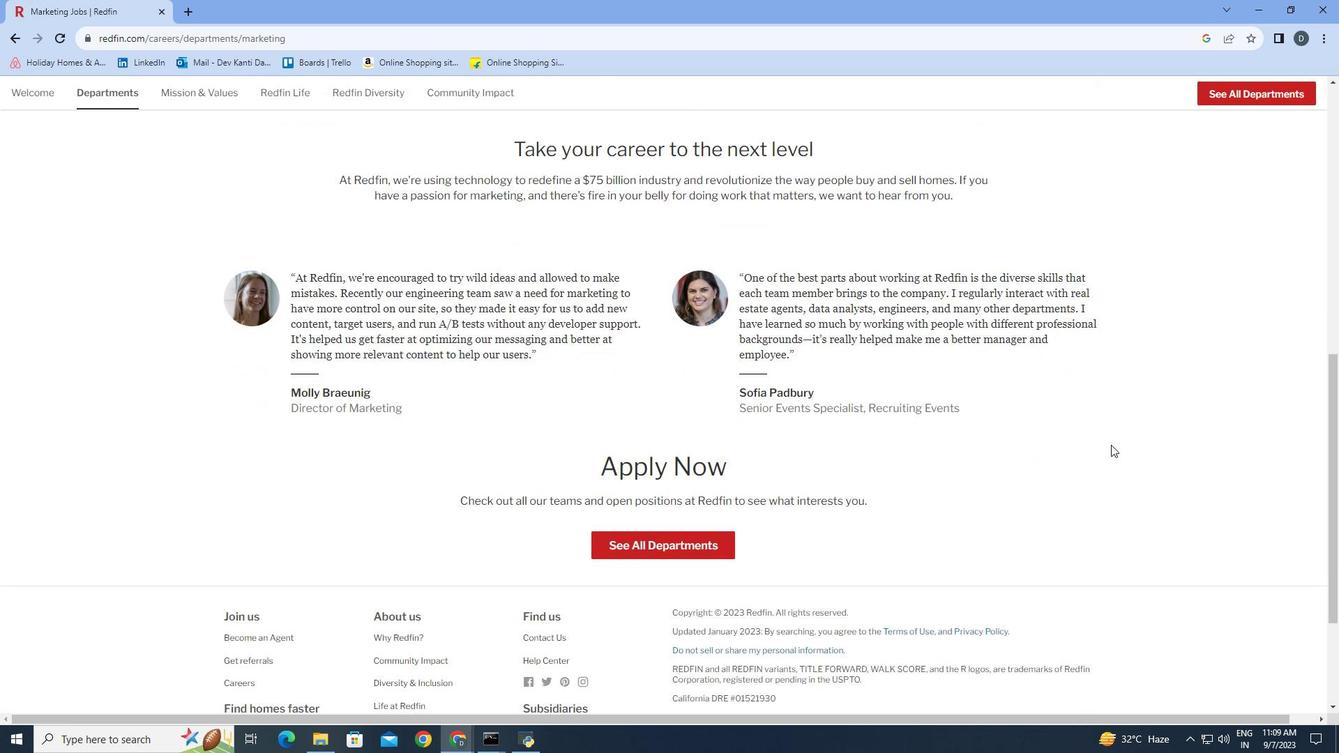 
Action: Mouse scrolled (1111, 444) with delta (0, 0)
Screenshot: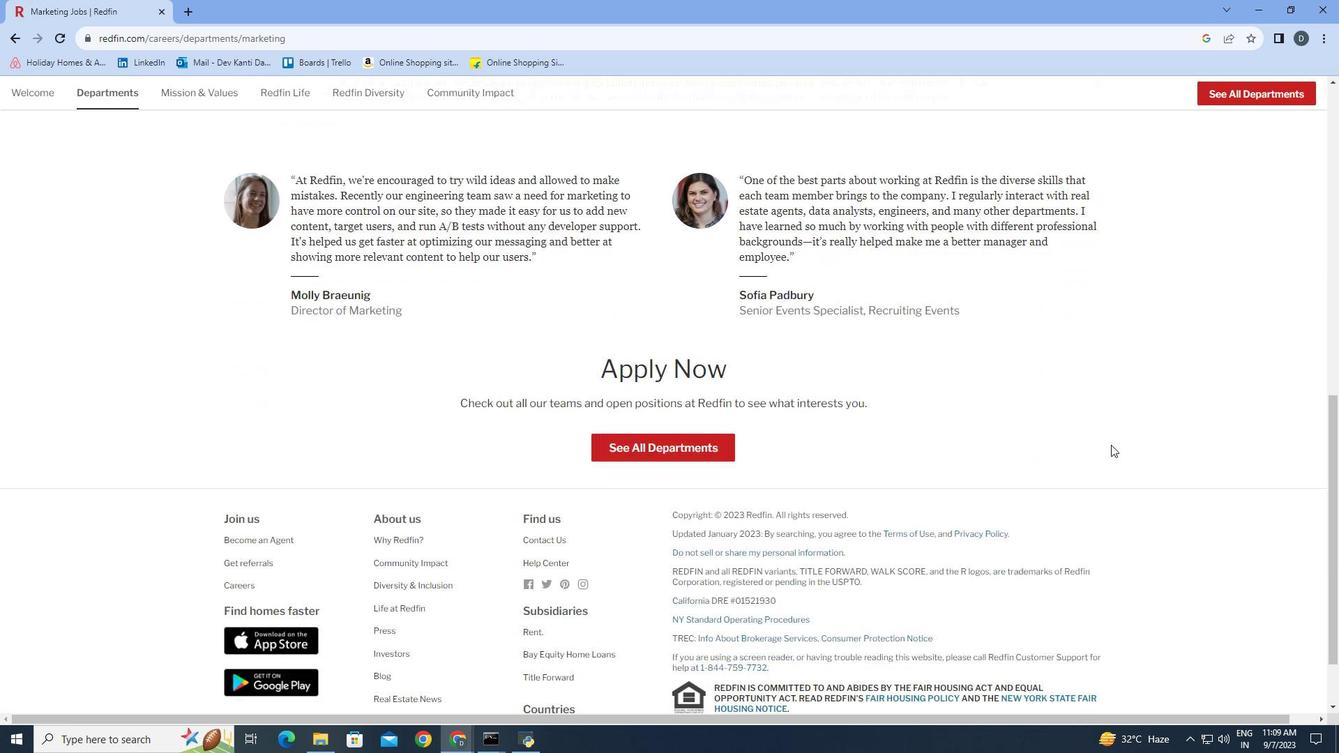 
Action: Mouse scrolled (1111, 444) with delta (0, 0)
Screenshot: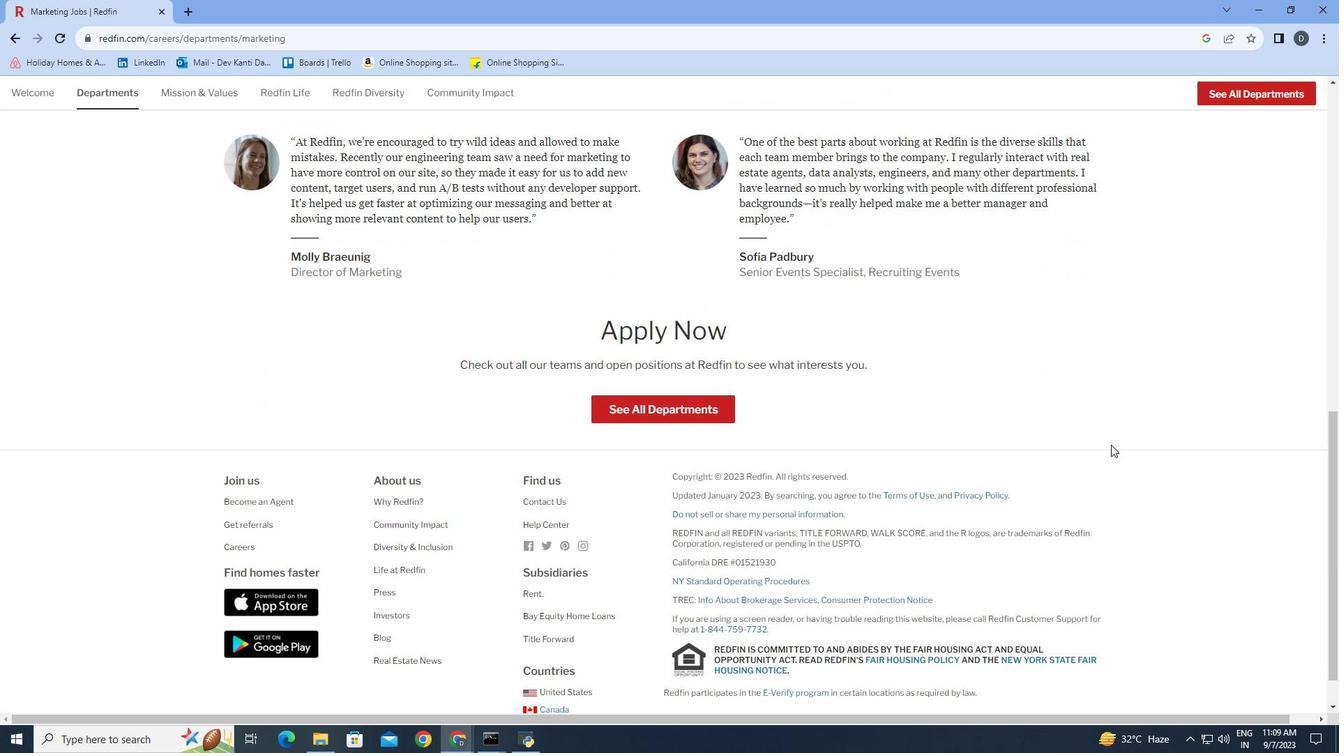 
Action: Mouse scrolled (1111, 444) with delta (0, 0)
Screenshot: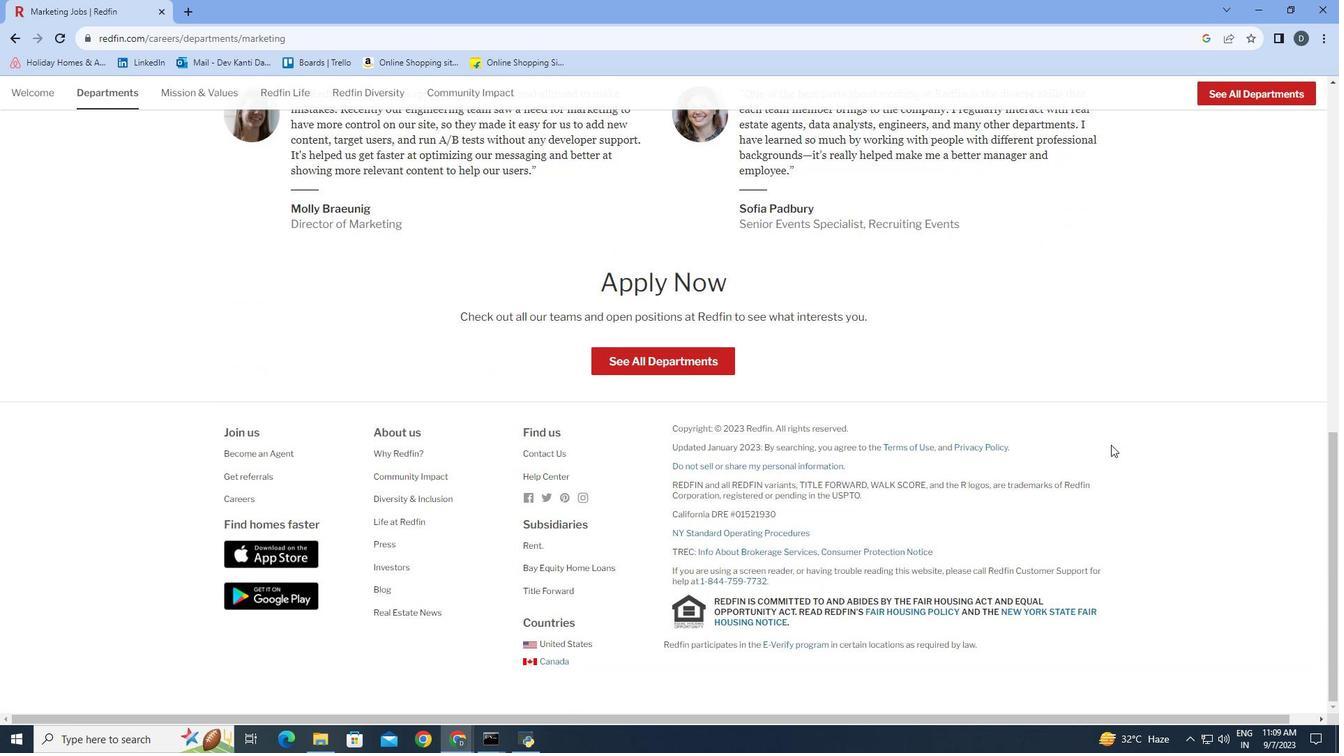 
Action: Mouse scrolled (1111, 444) with delta (0, 0)
Screenshot: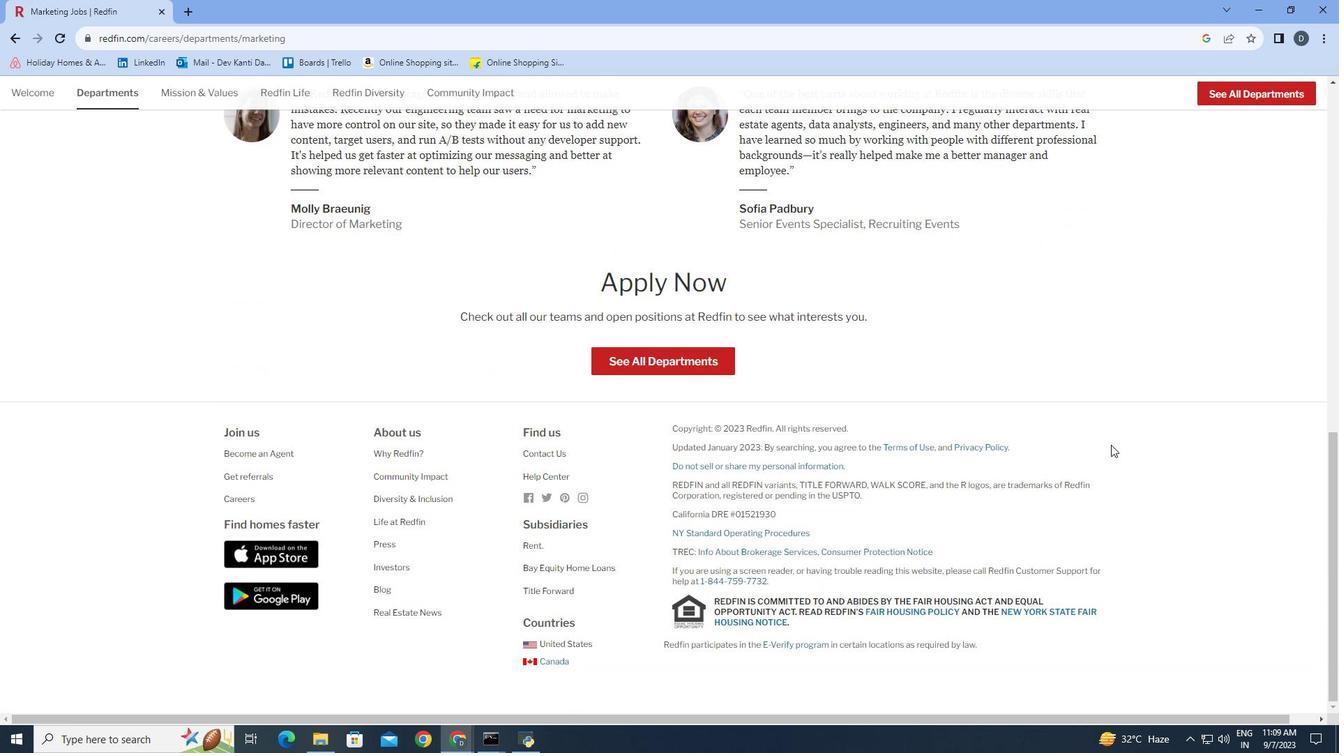 
Action: Mouse scrolled (1111, 444) with delta (0, 0)
Screenshot: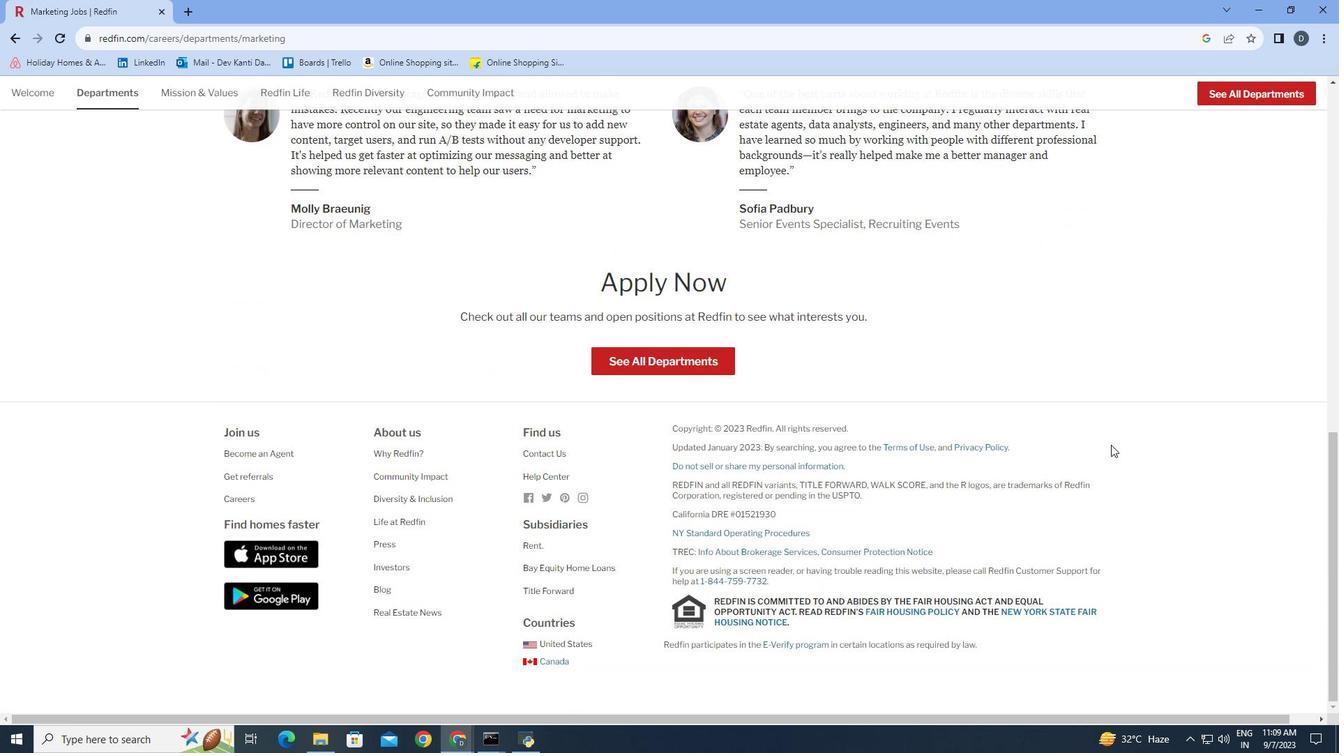 
Action: Mouse scrolled (1111, 444) with delta (0, 0)
Screenshot: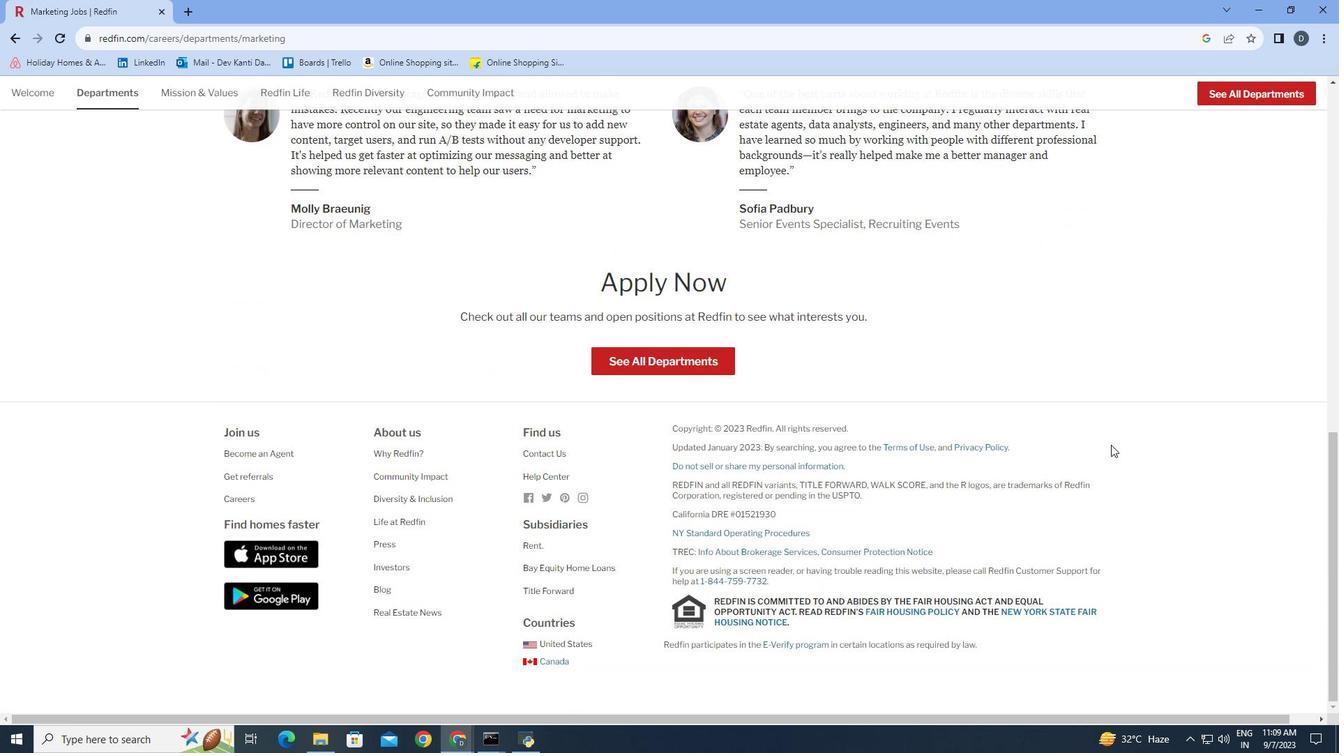 
Action: Mouse scrolled (1111, 444) with delta (0, 0)
Screenshot: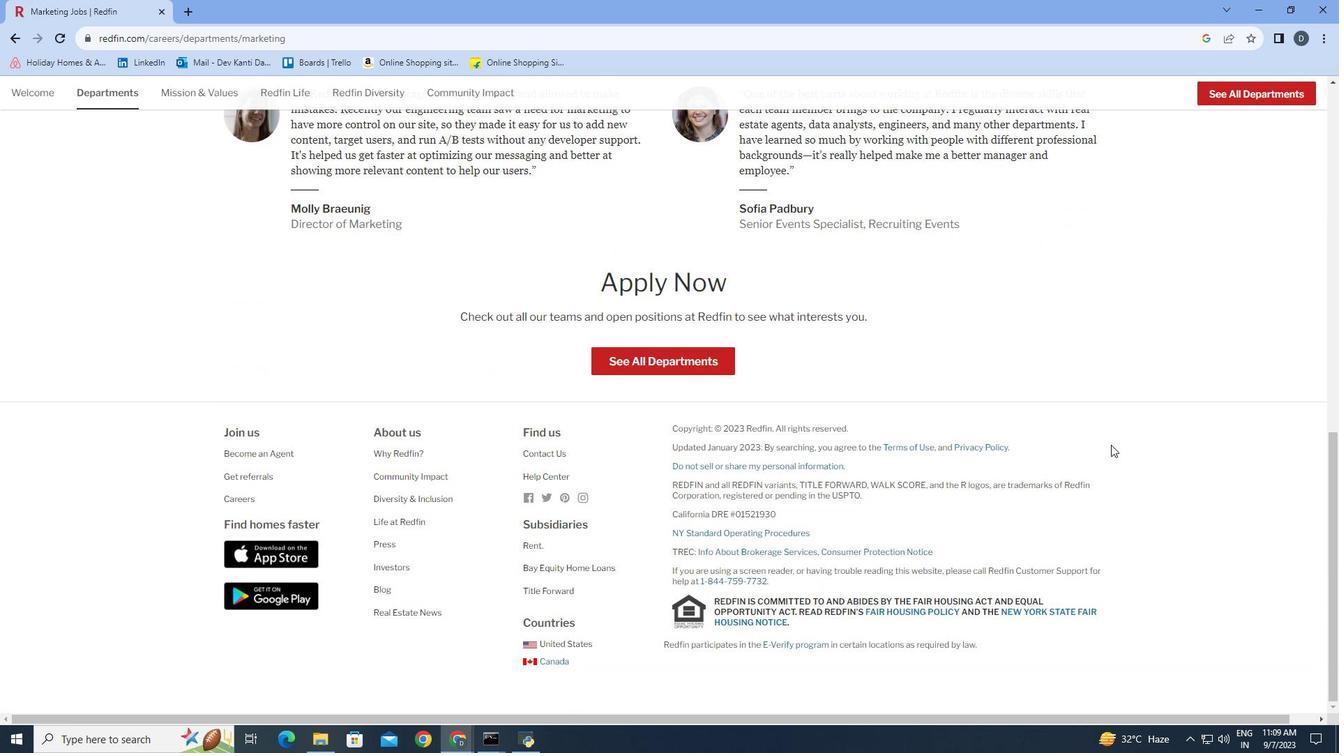 
